 Task: Find connections with filter location Sandīla with filter topic #lockdownwith filter profile language English with filter current company SBI Card with filter school National Institute of Information Technology with filter industry Personal Care Product Manufacturing with filter service category DUI Law with filter keywords title Commercial Loan Officer
Action: Mouse moved to (579, 75)
Screenshot: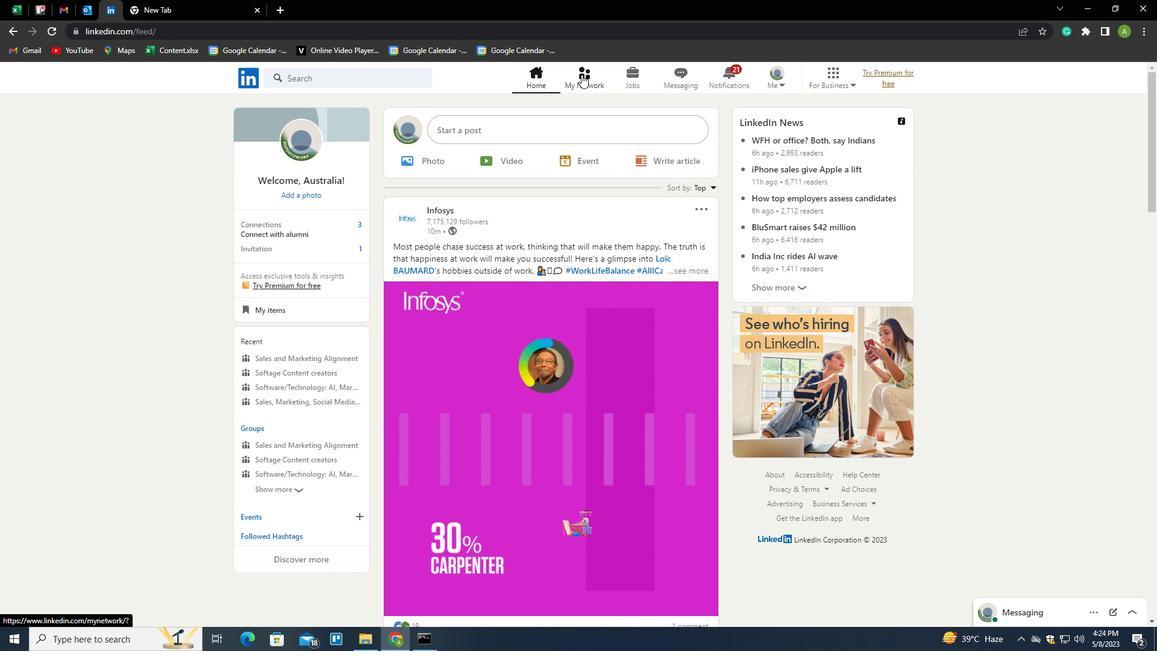 
Action: Mouse pressed left at (579, 75)
Screenshot: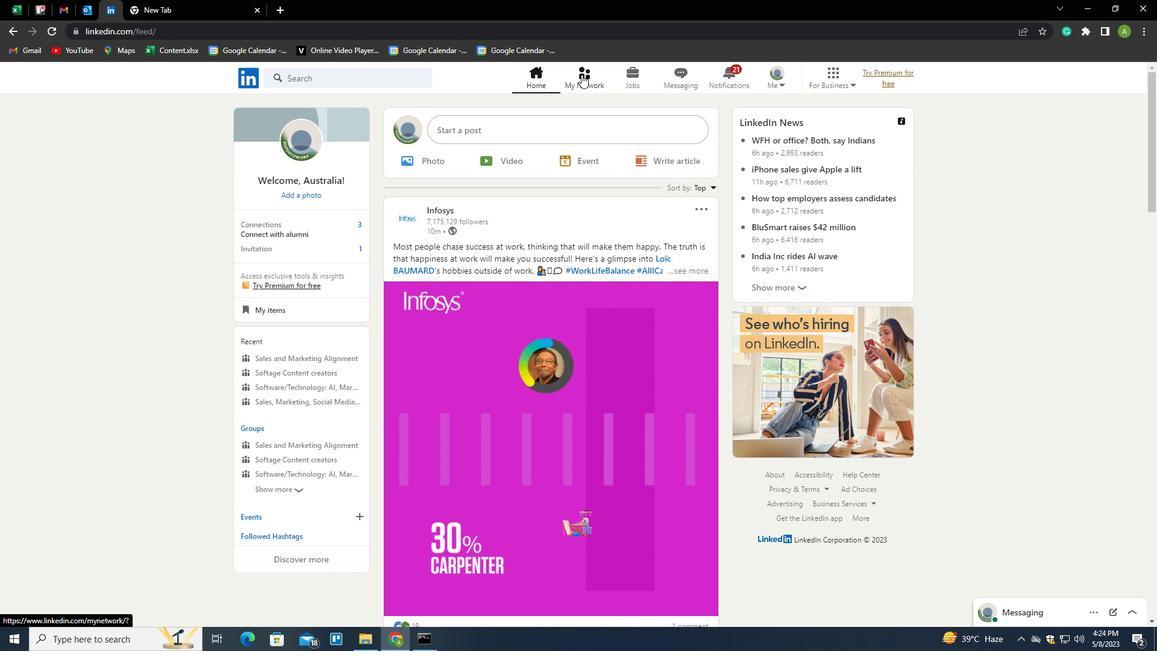 
Action: Mouse moved to (354, 145)
Screenshot: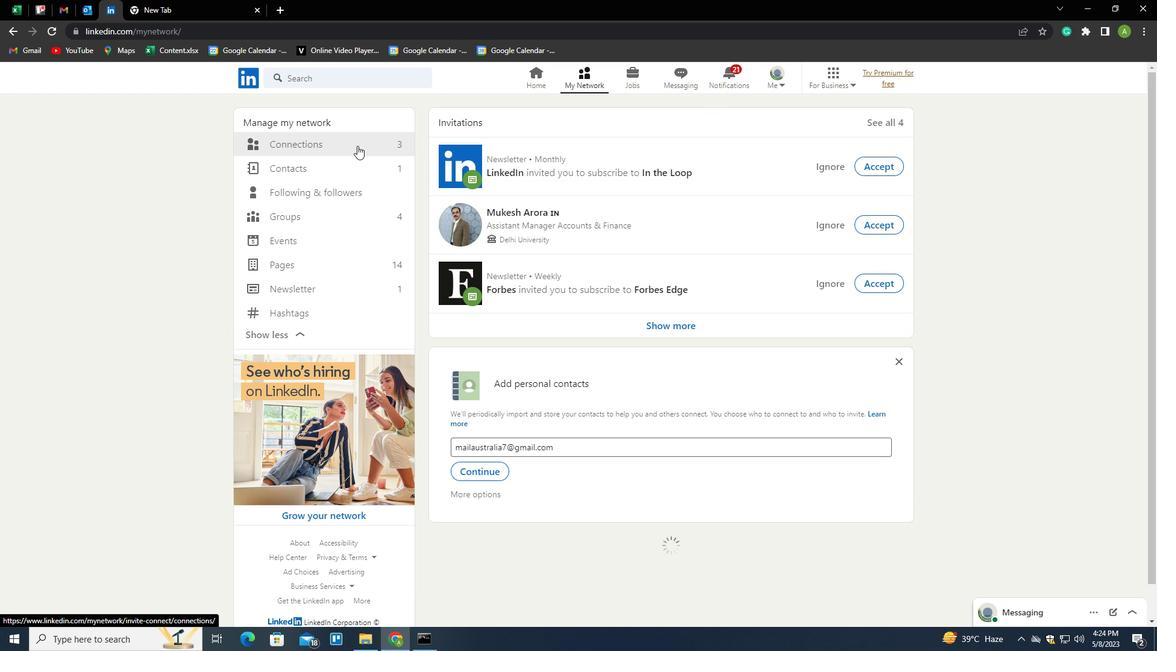 
Action: Mouse pressed left at (354, 145)
Screenshot: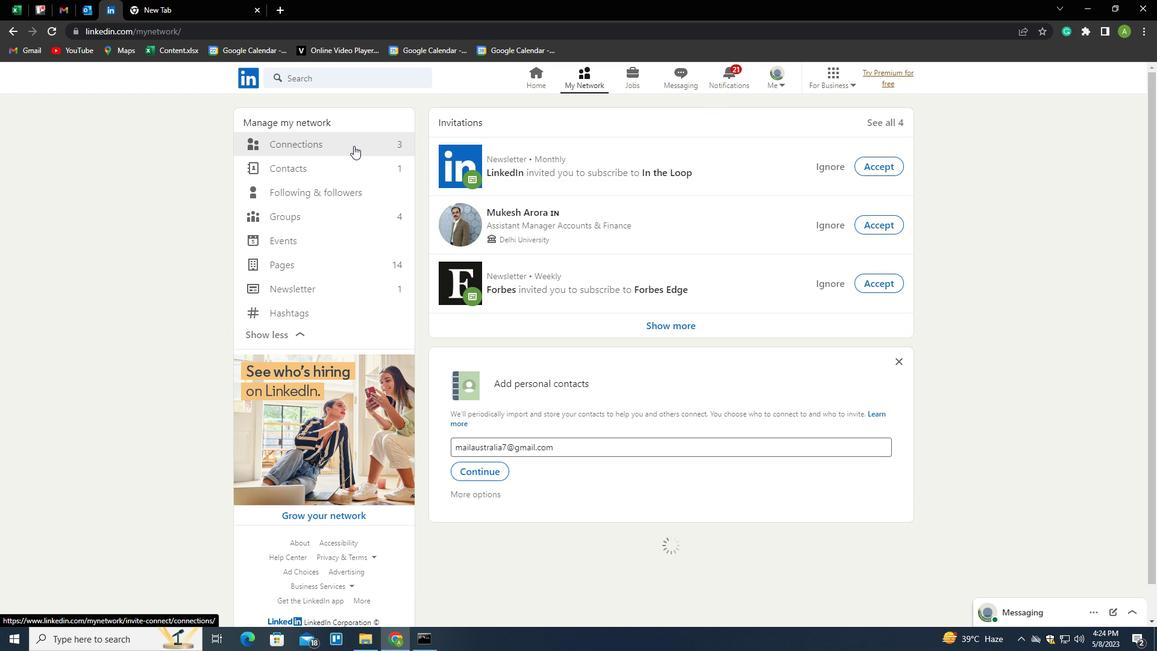 
Action: Mouse moved to (673, 145)
Screenshot: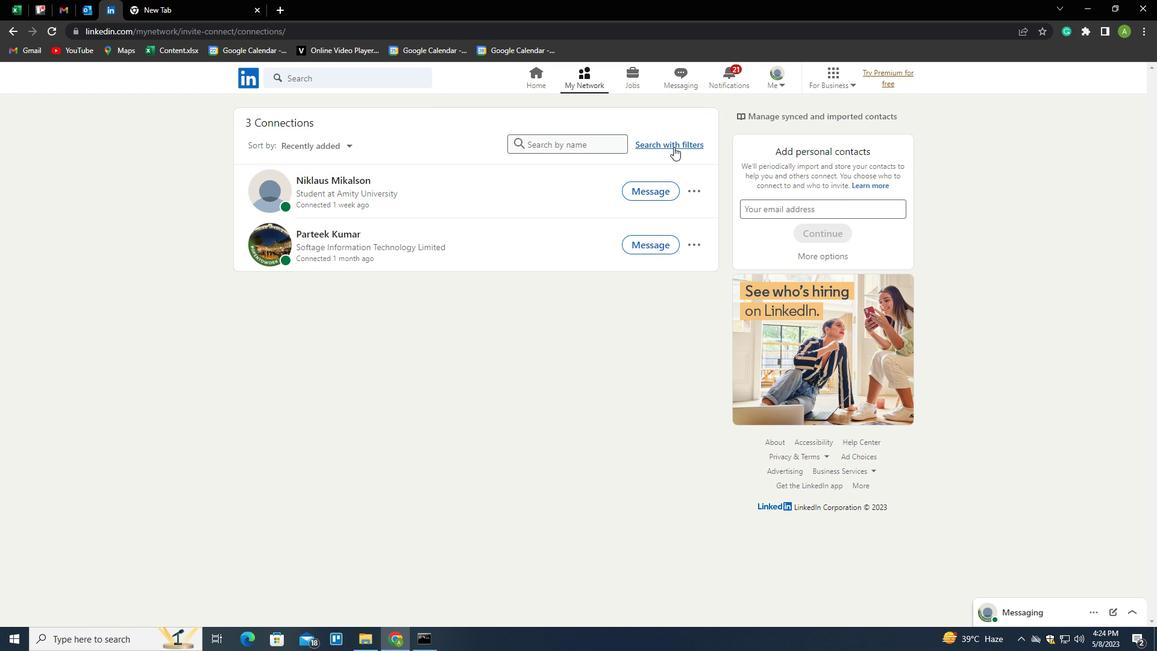 
Action: Mouse pressed left at (673, 145)
Screenshot: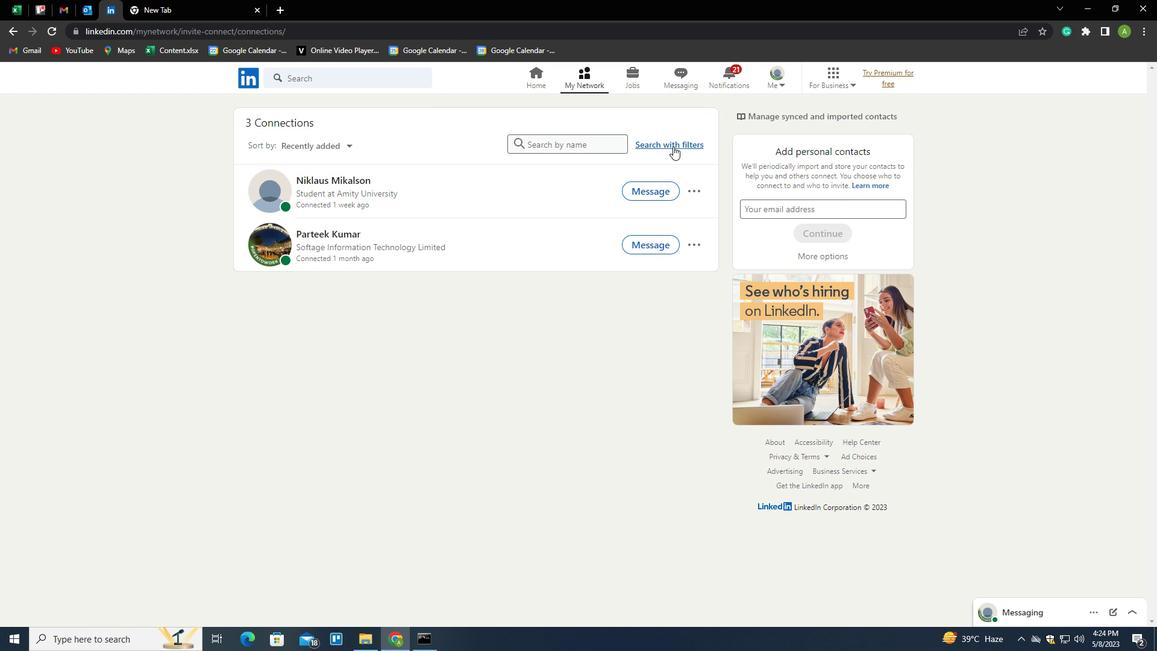 
Action: Mouse moved to (618, 113)
Screenshot: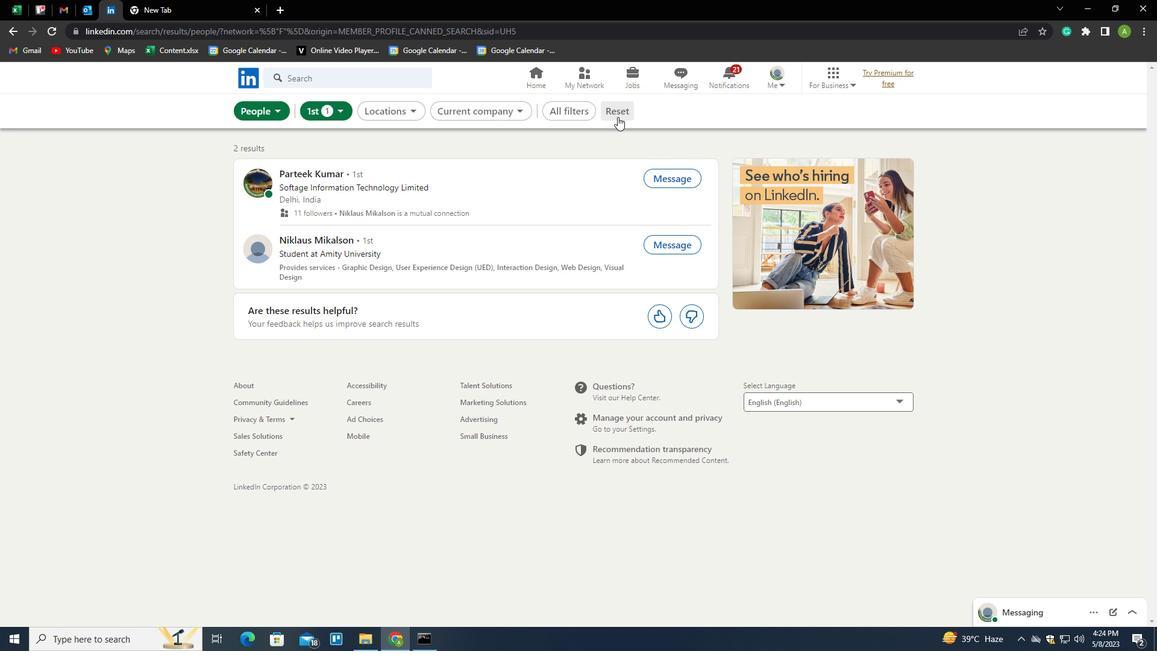 
Action: Mouse pressed left at (618, 113)
Screenshot: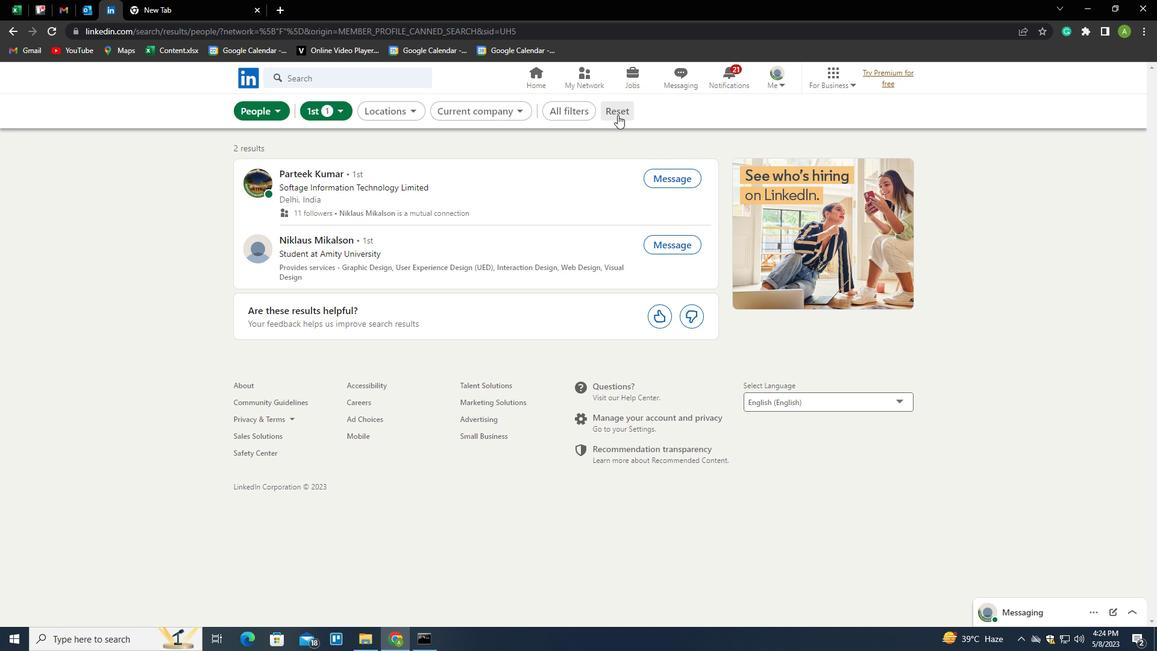 
Action: Mouse moved to (598, 114)
Screenshot: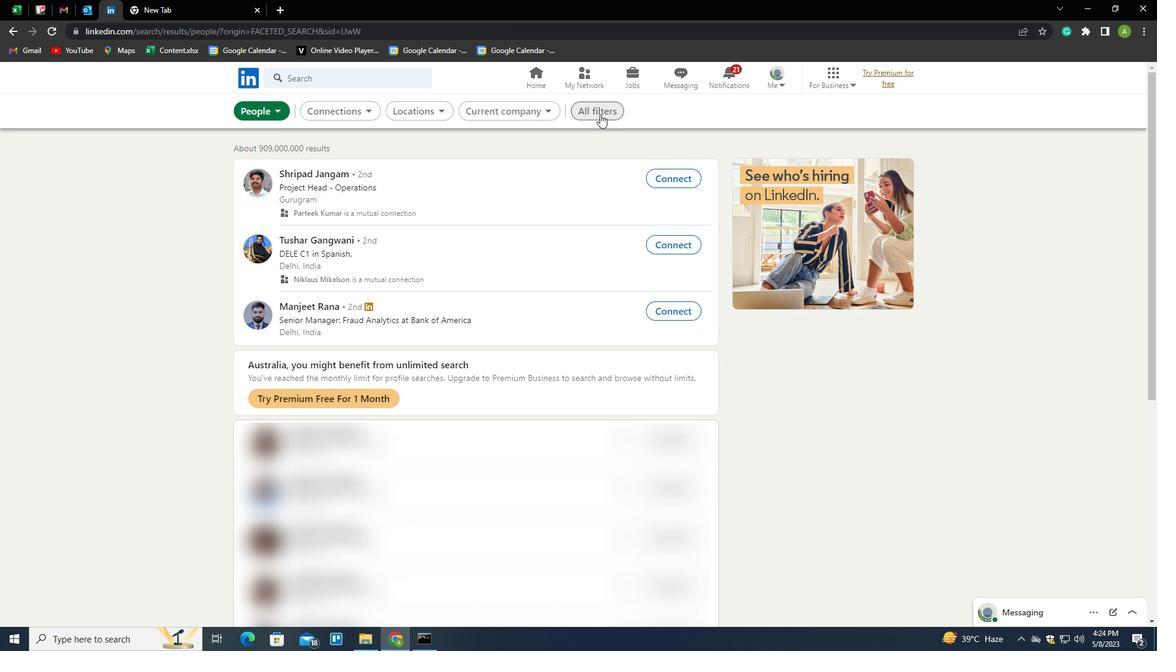 
Action: Mouse pressed left at (598, 114)
Screenshot: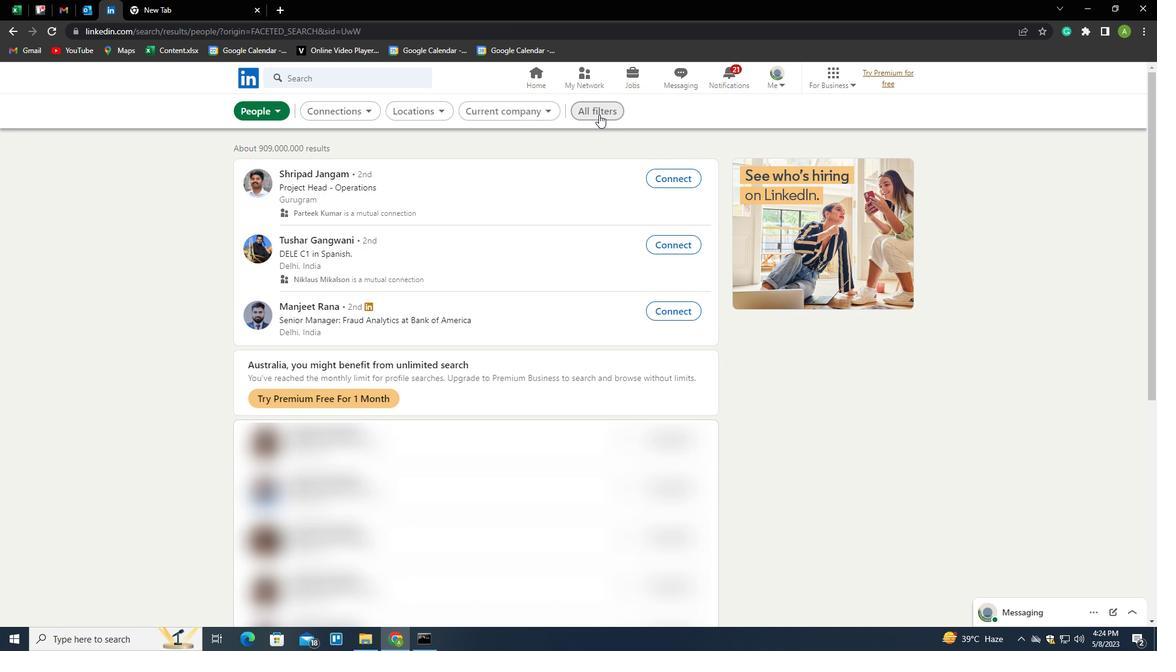 
Action: Mouse moved to (1076, 402)
Screenshot: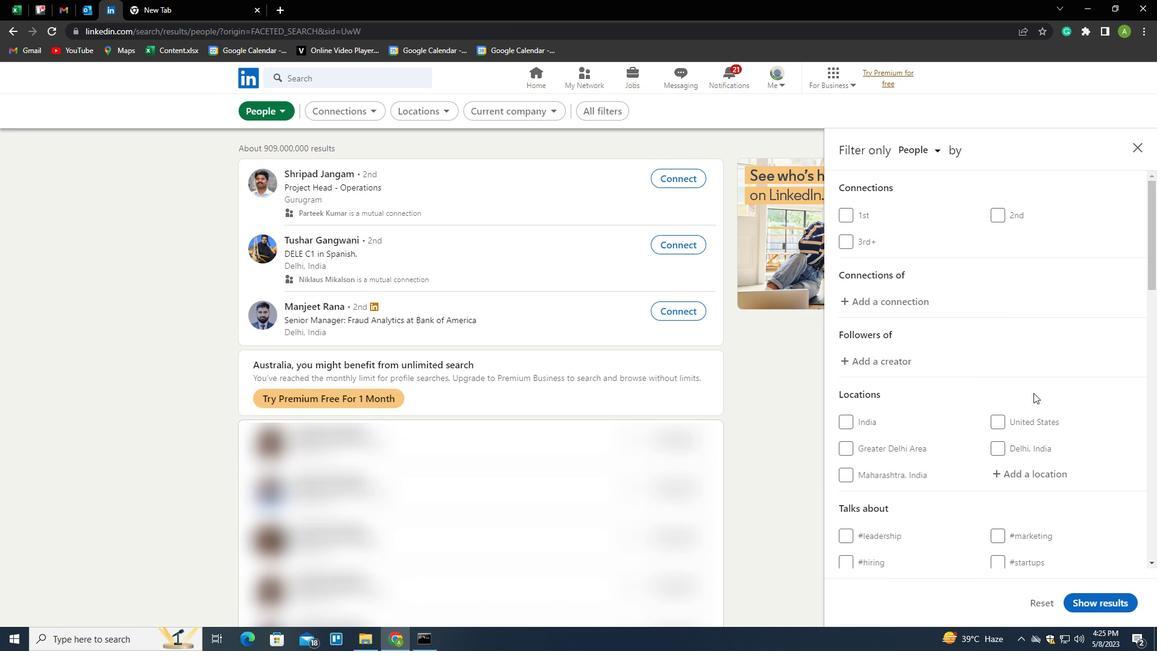 
Action: Mouse scrolled (1076, 402) with delta (0, 0)
Screenshot: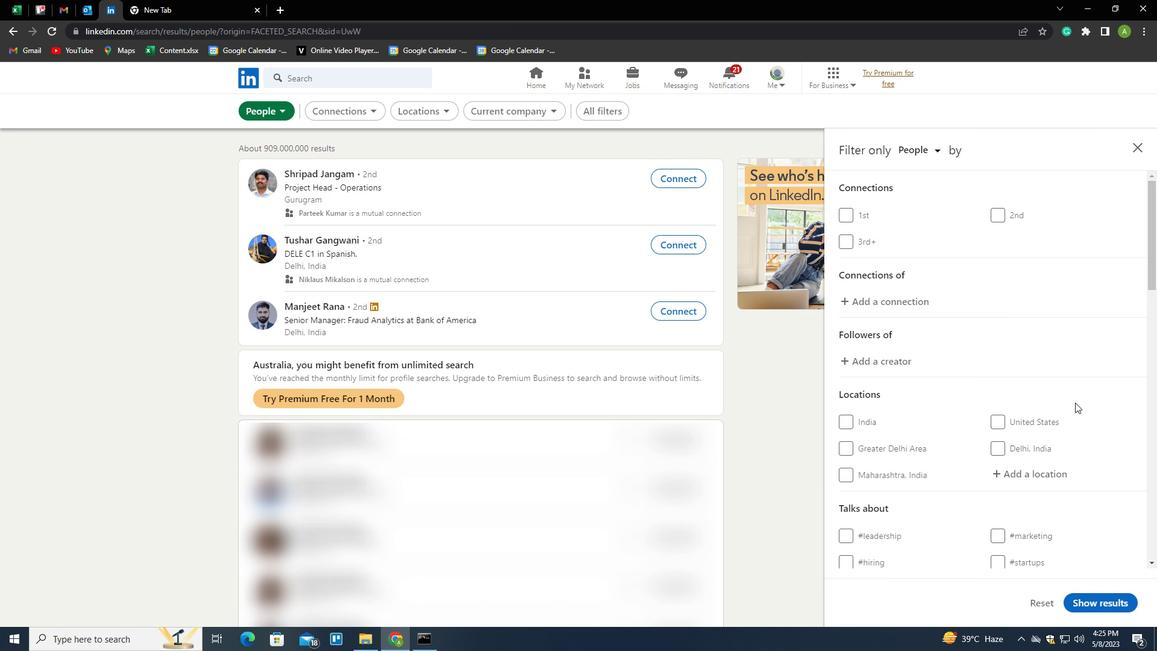 
Action: Mouse scrolled (1076, 402) with delta (0, 0)
Screenshot: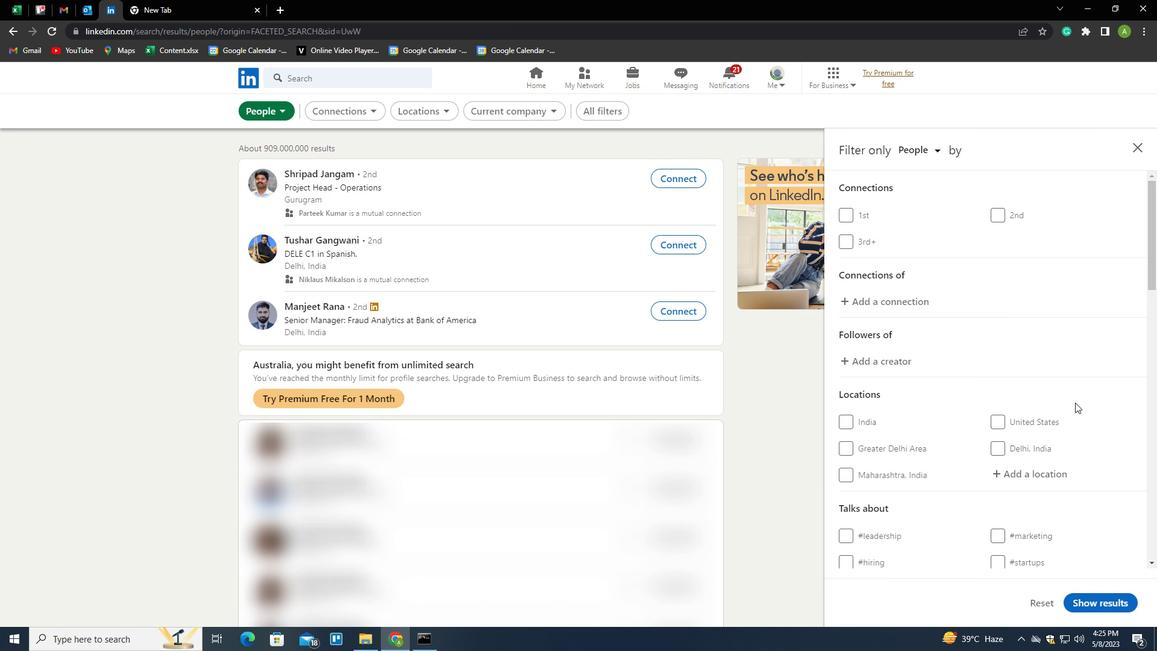 
Action: Mouse moved to (1024, 352)
Screenshot: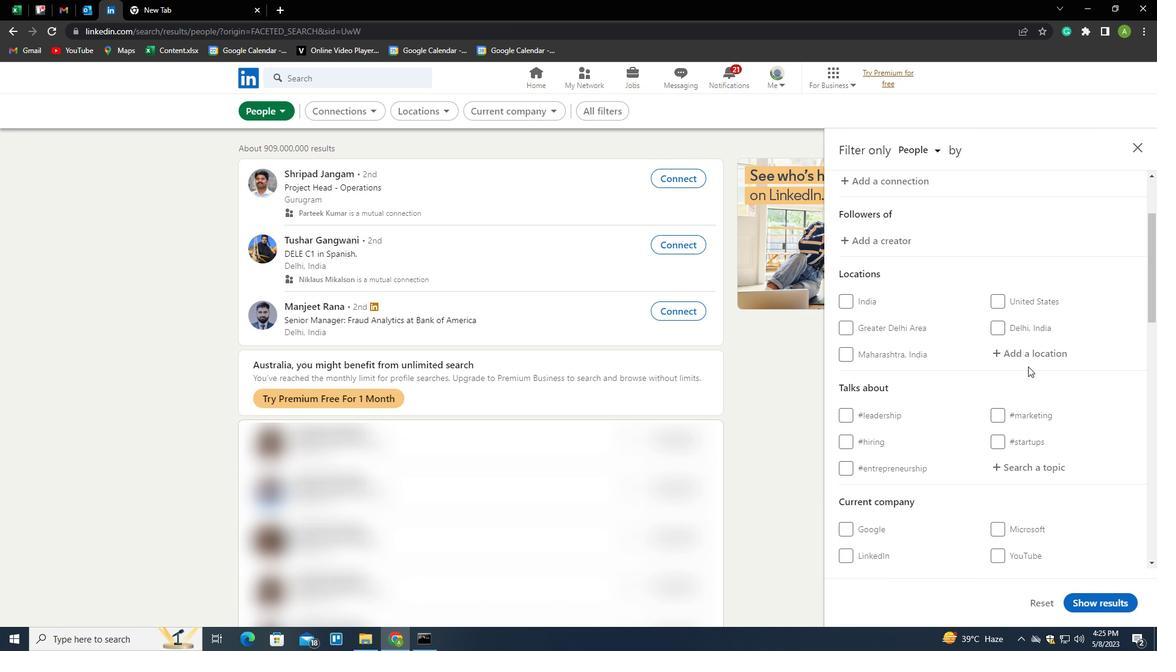 
Action: Mouse pressed left at (1024, 352)
Screenshot: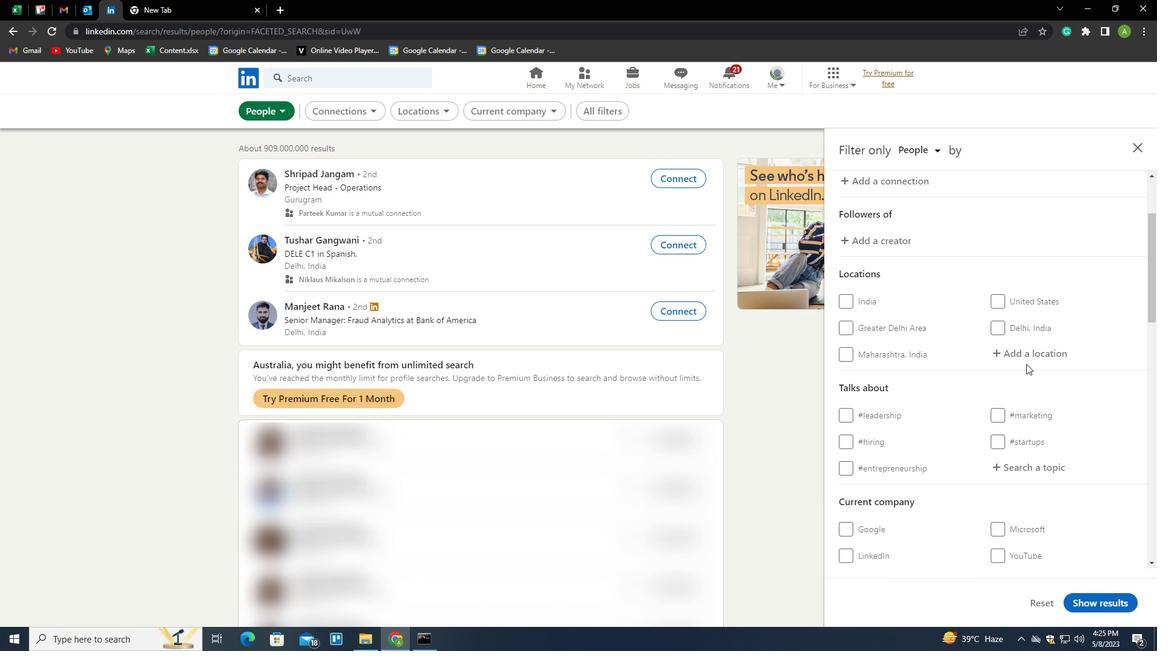 
Action: Key pressed <Key.shift>SAA<Key.backspace>NDILA<Key.down><Key.enter>
Screenshot: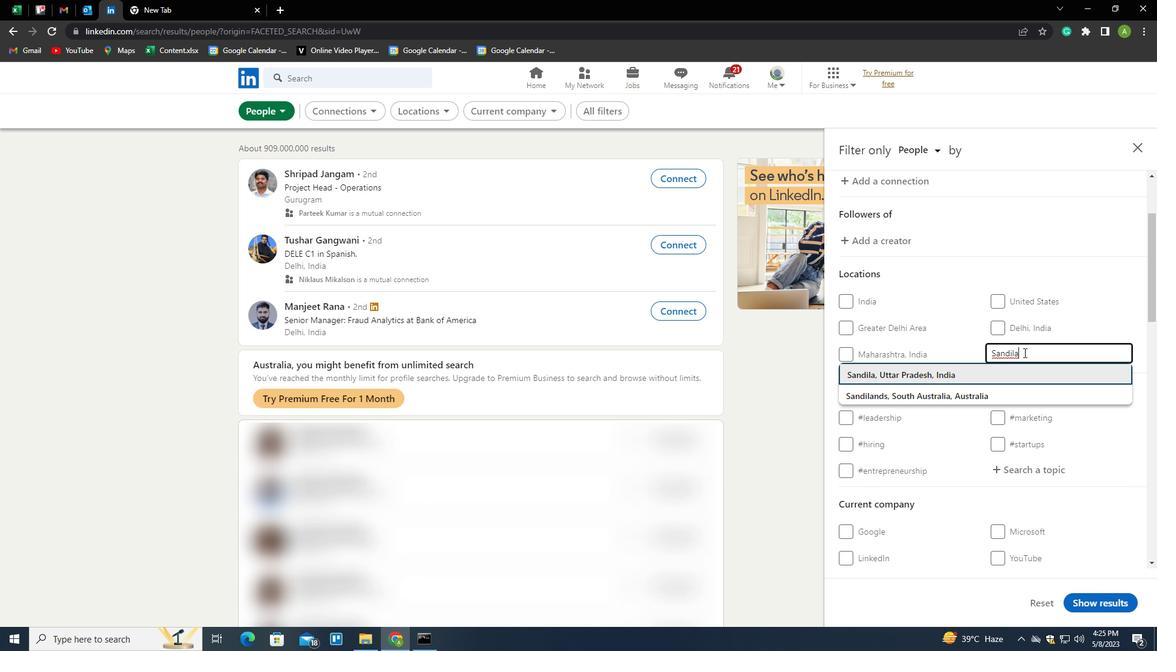 
Action: Mouse scrolled (1024, 352) with delta (0, 0)
Screenshot: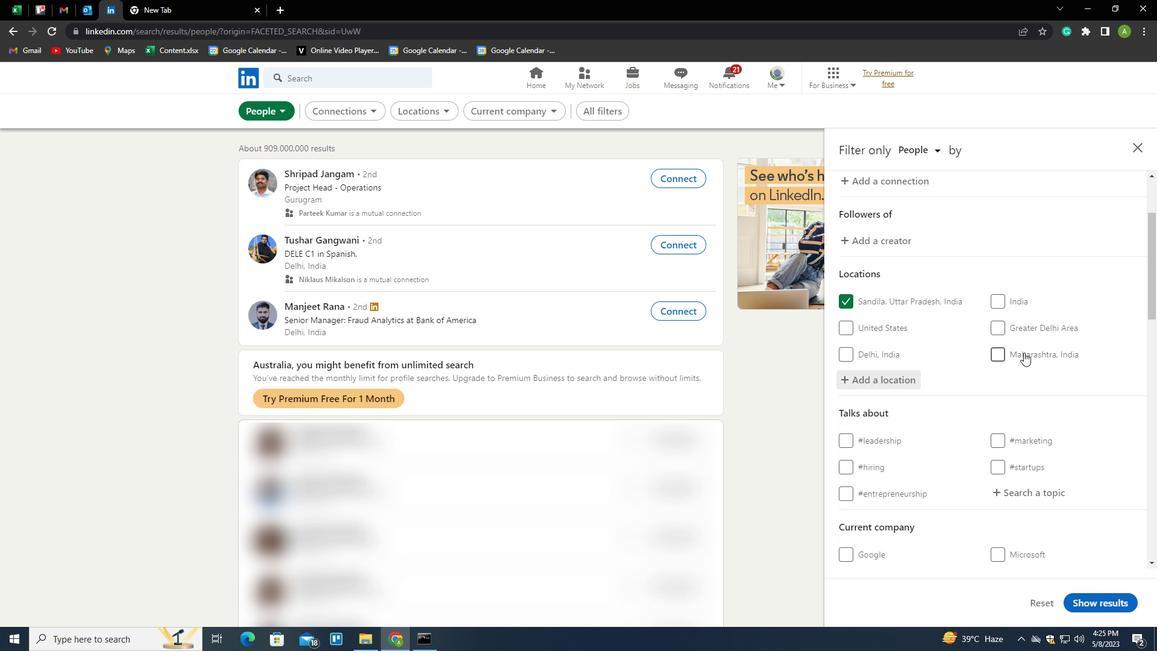 
Action: Mouse scrolled (1024, 352) with delta (0, 0)
Screenshot: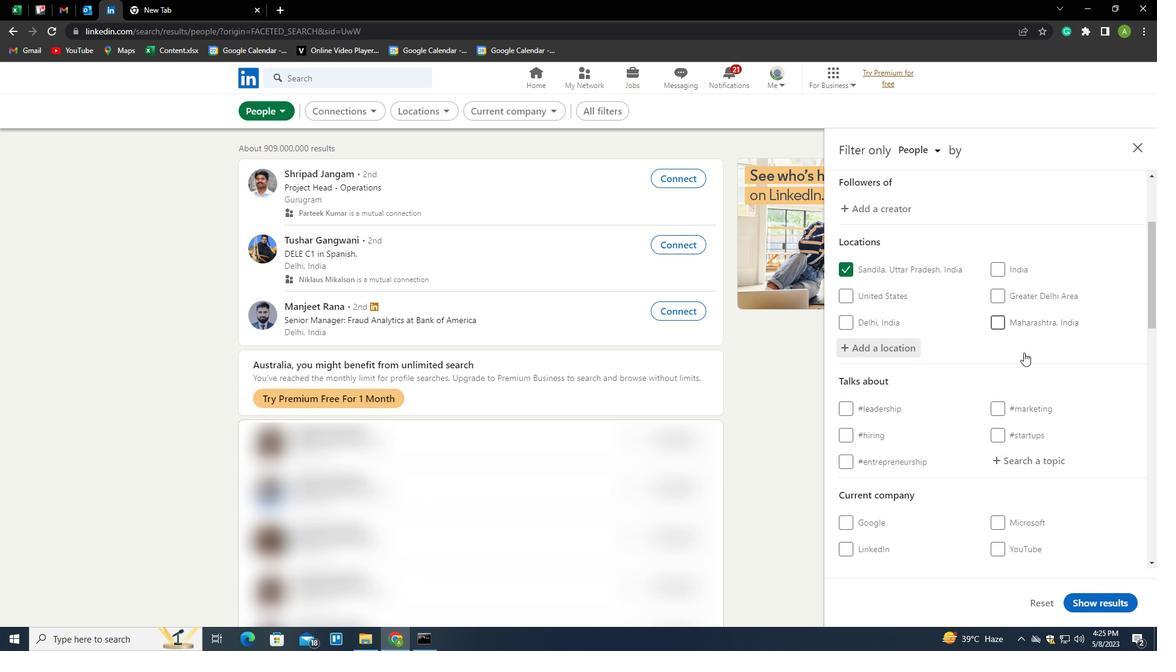 
Action: Mouse moved to (1024, 370)
Screenshot: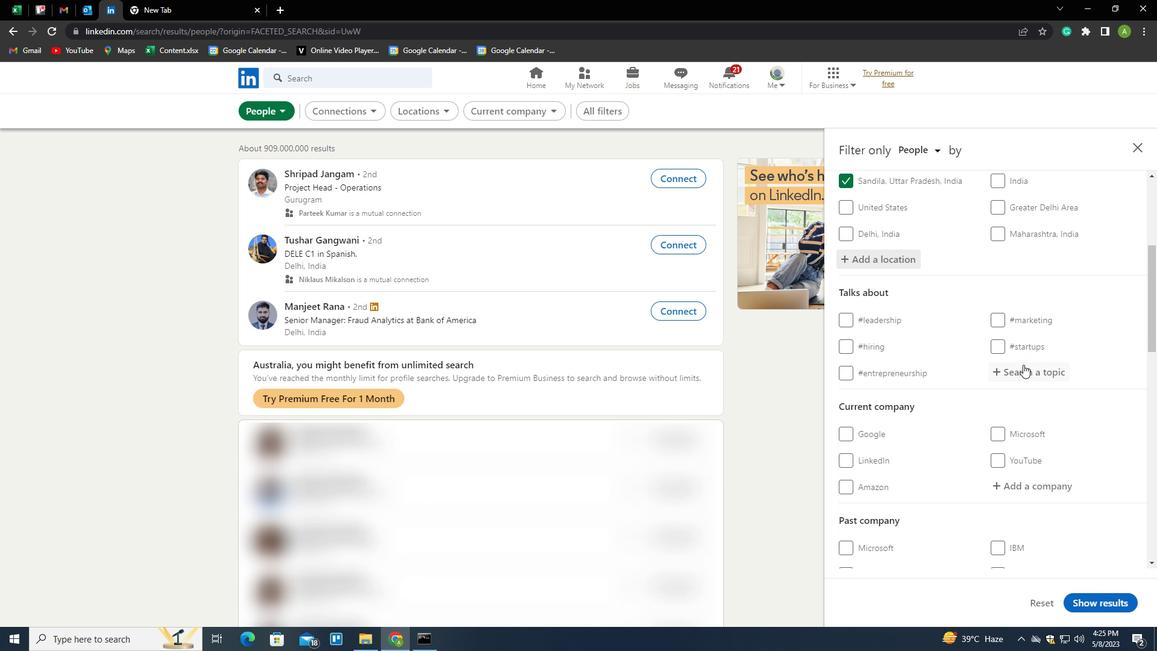 
Action: Mouse pressed left at (1024, 370)
Screenshot: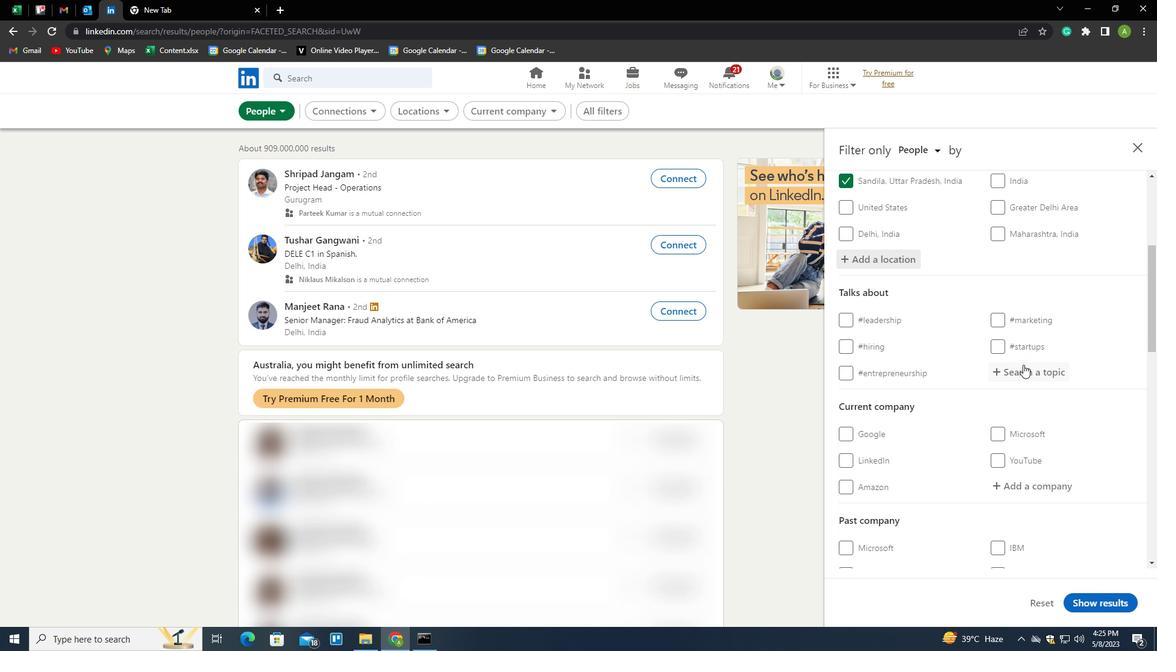 
Action: Key pressed LOCKDOWN<Key.down><Key.enter>
Screenshot: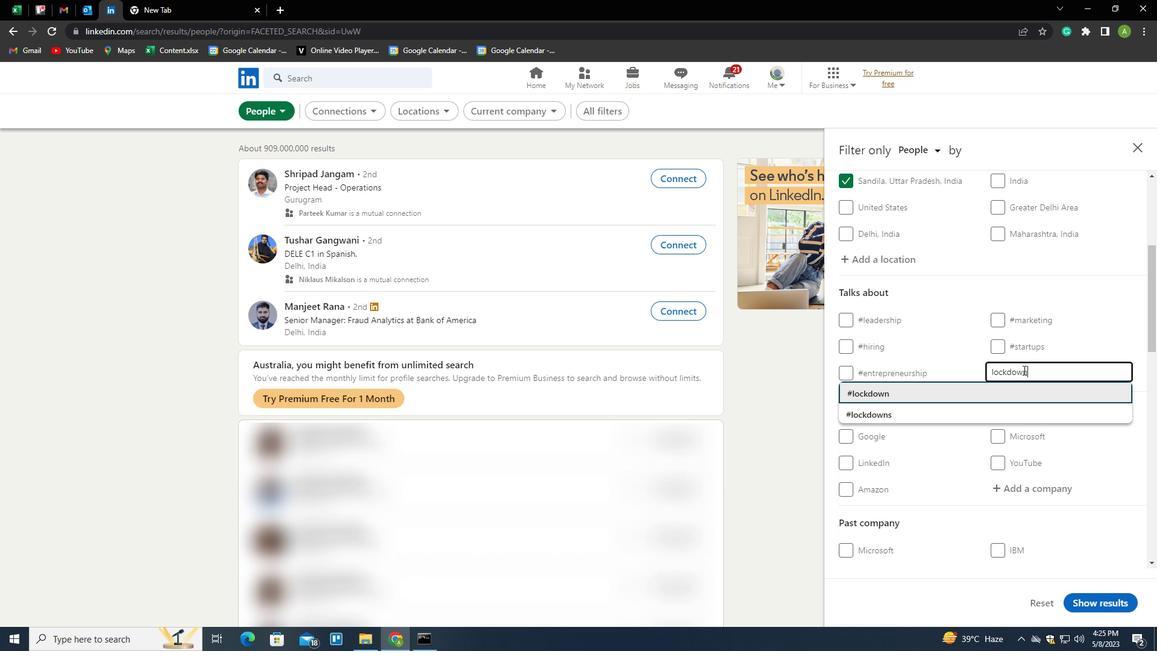 
Action: Mouse moved to (1016, 369)
Screenshot: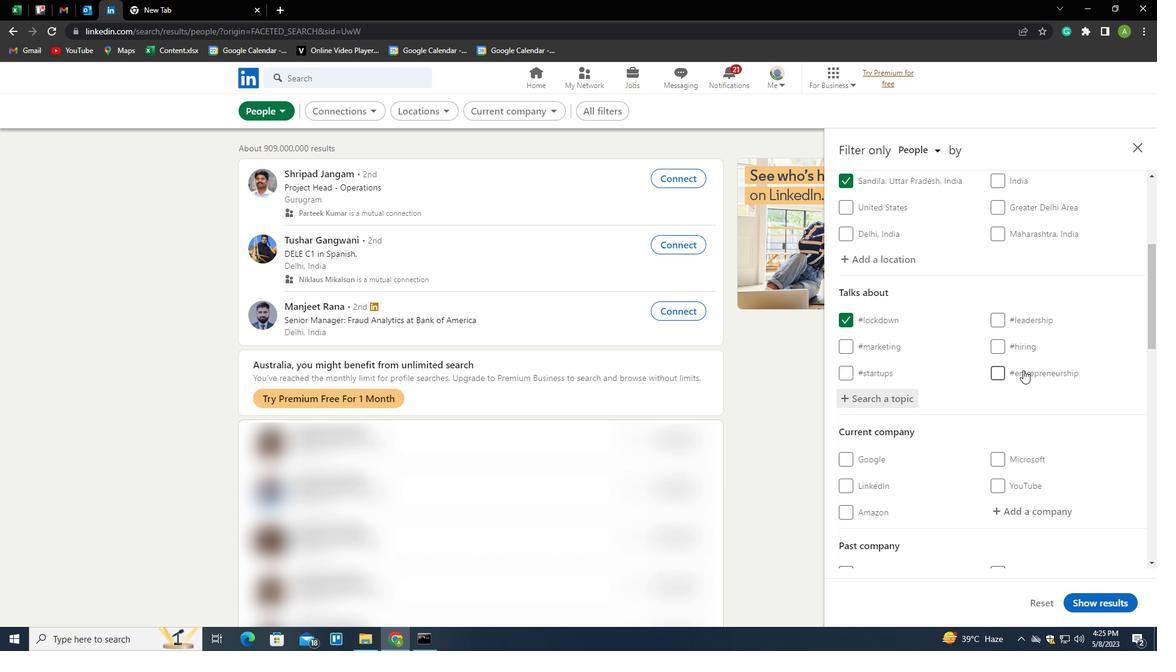 
Action: Mouse scrolled (1016, 368) with delta (0, 0)
Screenshot: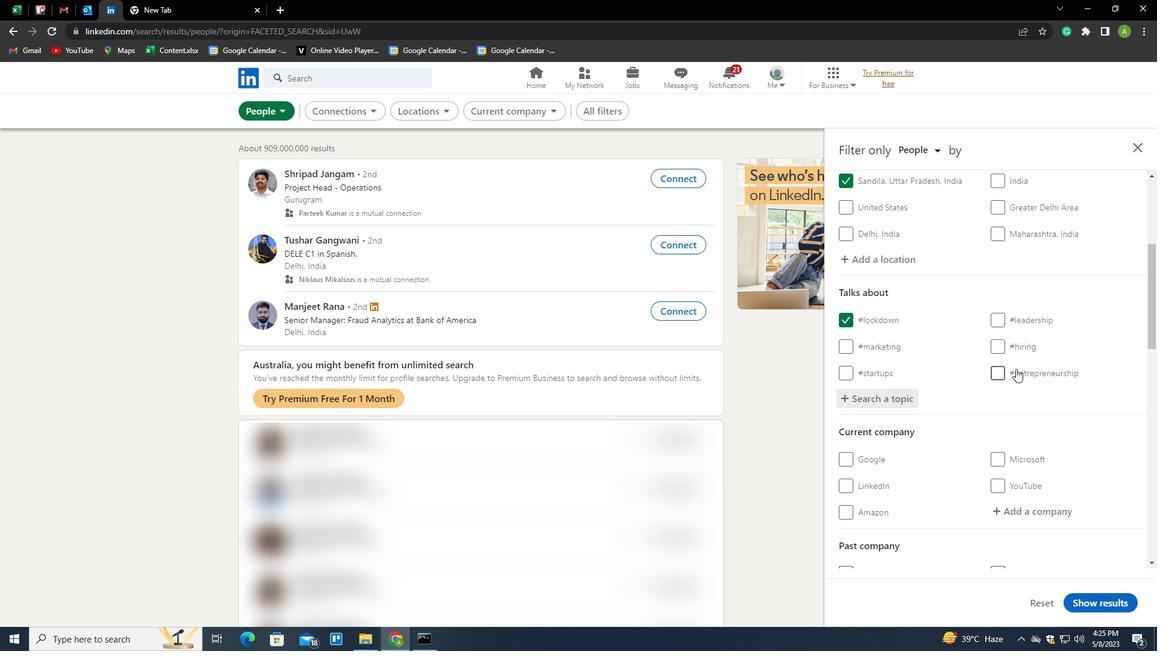 
Action: Mouse scrolled (1016, 368) with delta (0, 0)
Screenshot: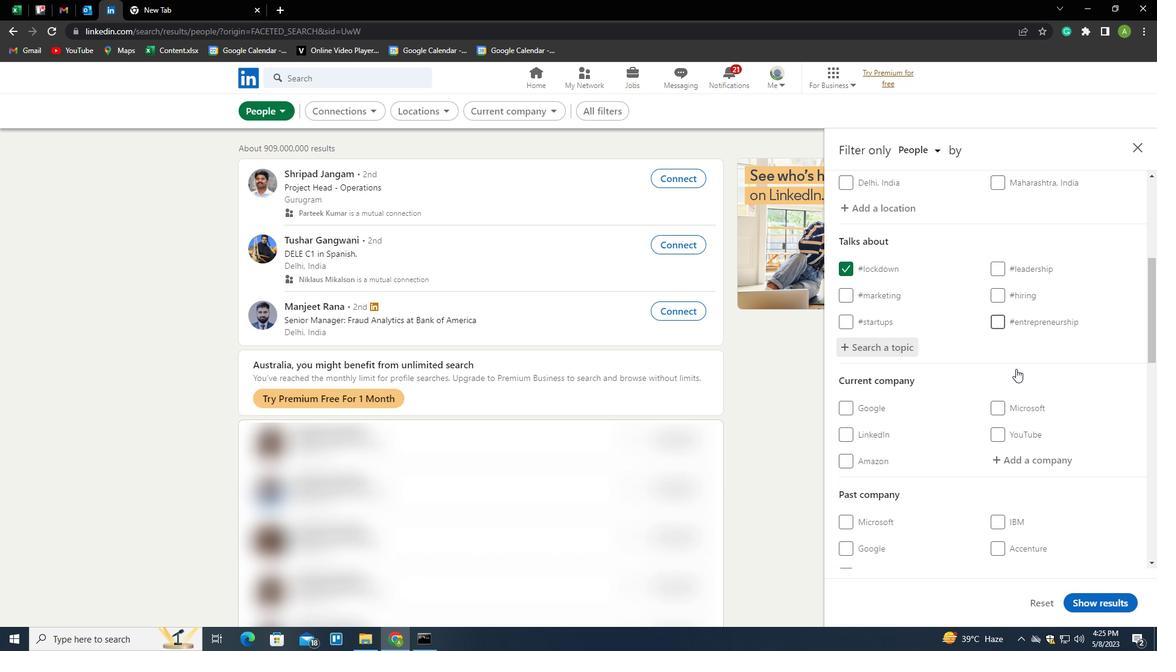 
Action: Mouse scrolled (1016, 368) with delta (0, 0)
Screenshot: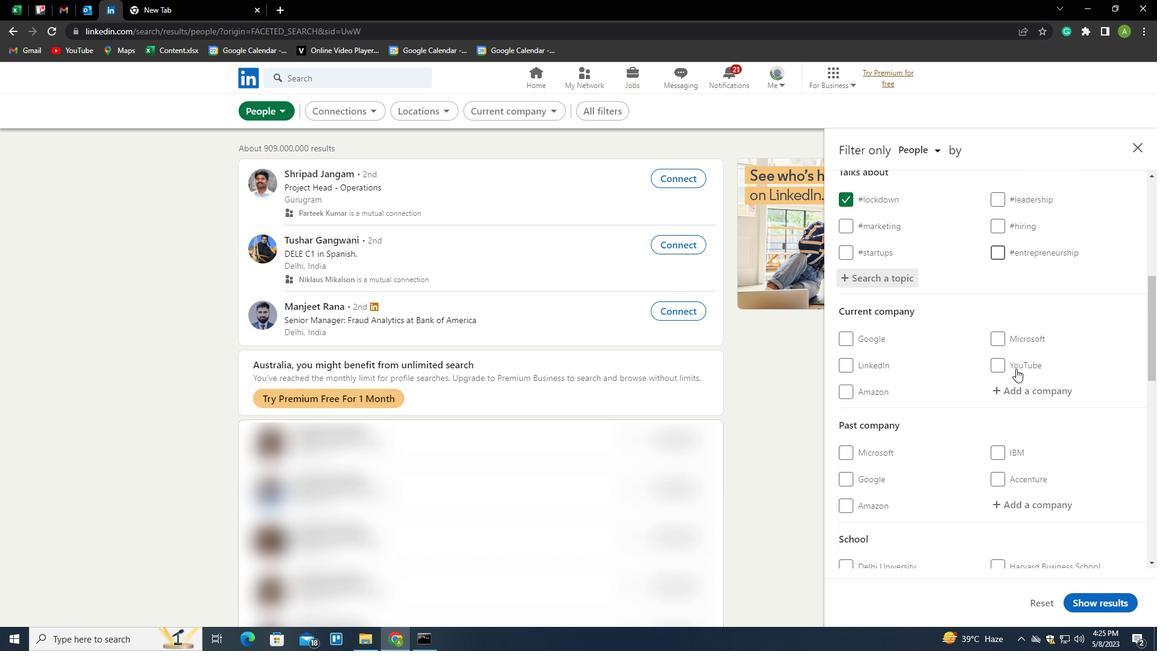 
Action: Mouse scrolled (1016, 368) with delta (0, 0)
Screenshot: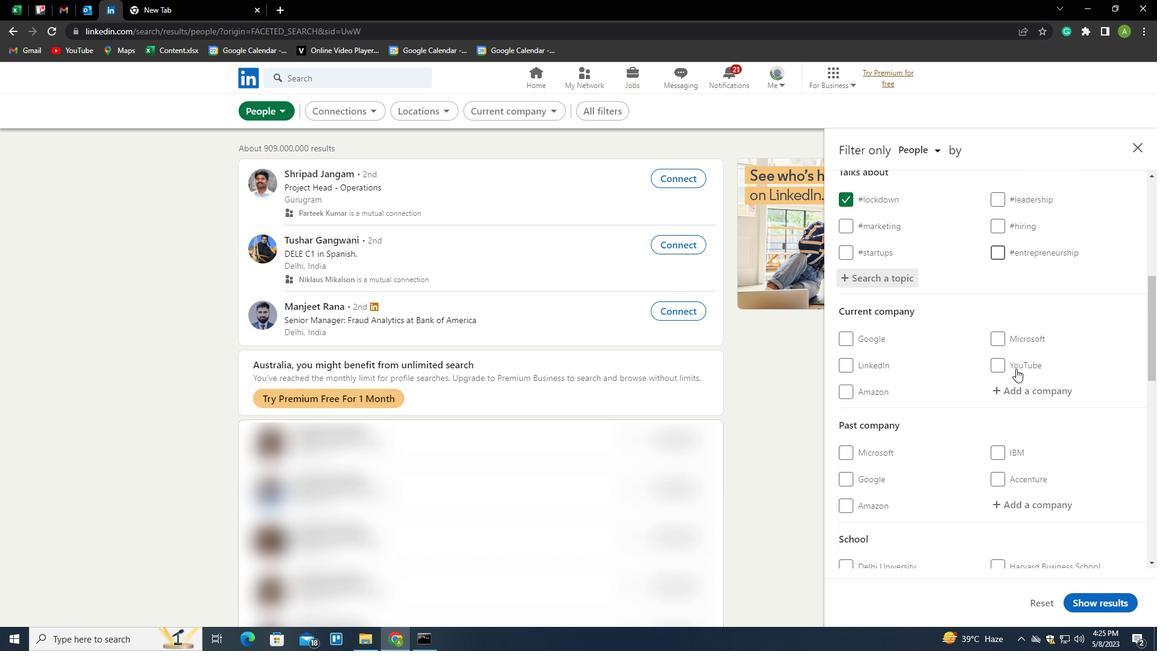 
Action: Mouse scrolled (1016, 368) with delta (0, 0)
Screenshot: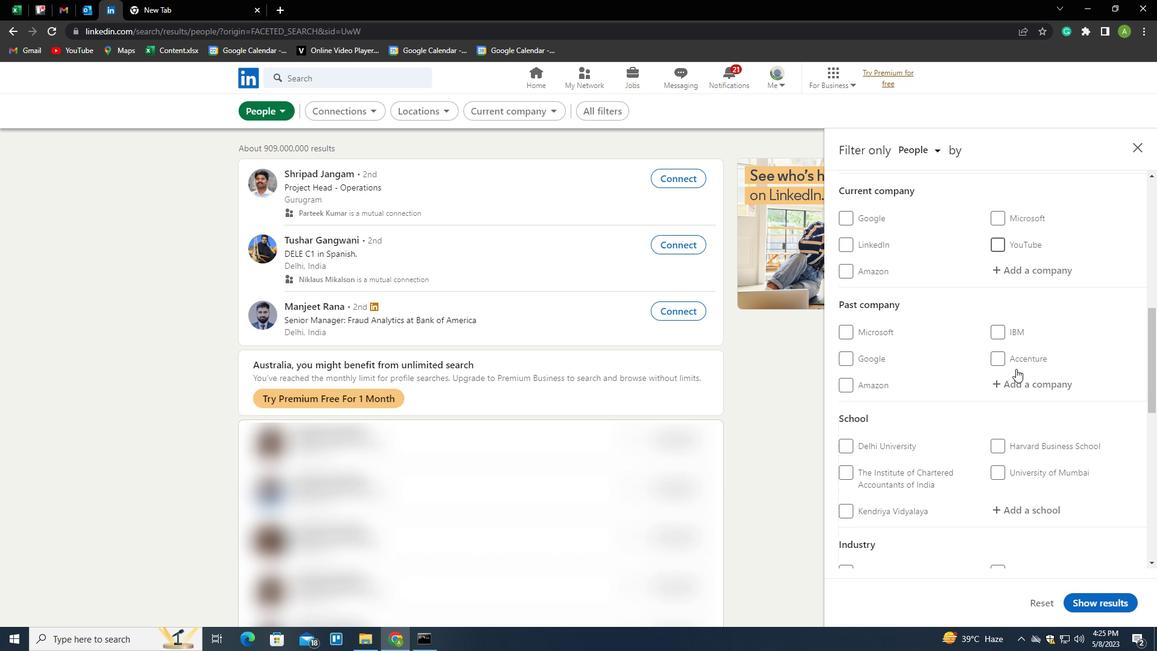 
Action: Mouse scrolled (1016, 368) with delta (0, 0)
Screenshot: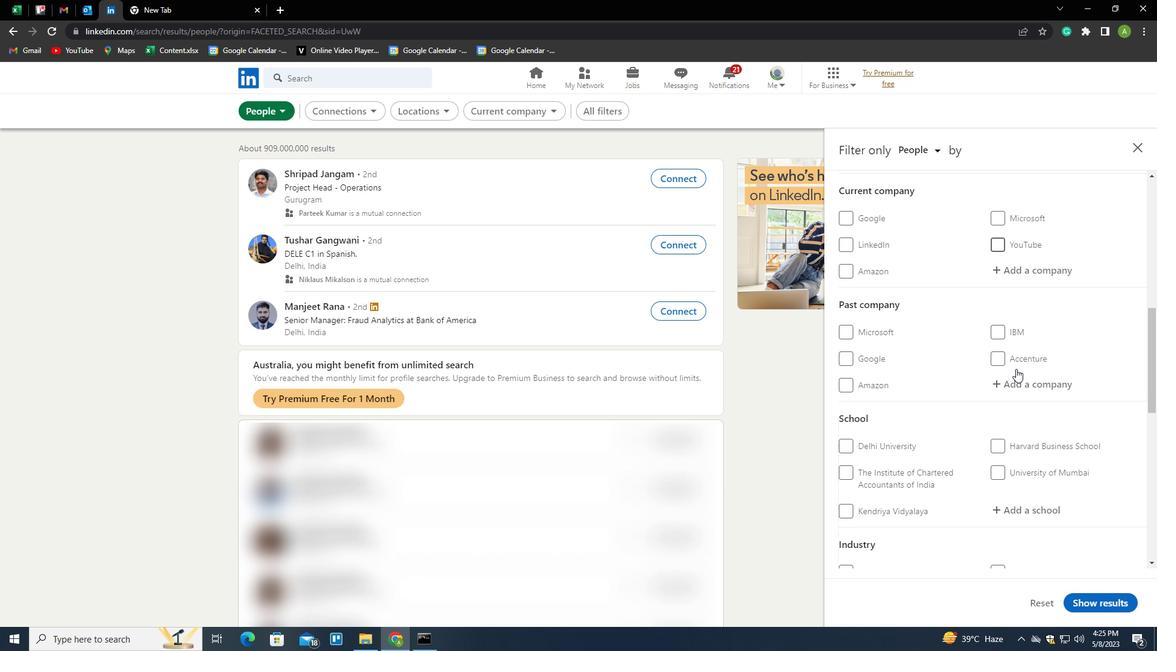 
Action: Mouse scrolled (1016, 368) with delta (0, 0)
Screenshot: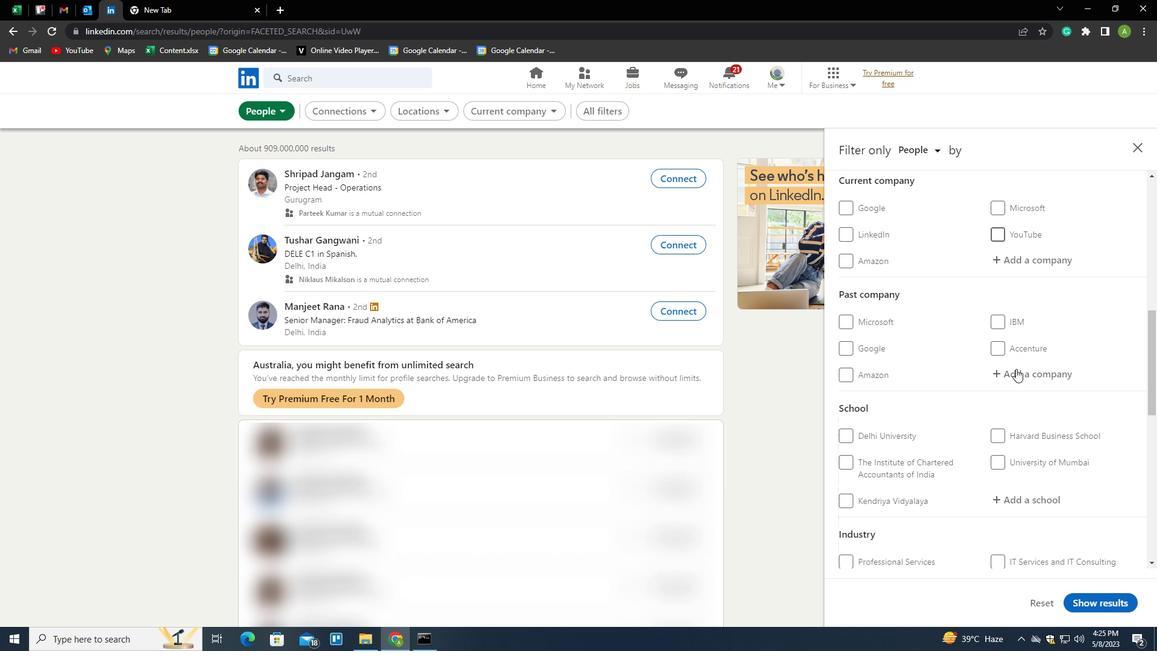 
Action: Mouse scrolled (1016, 368) with delta (0, 0)
Screenshot: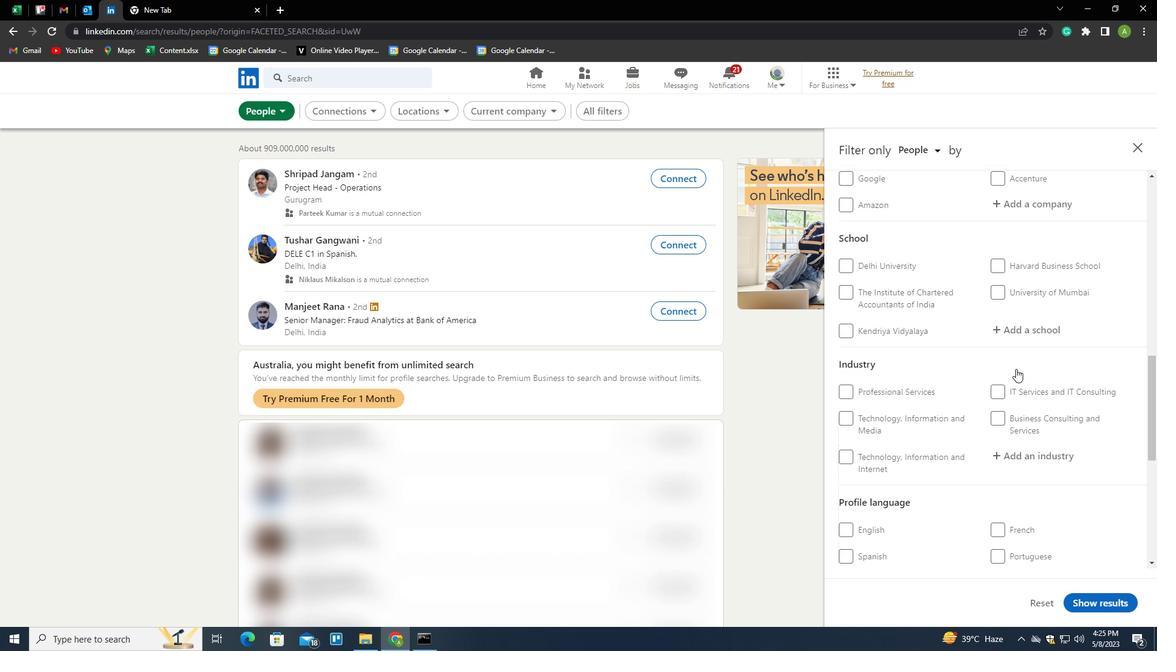 
Action: Mouse scrolled (1016, 368) with delta (0, 0)
Screenshot: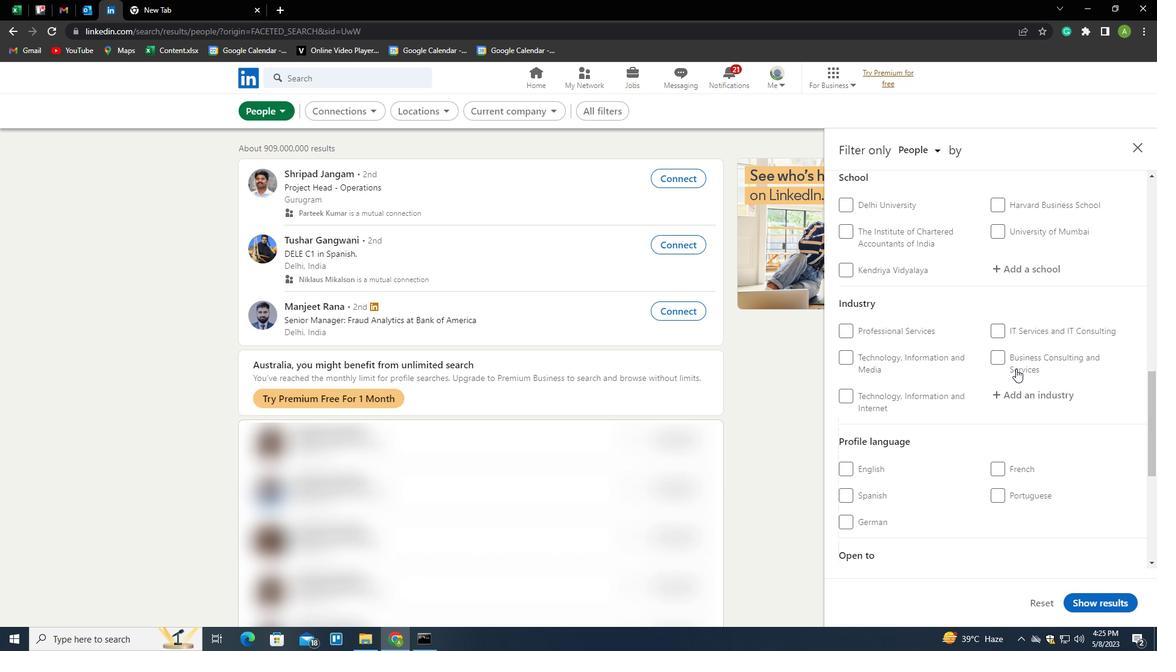 
Action: Mouse scrolled (1016, 368) with delta (0, 0)
Screenshot: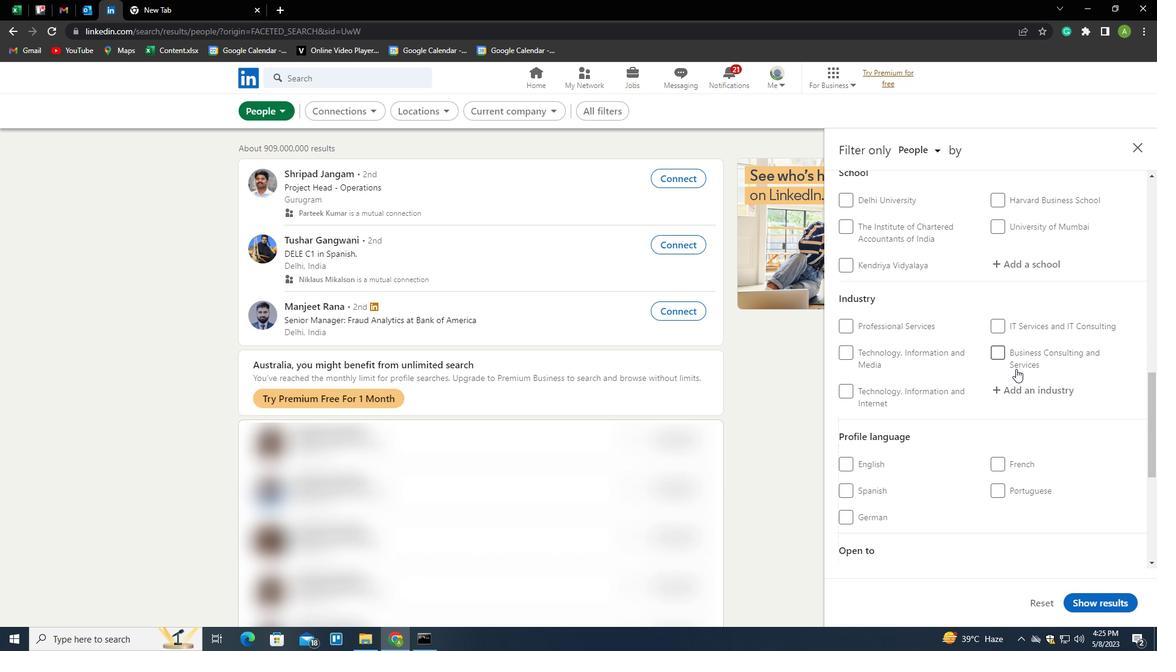 
Action: Mouse scrolled (1016, 368) with delta (0, 0)
Screenshot: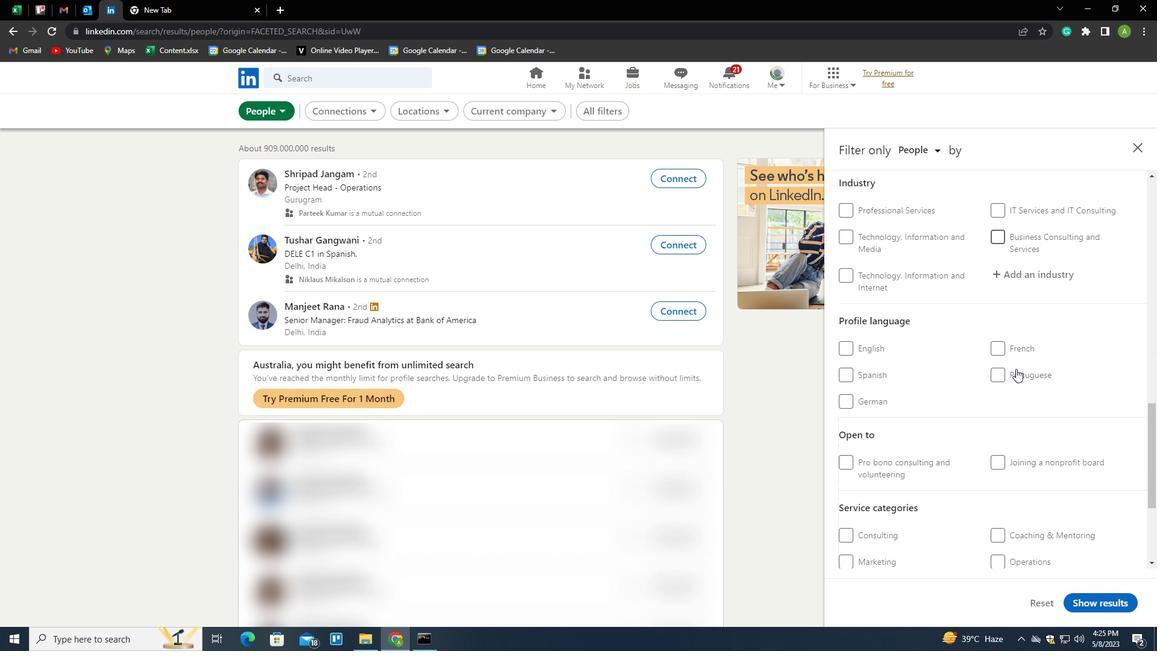 
Action: Mouse scrolled (1016, 368) with delta (0, 0)
Screenshot: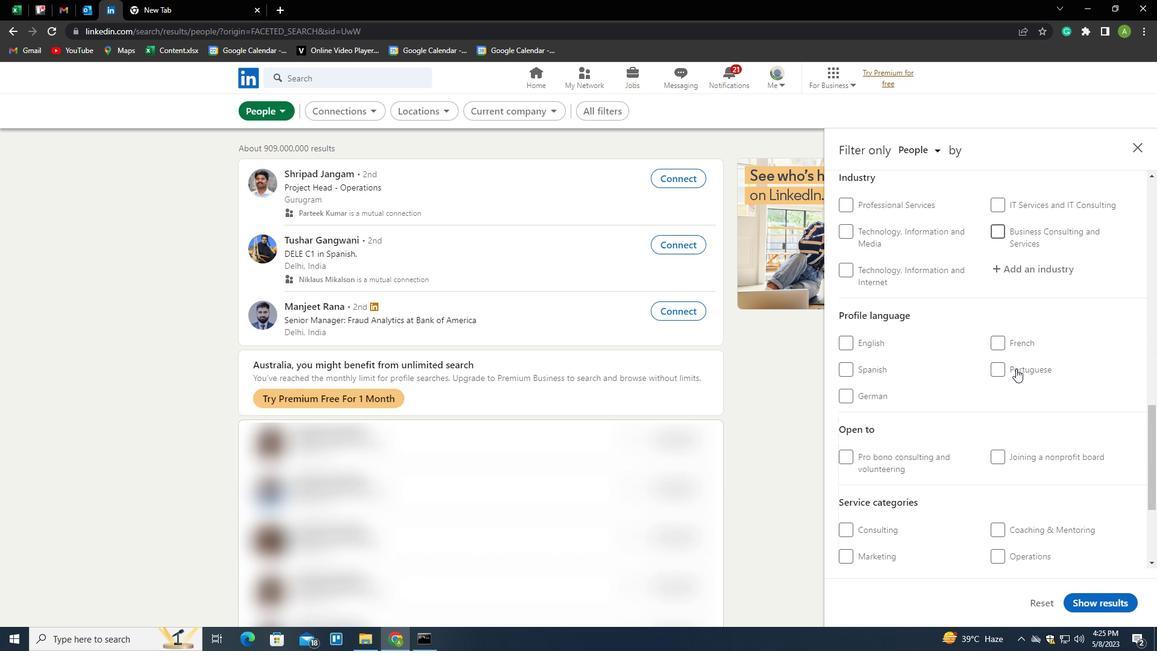 
Action: Mouse scrolled (1016, 368) with delta (0, 0)
Screenshot: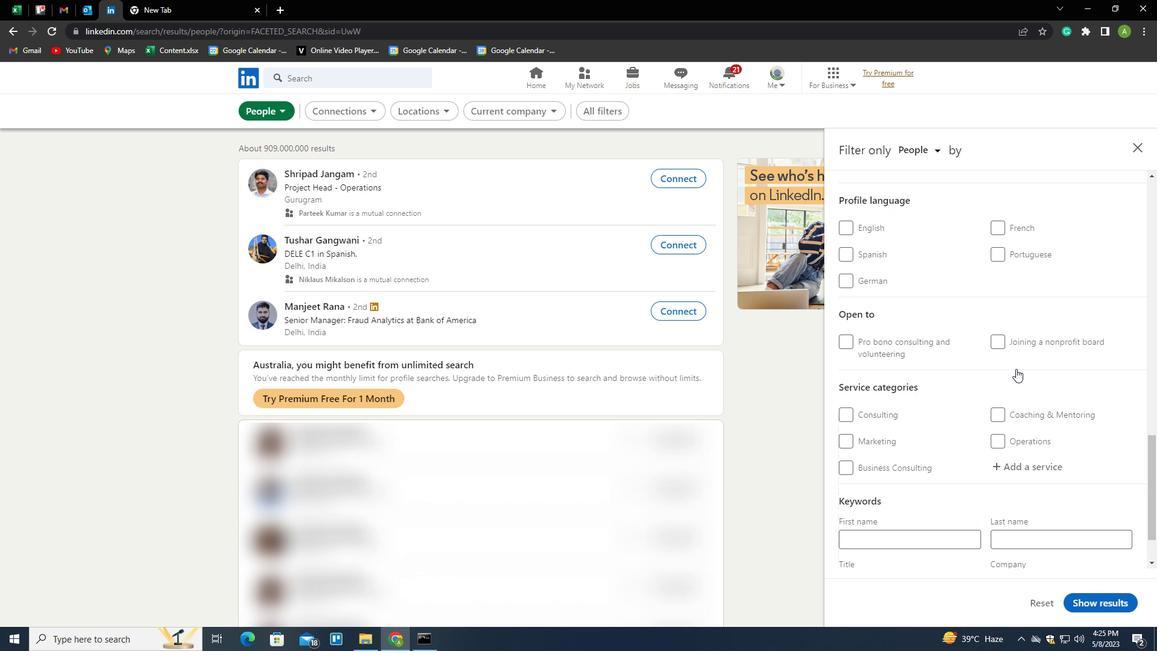 
Action: Mouse scrolled (1016, 369) with delta (0, 0)
Screenshot: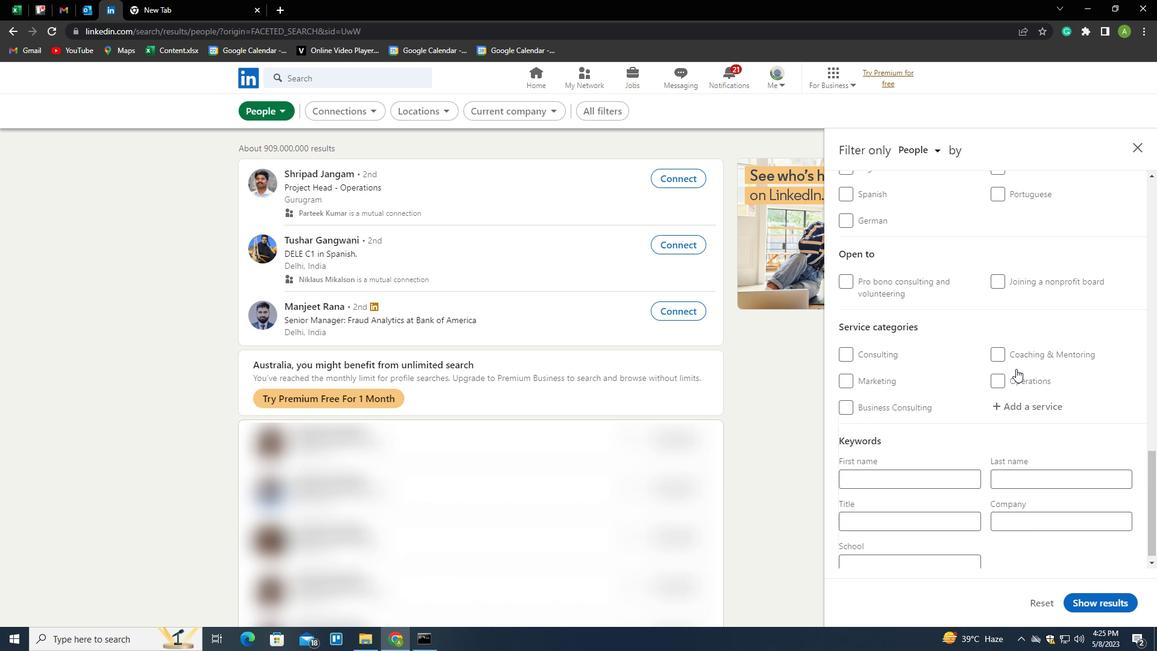 
Action: Mouse moved to (855, 226)
Screenshot: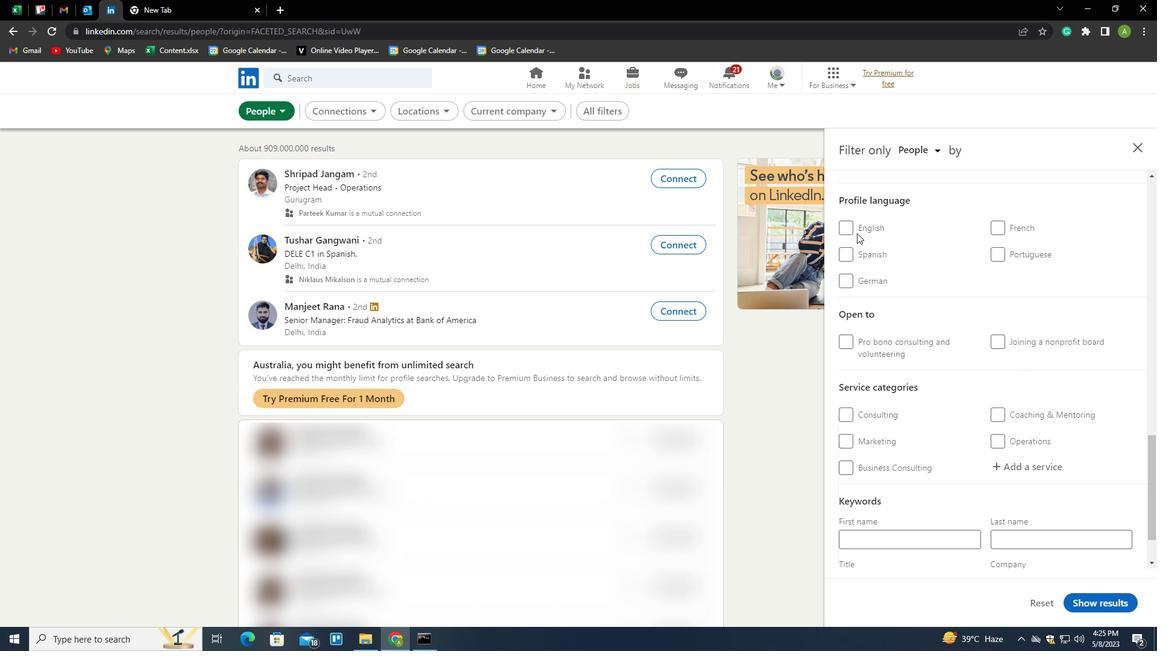 
Action: Mouse pressed left at (855, 226)
Screenshot: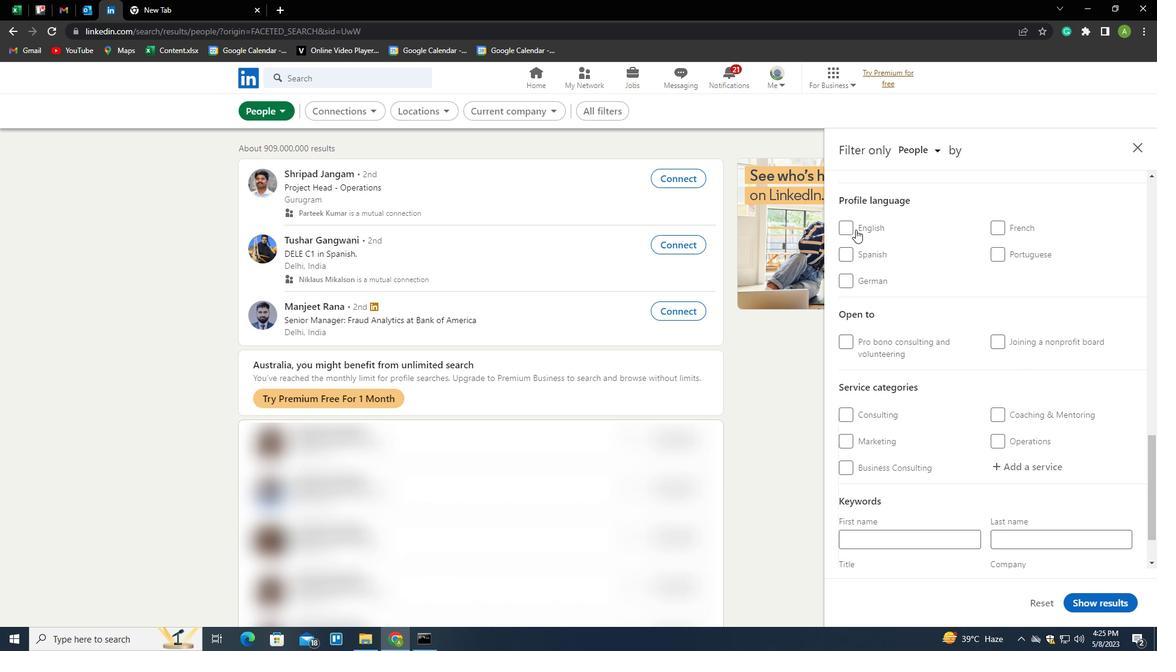 
Action: Mouse moved to (1032, 349)
Screenshot: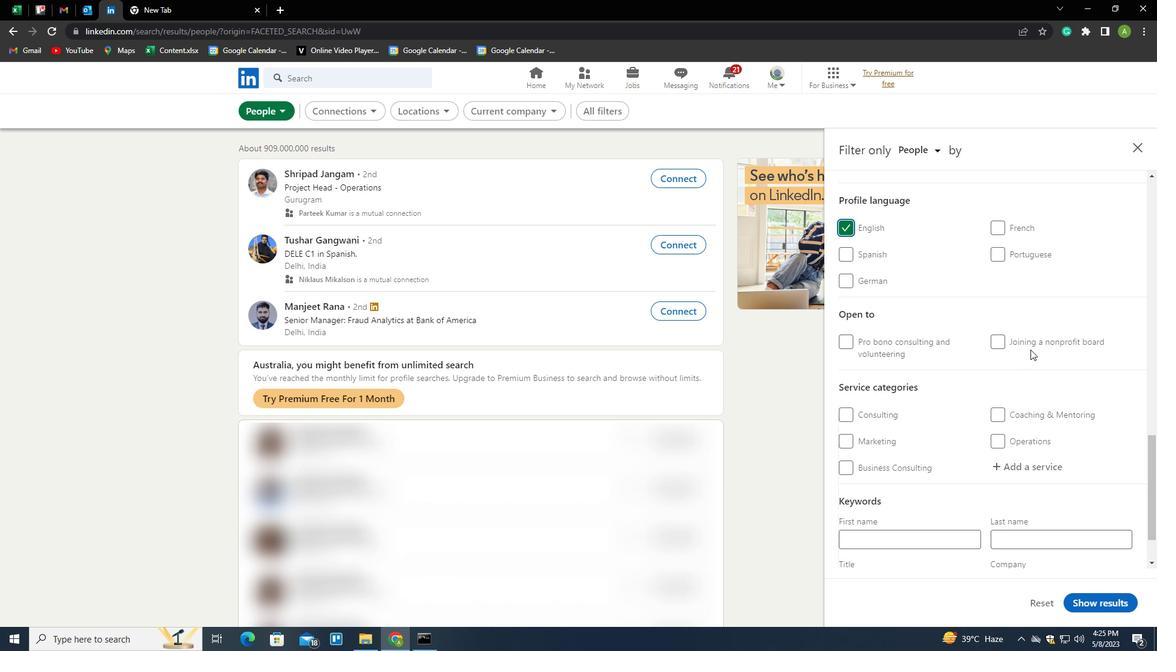 
Action: Mouse scrolled (1032, 350) with delta (0, 0)
Screenshot: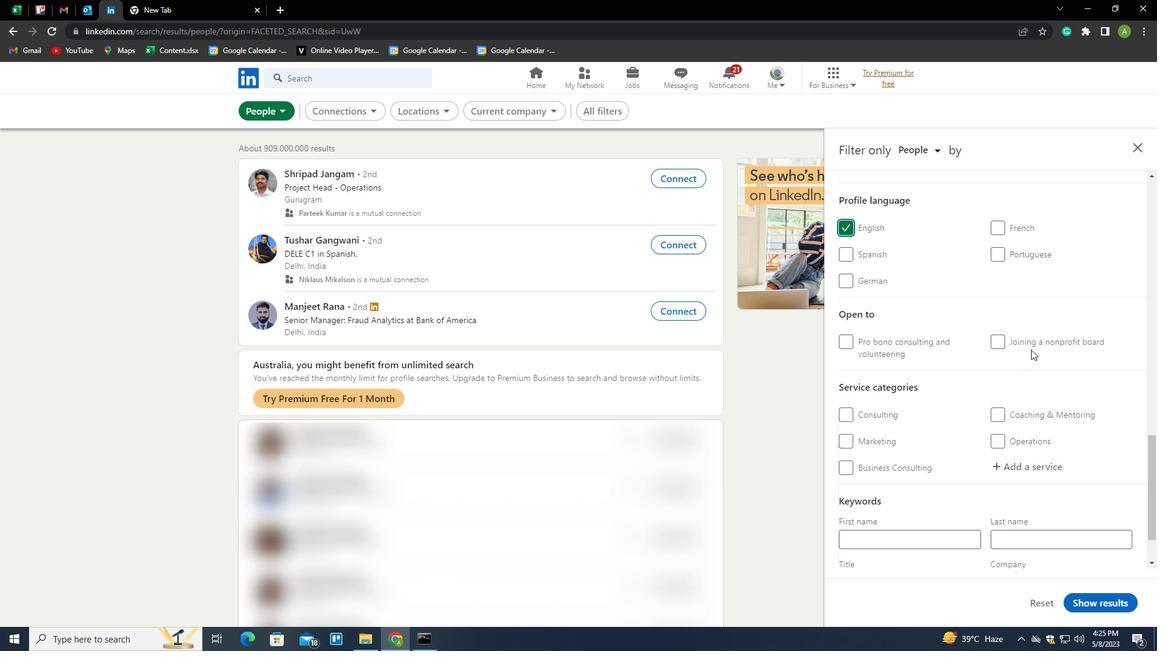 
Action: Mouse scrolled (1032, 350) with delta (0, 0)
Screenshot: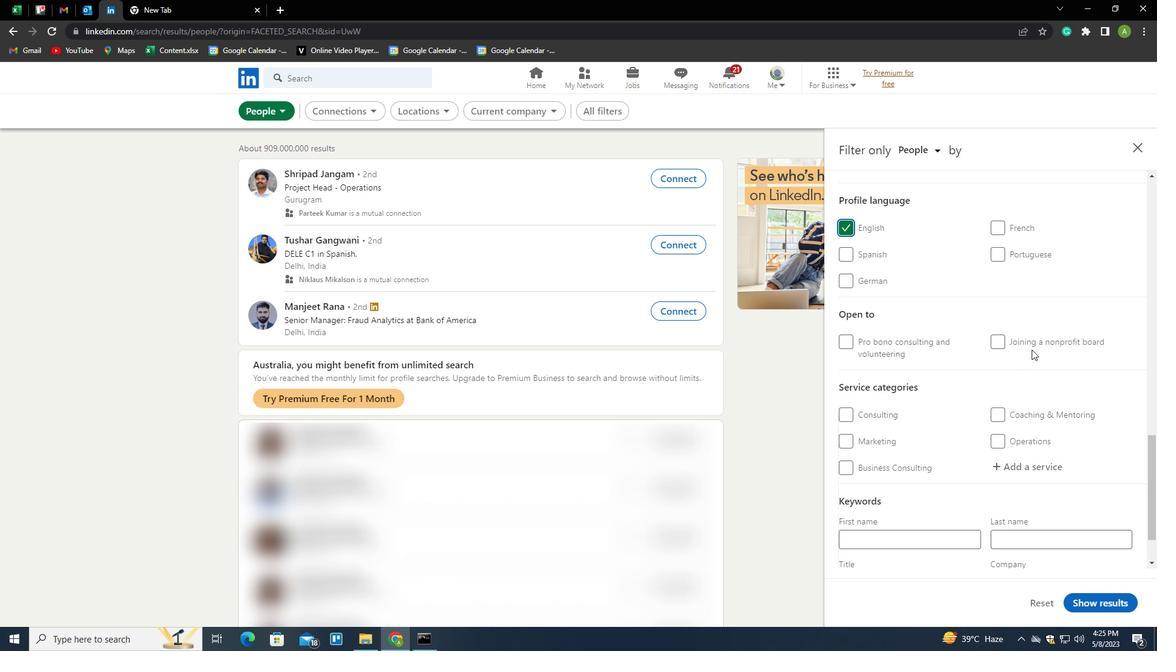 
Action: Mouse moved to (1032, 349)
Screenshot: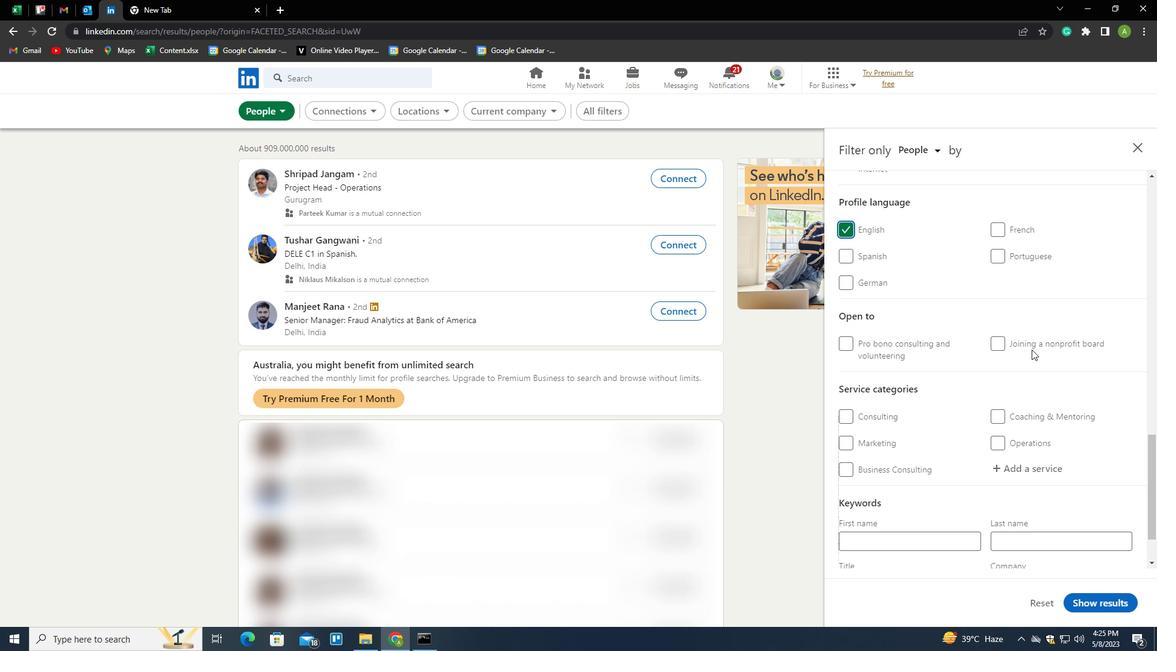 
Action: Mouse scrolled (1032, 350) with delta (0, 0)
Screenshot: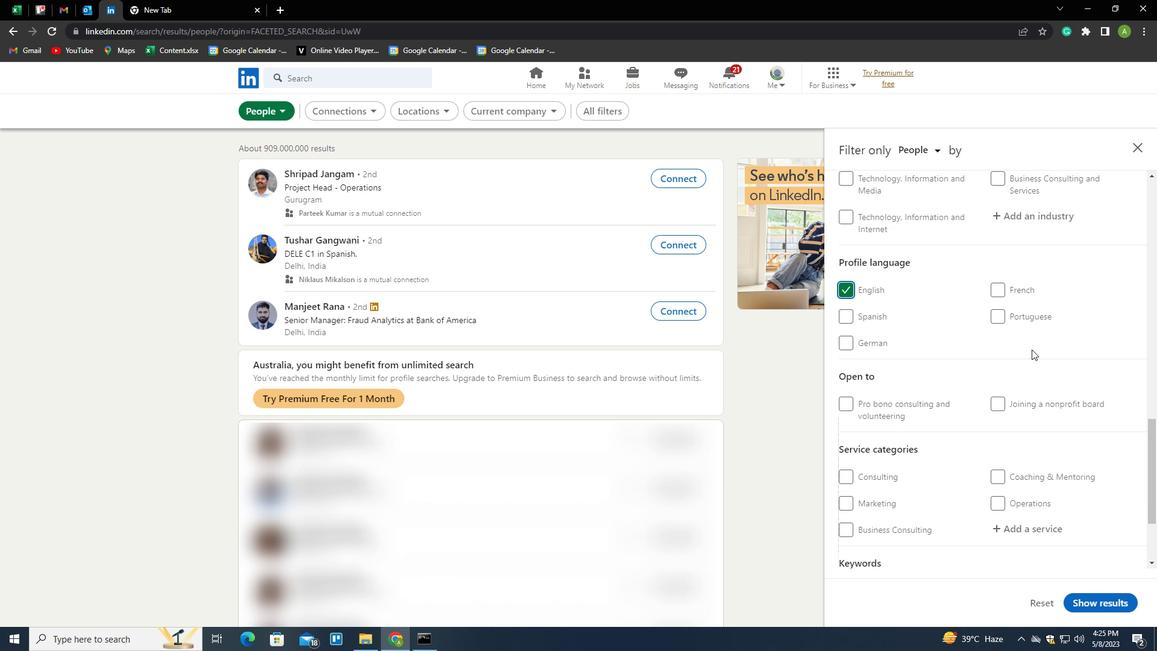 
Action: Mouse scrolled (1032, 350) with delta (0, 0)
Screenshot: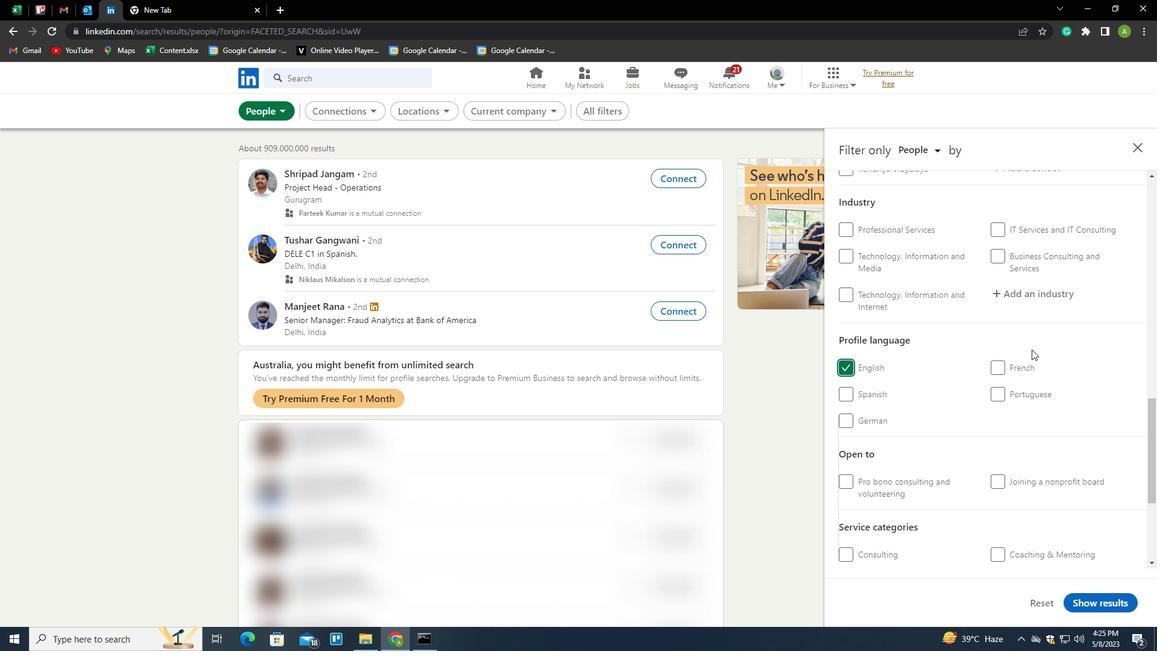 
Action: Mouse scrolled (1032, 350) with delta (0, 0)
Screenshot: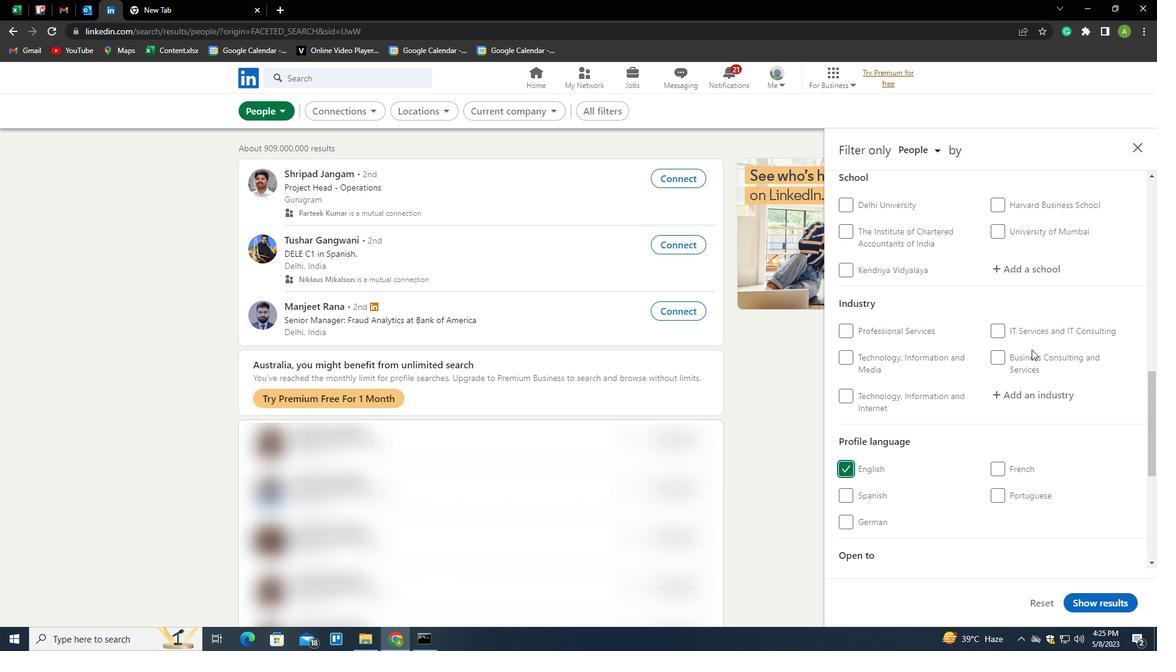
Action: Mouse scrolled (1032, 350) with delta (0, 0)
Screenshot: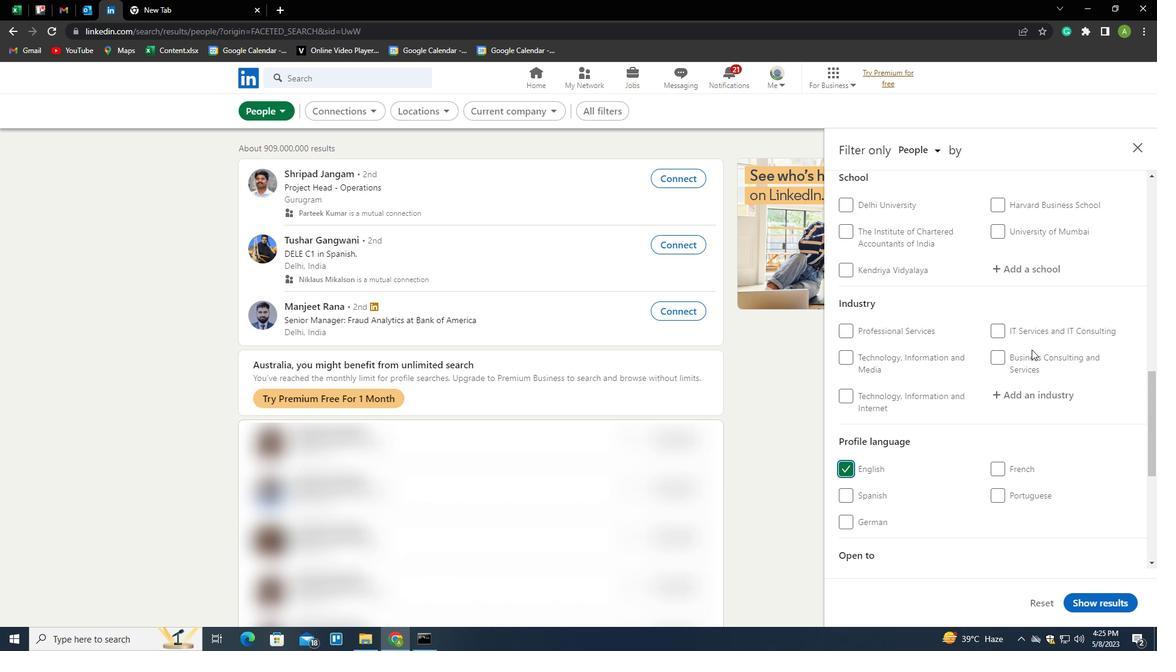 
Action: Mouse scrolled (1032, 350) with delta (0, 0)
Screenshot: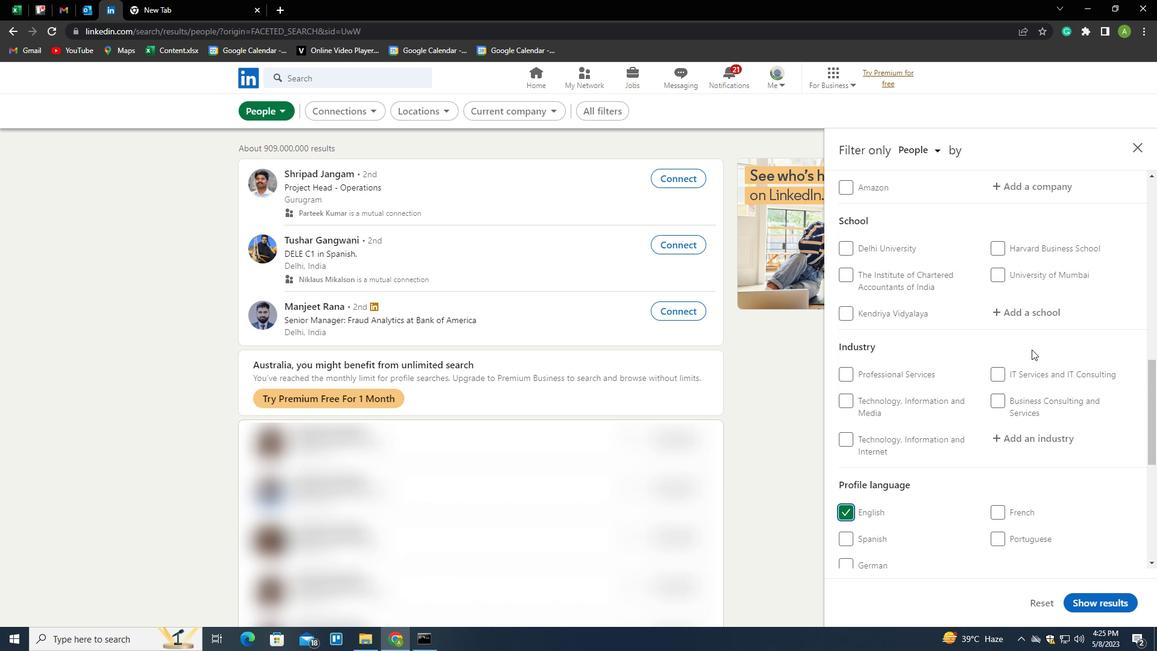 
Action: Mouse scrolled (1032, 350) with delta (0, 0)
Screenshot: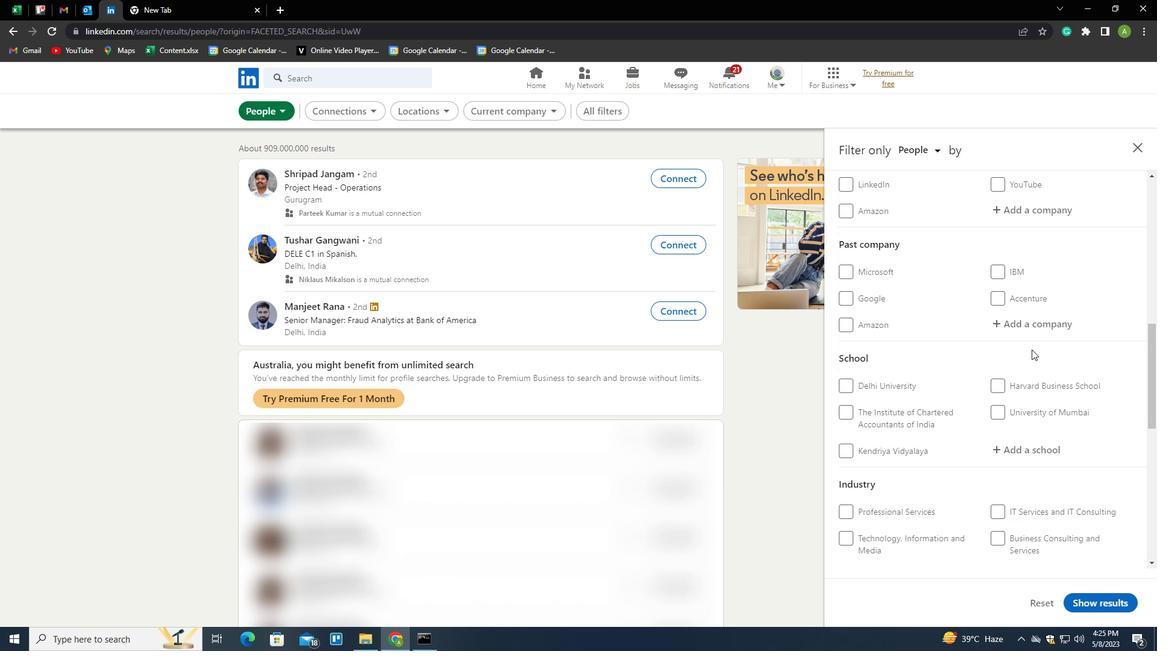 
Action: Mouse moved to (1023, 273)
Screenshot: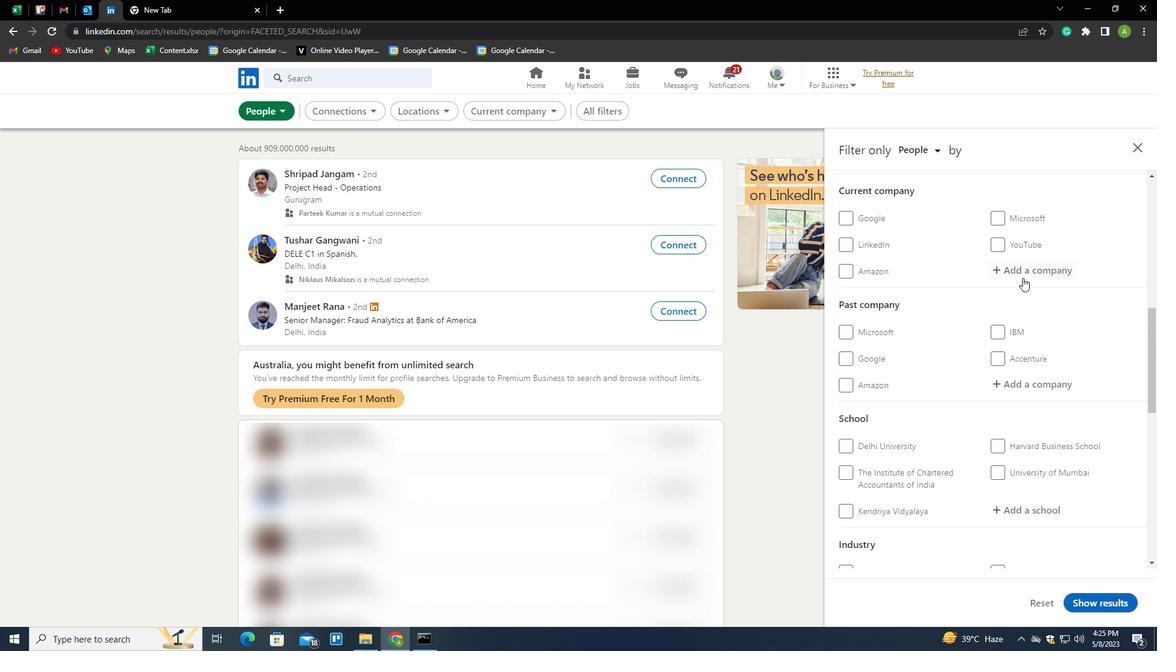 
Action: Mouse pressed left at (1023, 273)
Screenshot: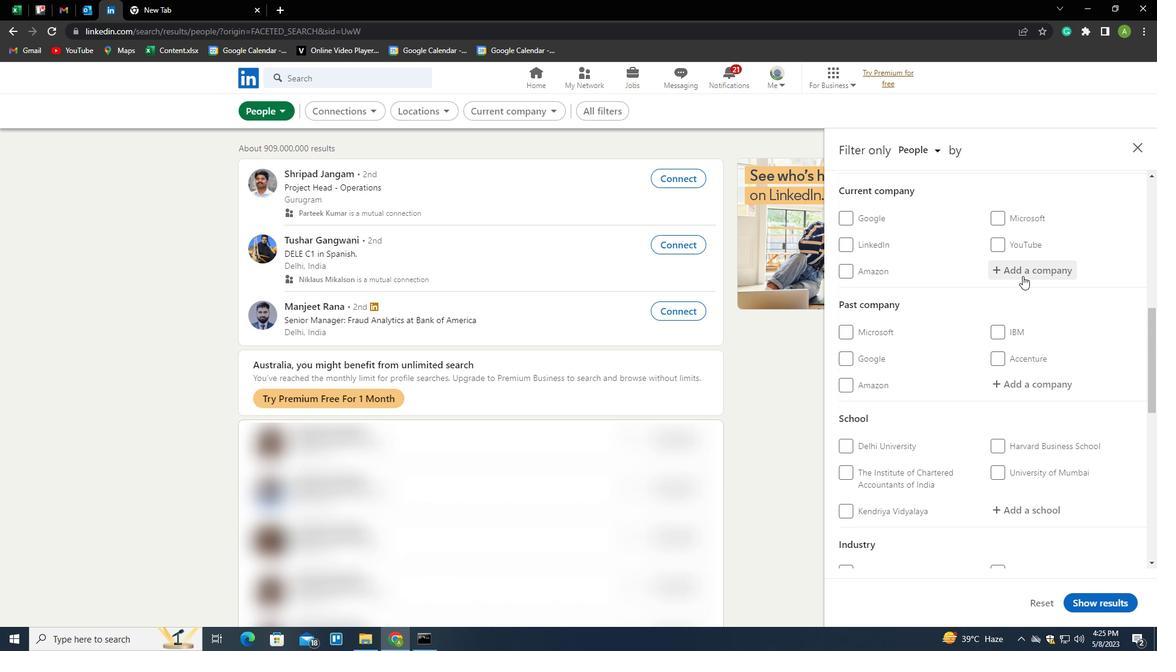 
Action: Key pressed <Key.shift>
Screenshot: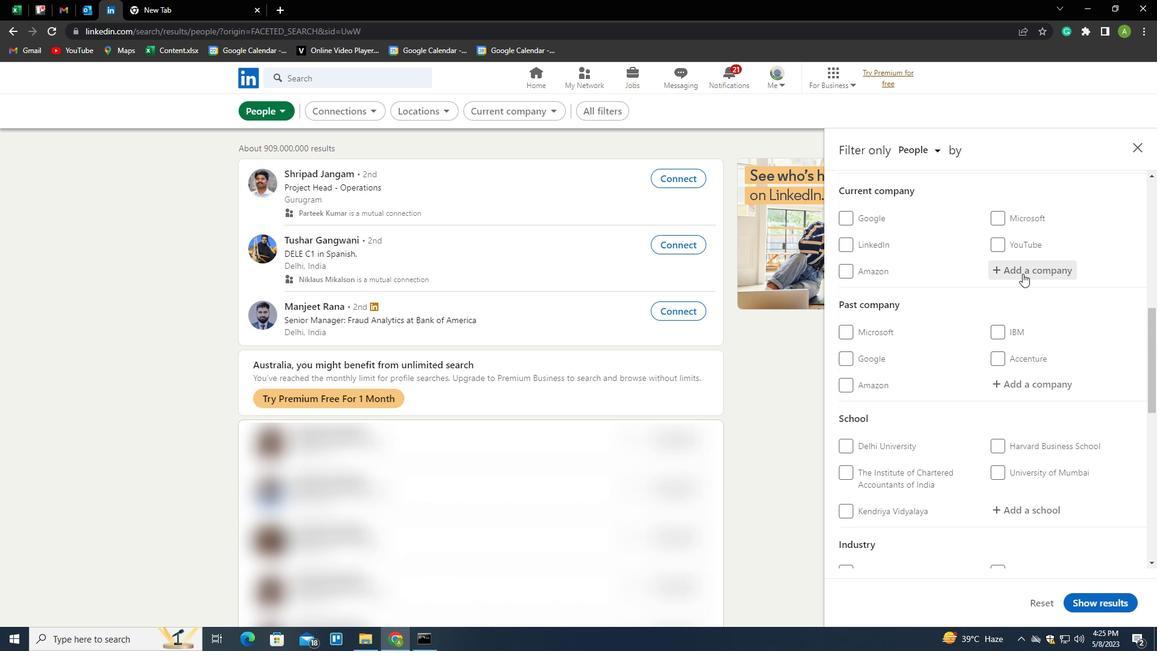 
Action: Mouse moved to (1022, 273)
Screenshot: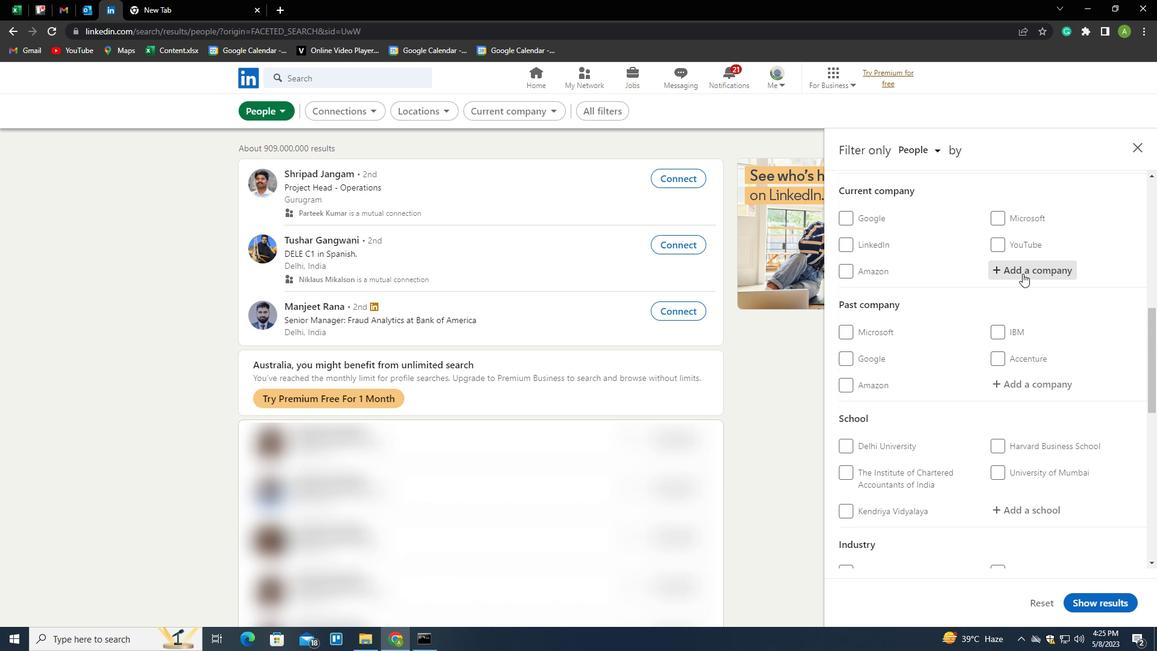
Action: Key pressed SBI<Key.space>CARD<Key.down><Key.enter>
Screenshot: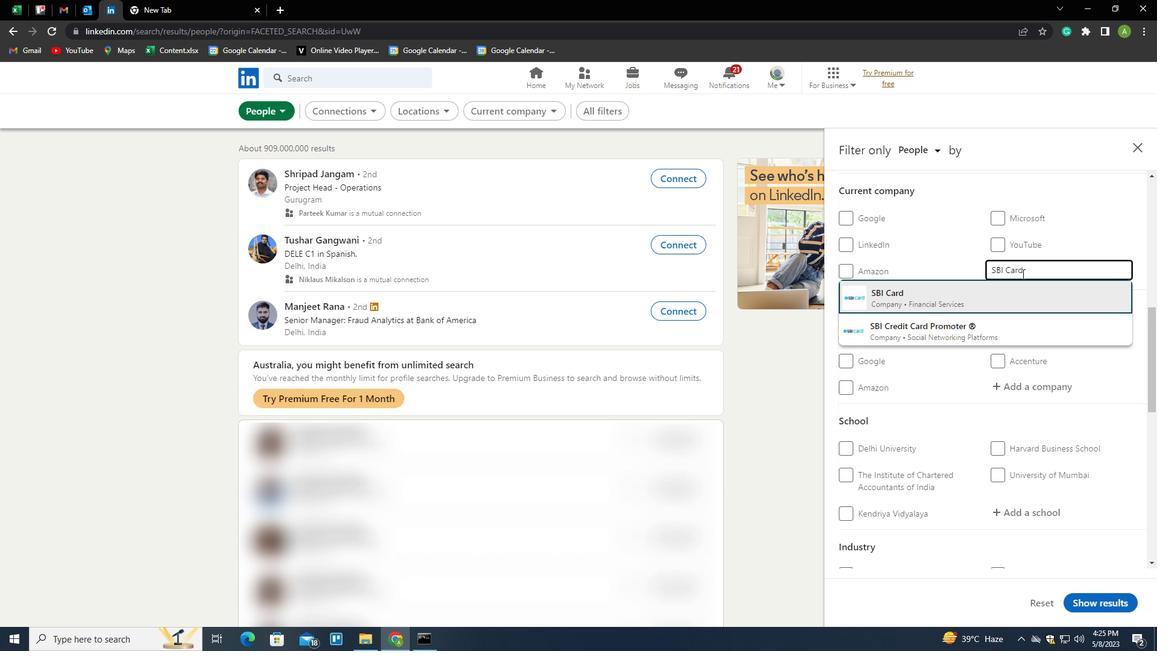 
Action: Mouse moved to (1026, 271)
Screenshot: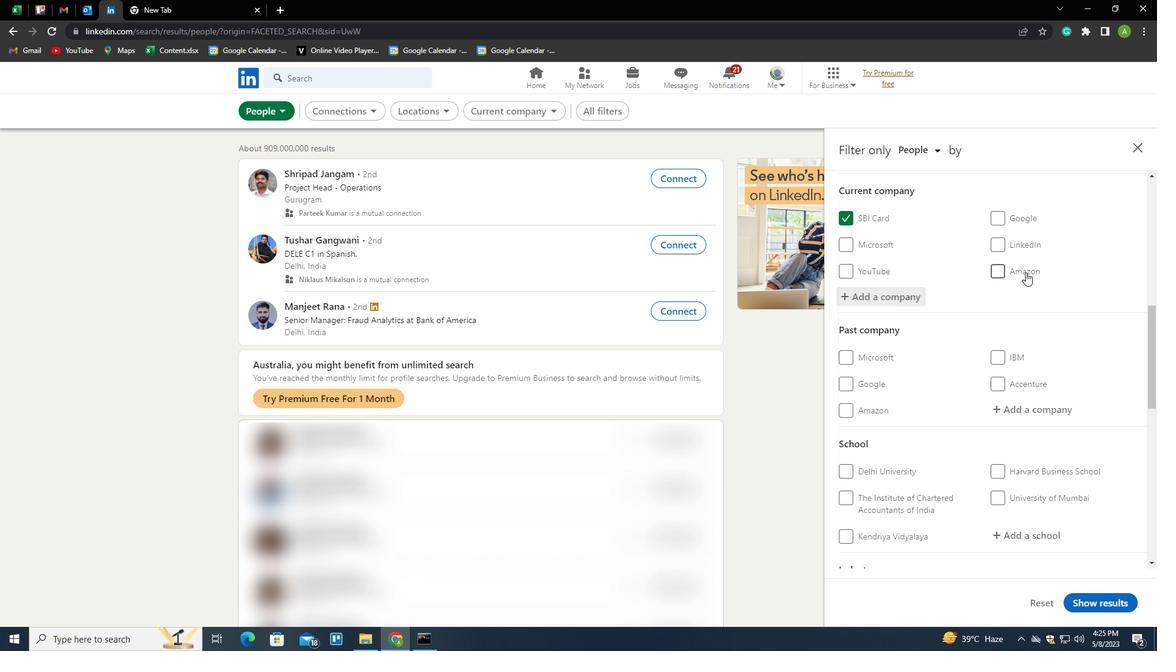 
Action: Mouse scrolled (1026, 271) with delta (0, 0)
Screenshot: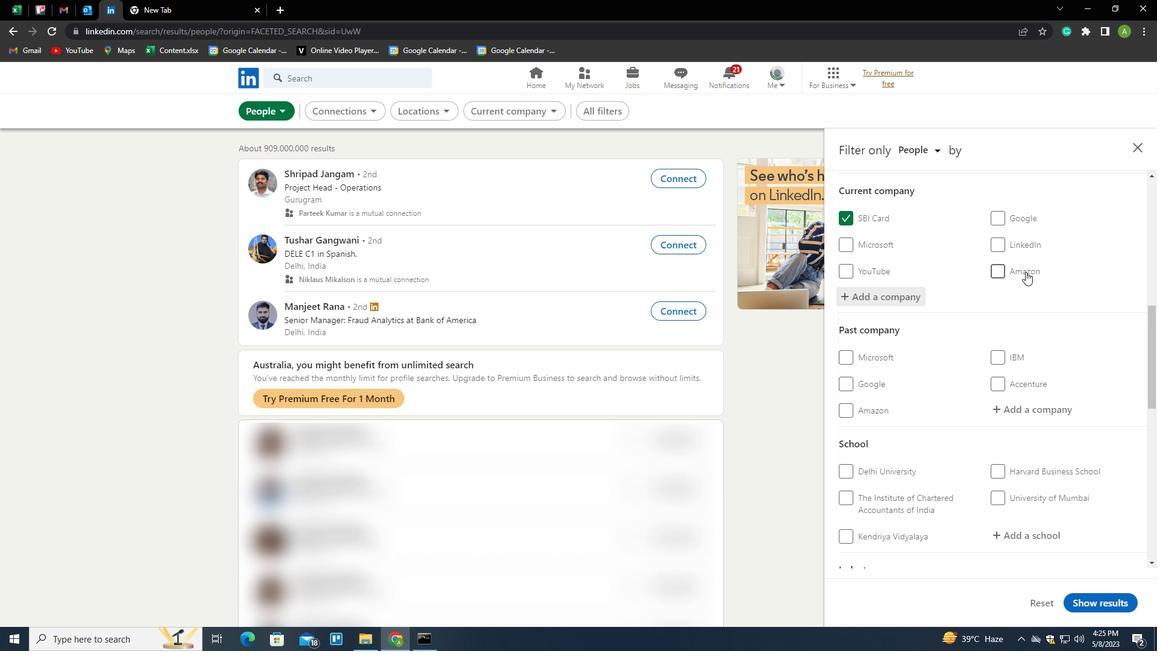 
Action: Mouse moved to (1021, 276)
Screenshot: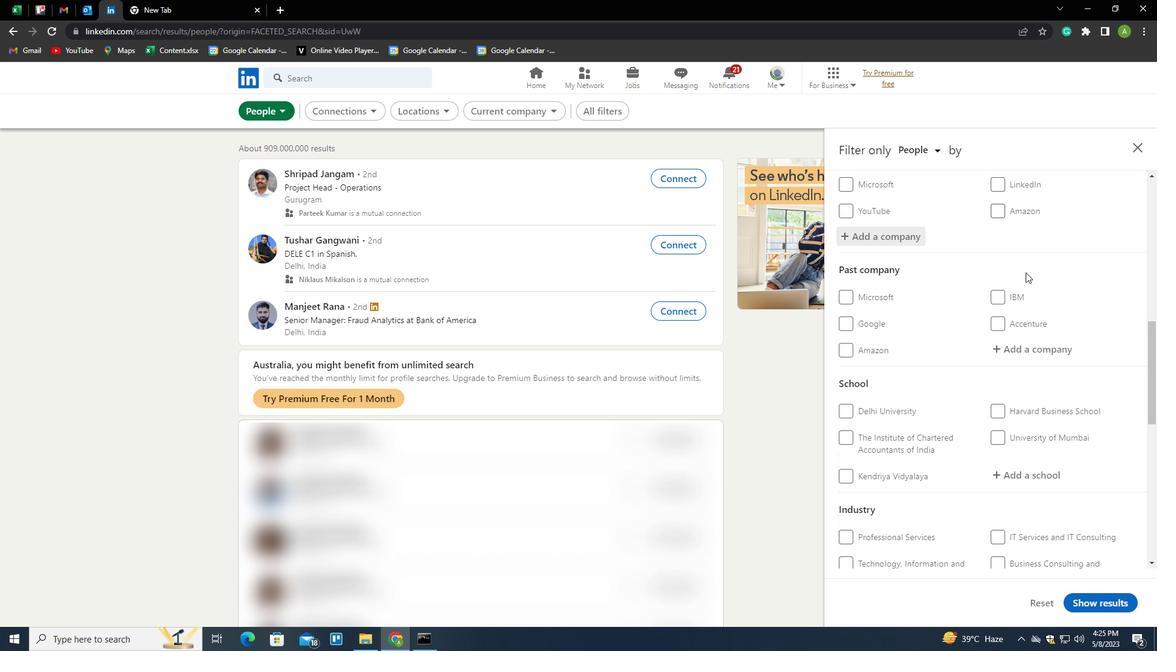 
Action: Mouse scrolled (1021, 275) with delta (0, 0)
Screenshot: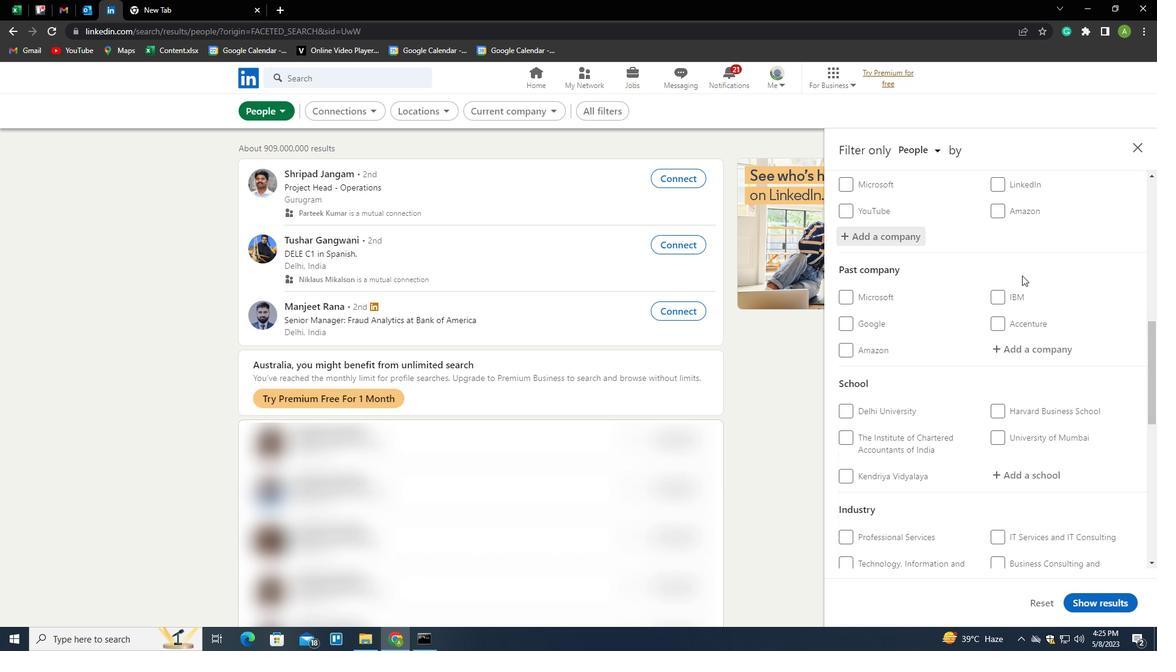 
Action: Mouse scrolled (1021, 275) with delta (0, 0)
Screenshot: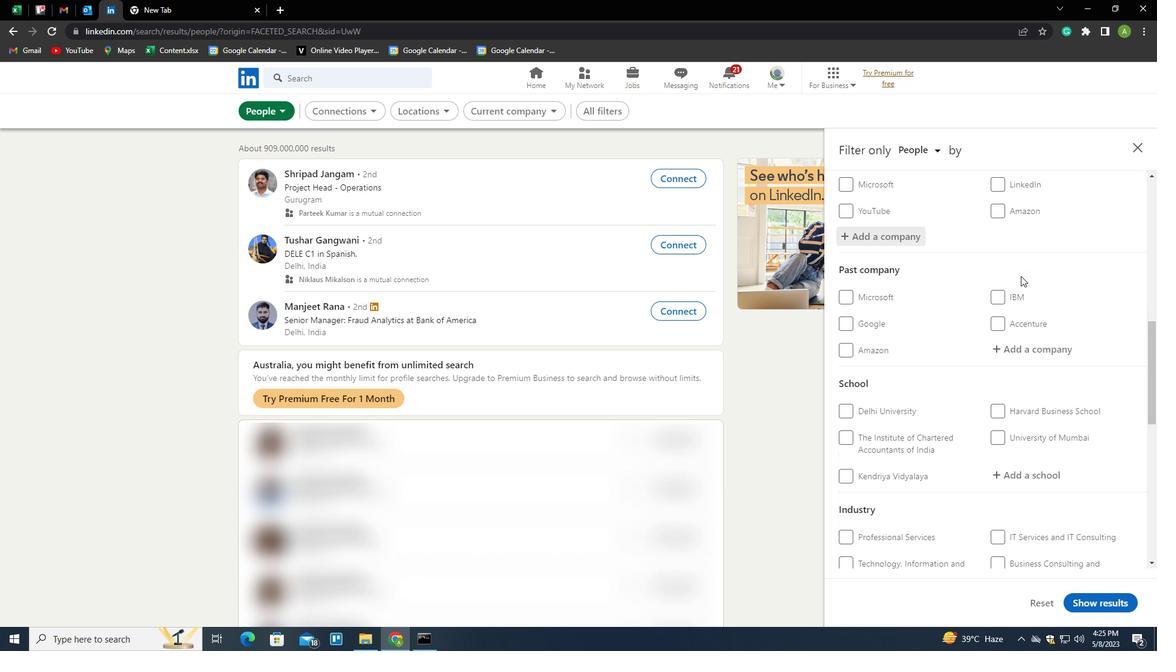 
Action: Mouse moved to (1020, 277)
Screenshot: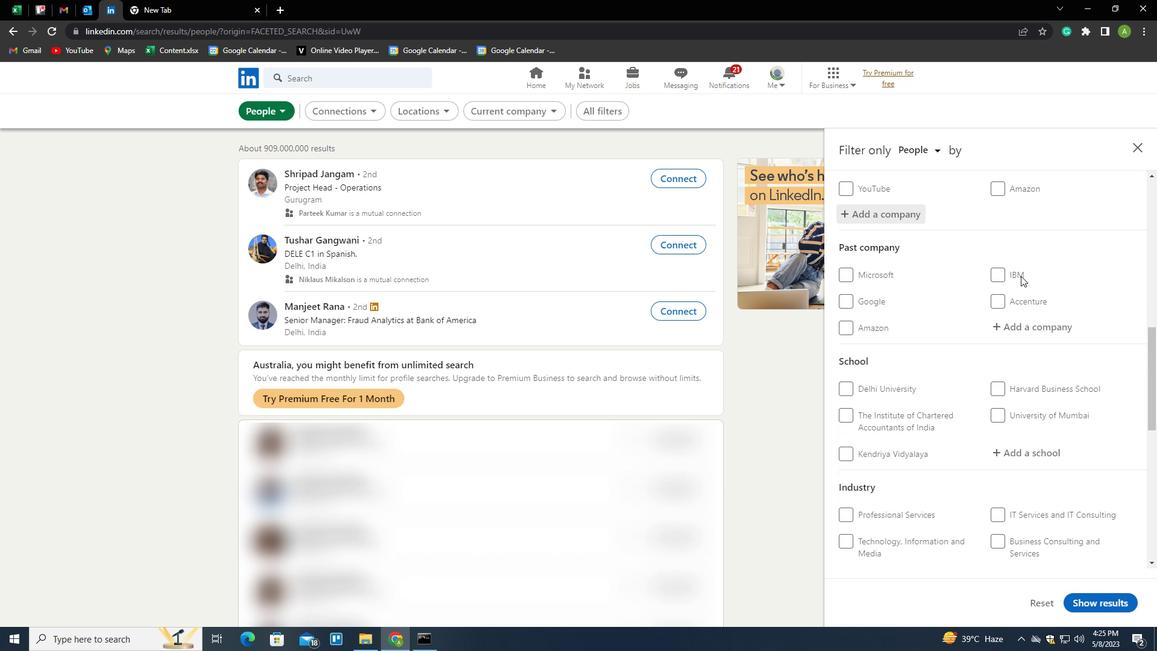 
Action: Mouse scrolled (1020, 278) with delta (0, 0)
Screenshot: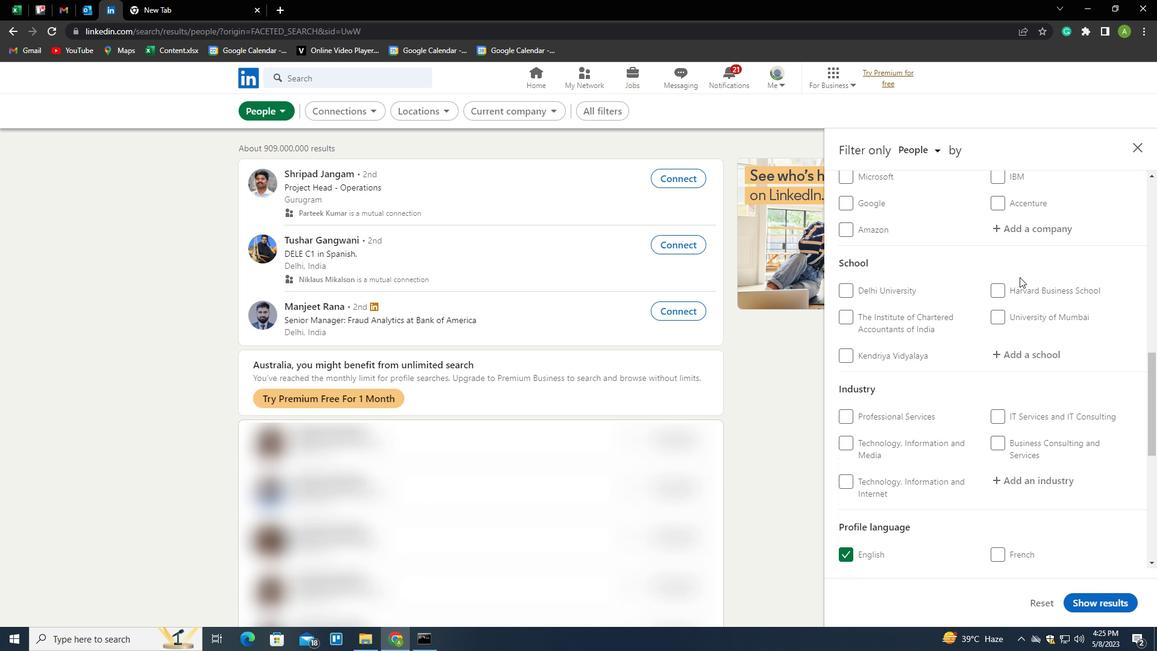 
Action: Mouse scrolled (1020, 278) with delta (0, 0)
Screenshot: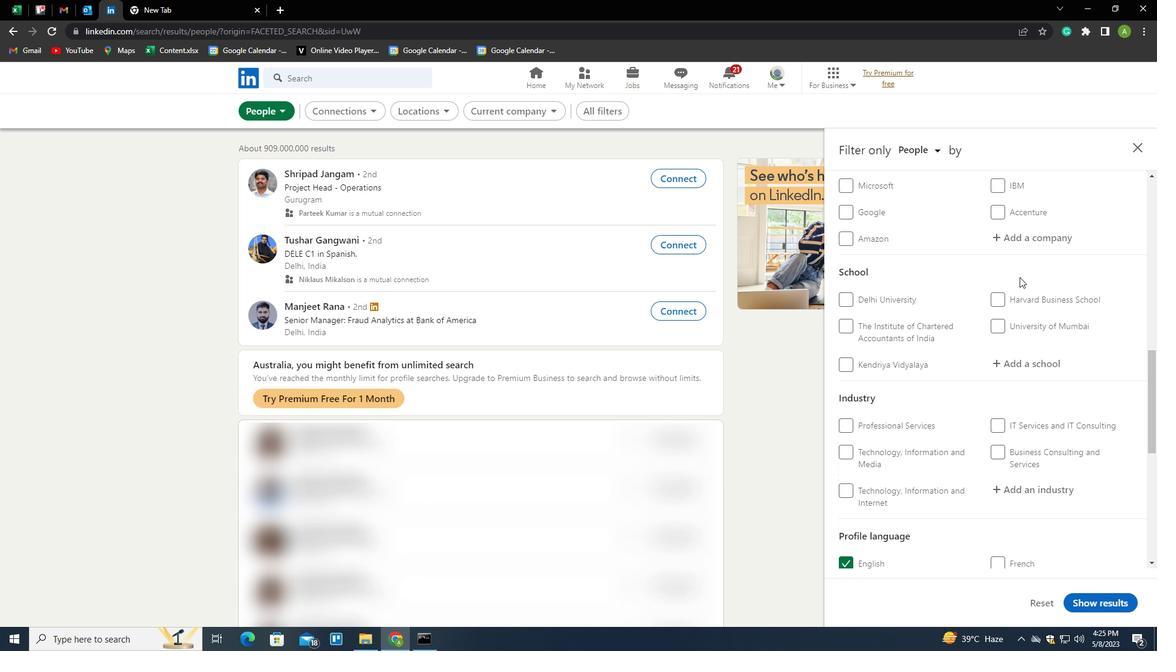 
Action: Mouse scrolled (1020, 276) with delta (0, 0)
Screenshot: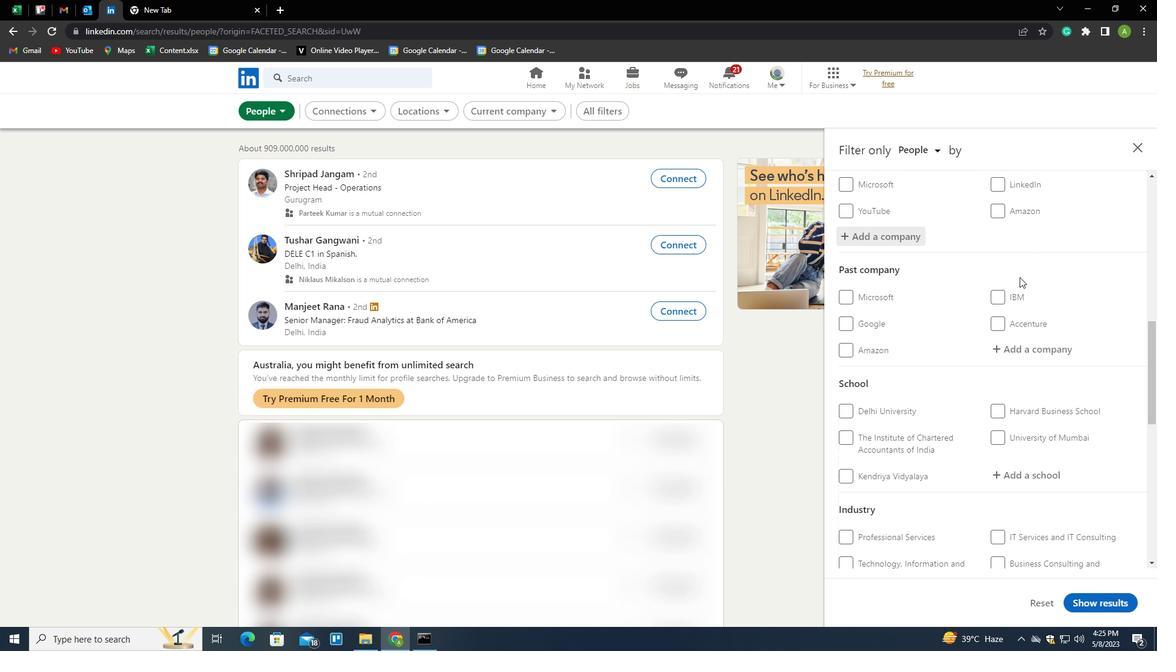 
Action: Mouse moved to (1020, 277)
Screenshot: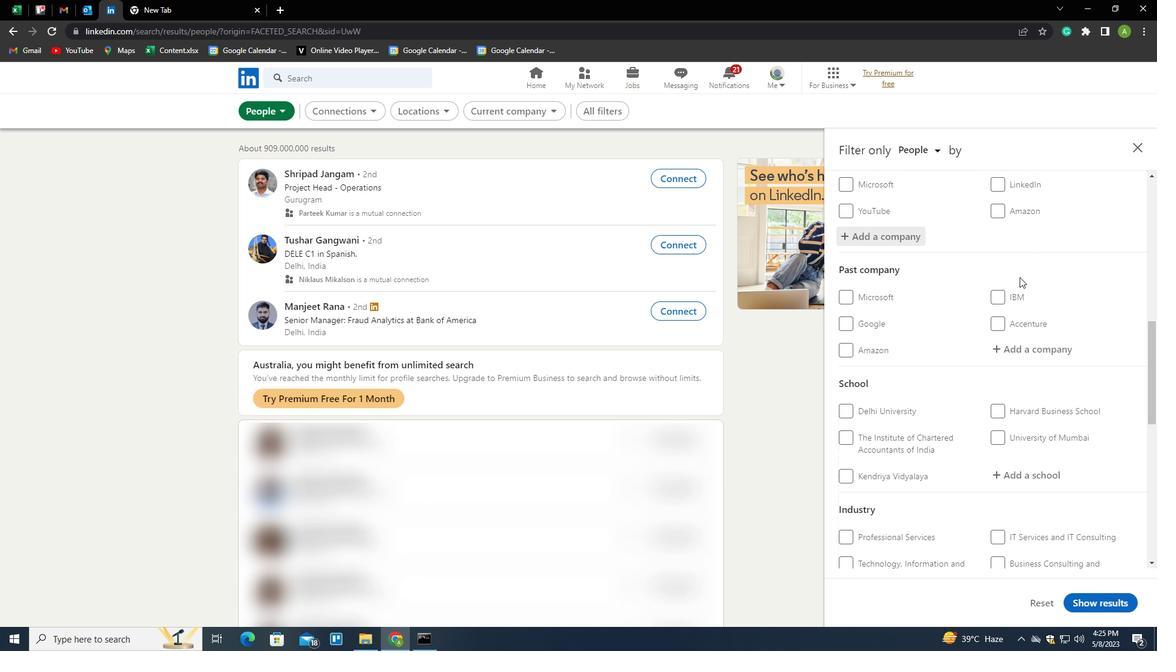 
Action: Mouse scrolled (1020, 276) with delta (0, 0)
Screenshot: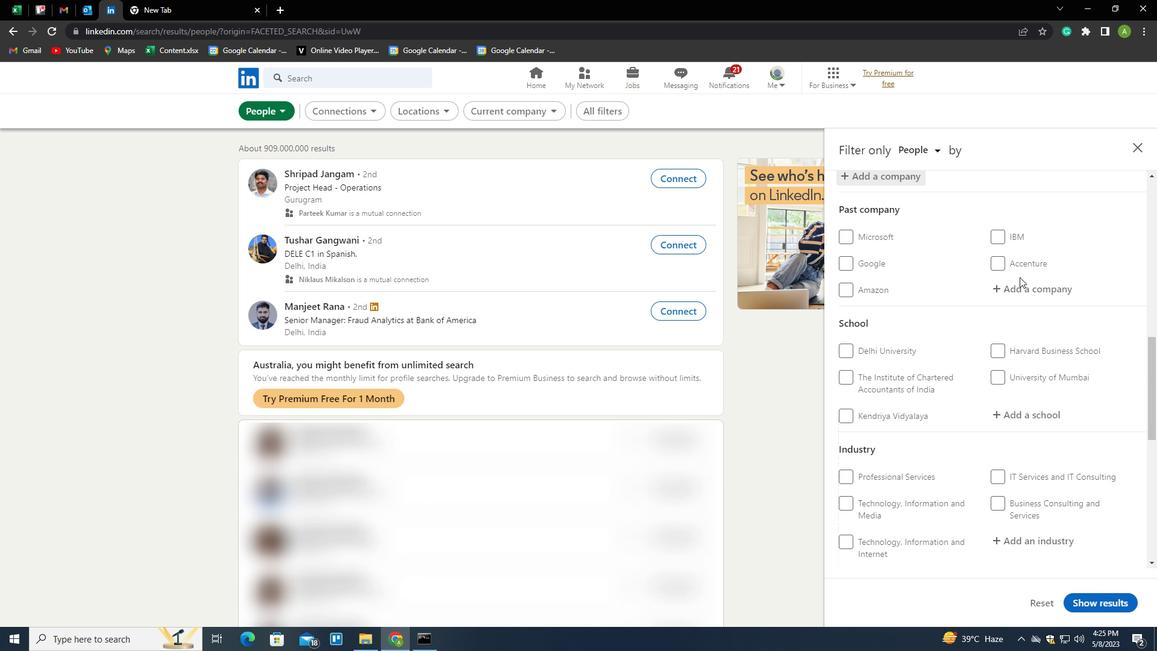 
Action: Mouse moved to (1005, 358)
Screenshot: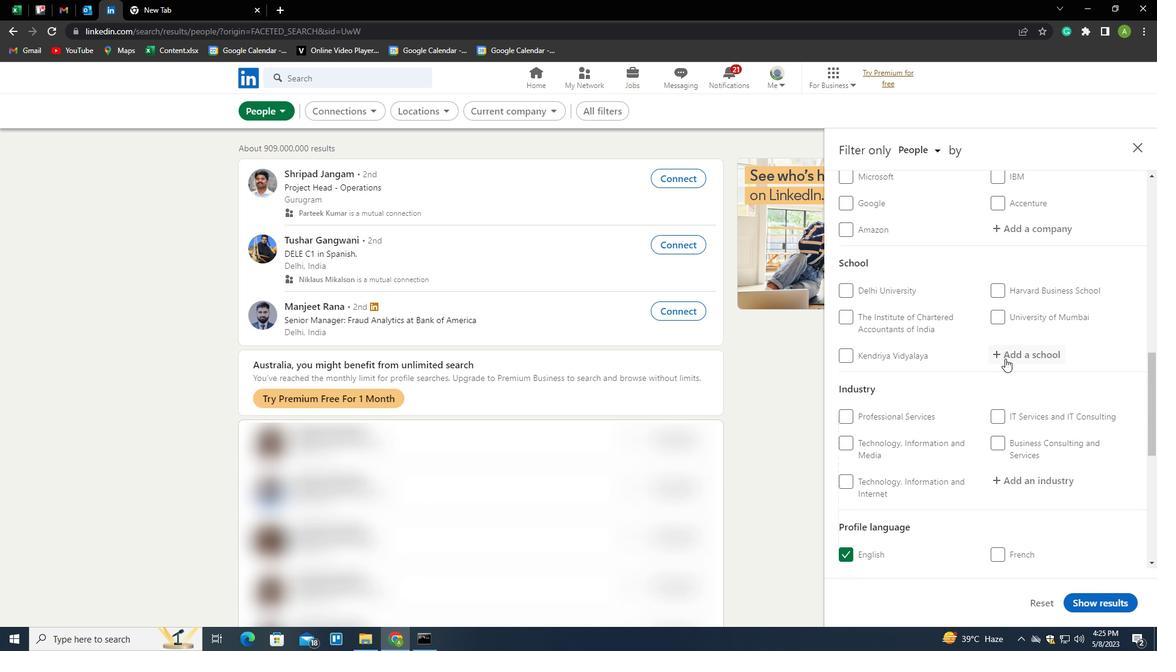 
Action: Mouse pressed left at (1005, 358)
Screenshot: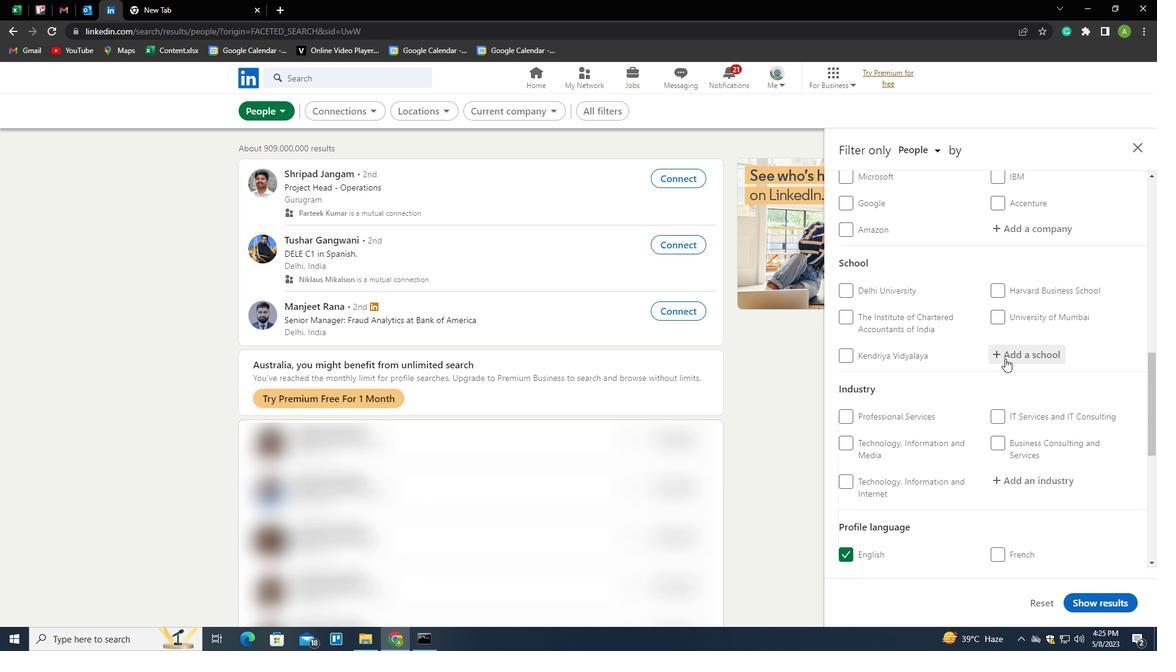 
Action: Mouse moved to (1005, 358)
Screenshot: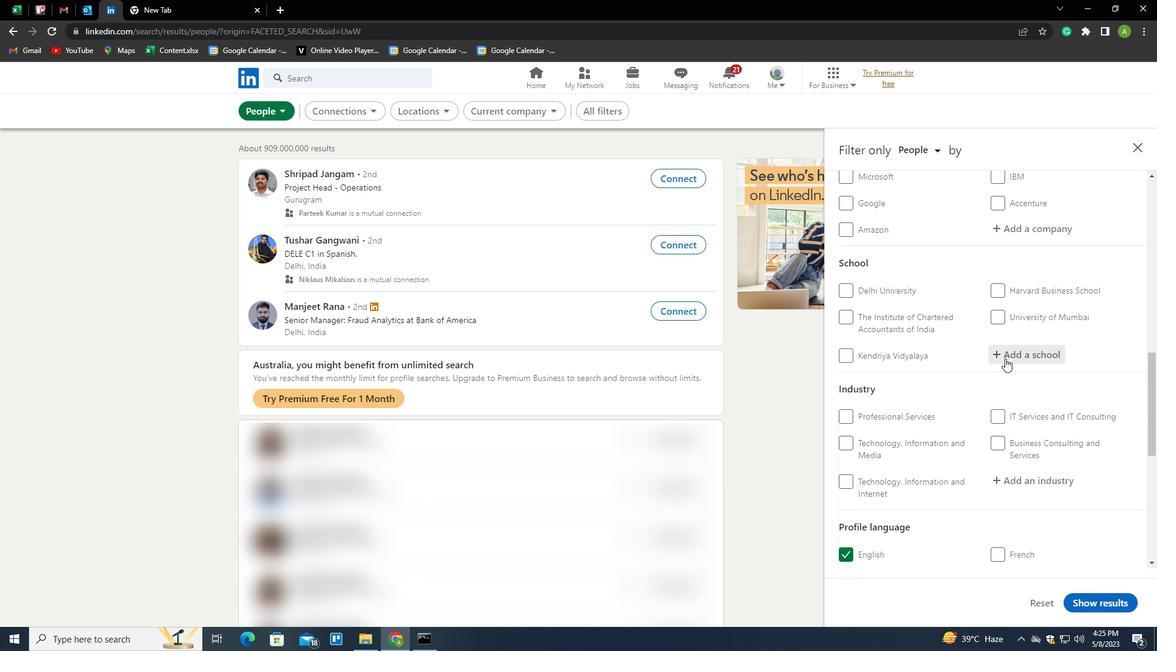 
Action: Key pressed <Key.shift>NATIONAL<Key.space><Key.shift>INSTITUTE<Key.space>OF<Key.space><Key.shift>INFORMATION<Key.space><Key.shift>TECHNOLOGY<Key.down><Key.down><Key.enter>
Screenshot: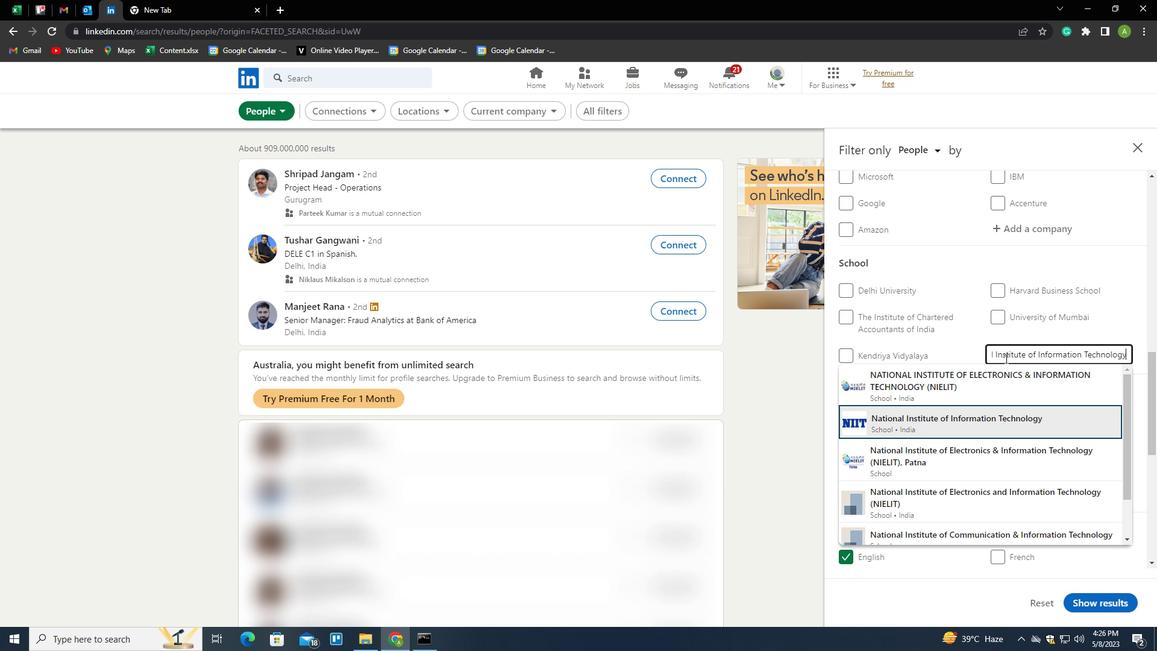 
Action: Mouse moved to (999, 362)
Screenshot: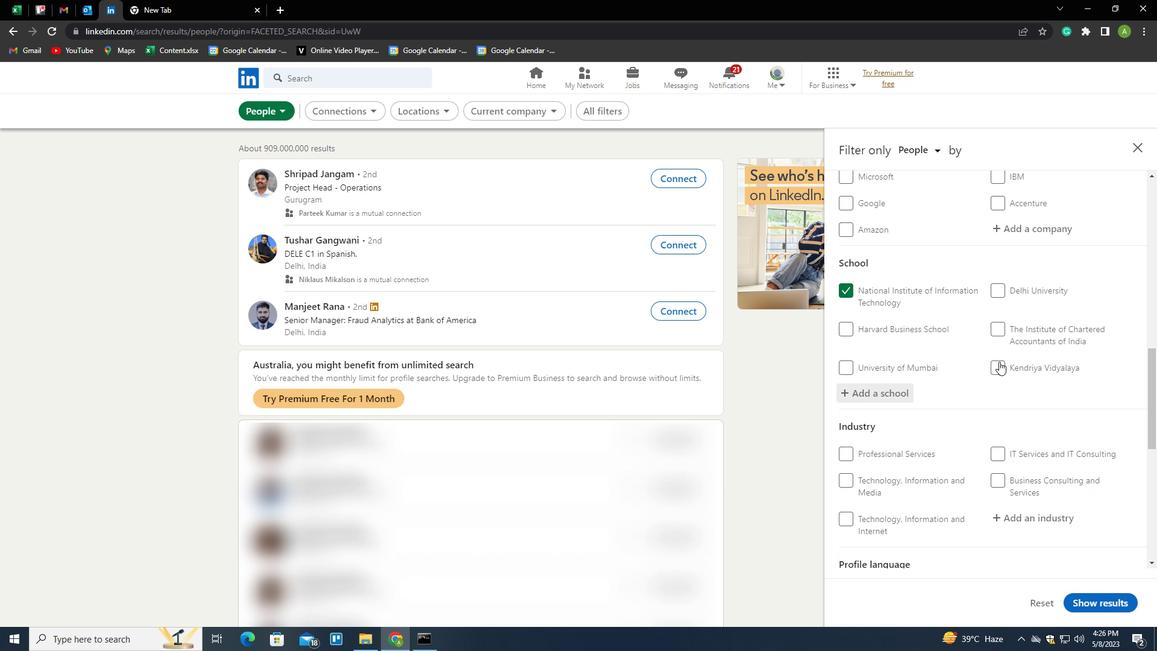 
Action: Mouse scrolled (999, 361) with delta (0, 0)
Screenshot: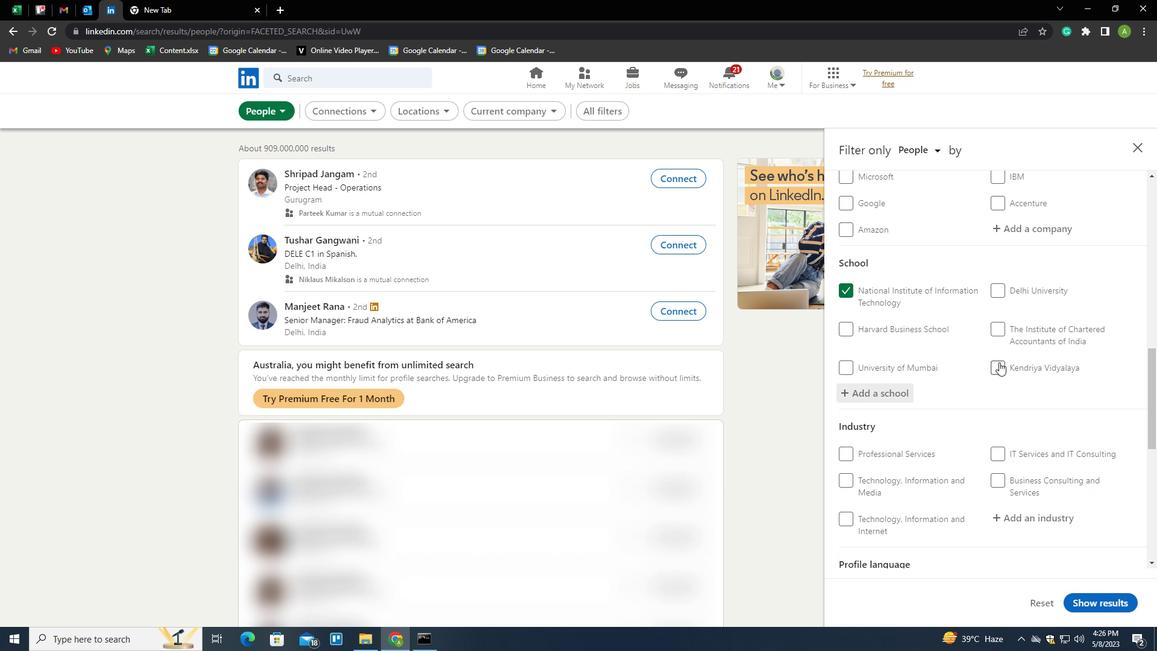 
Action: Mouse scrolled (999, 361) with delta (0, 0)
Screenshot: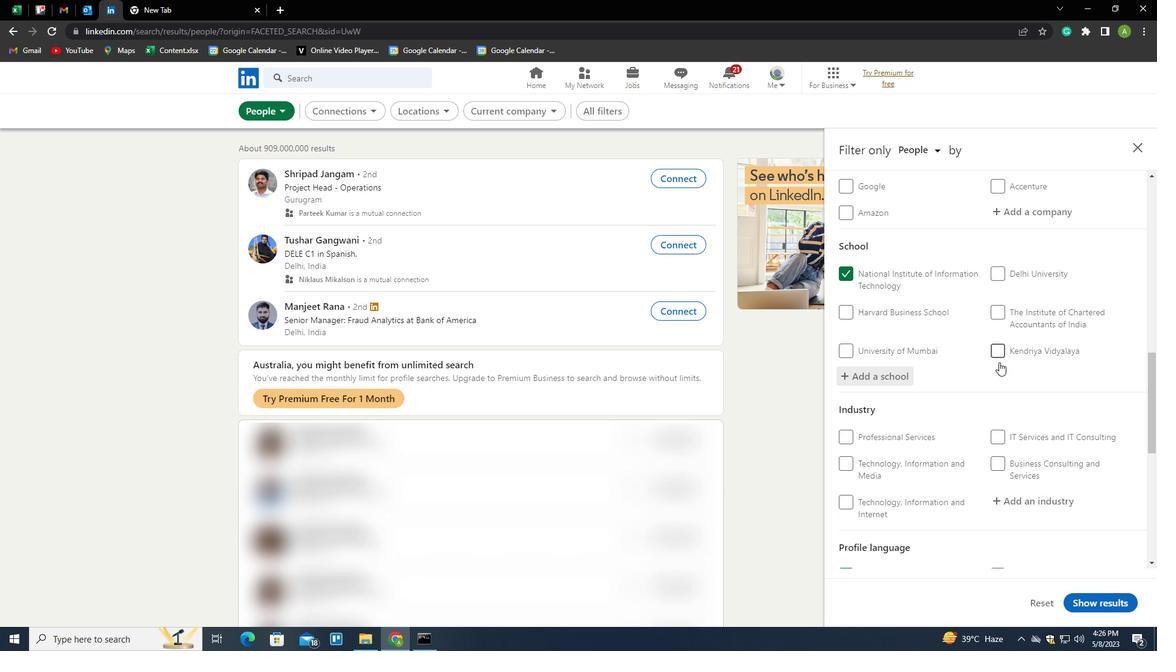 
Action: Mouse moved to (1019, 402)
Screenshot: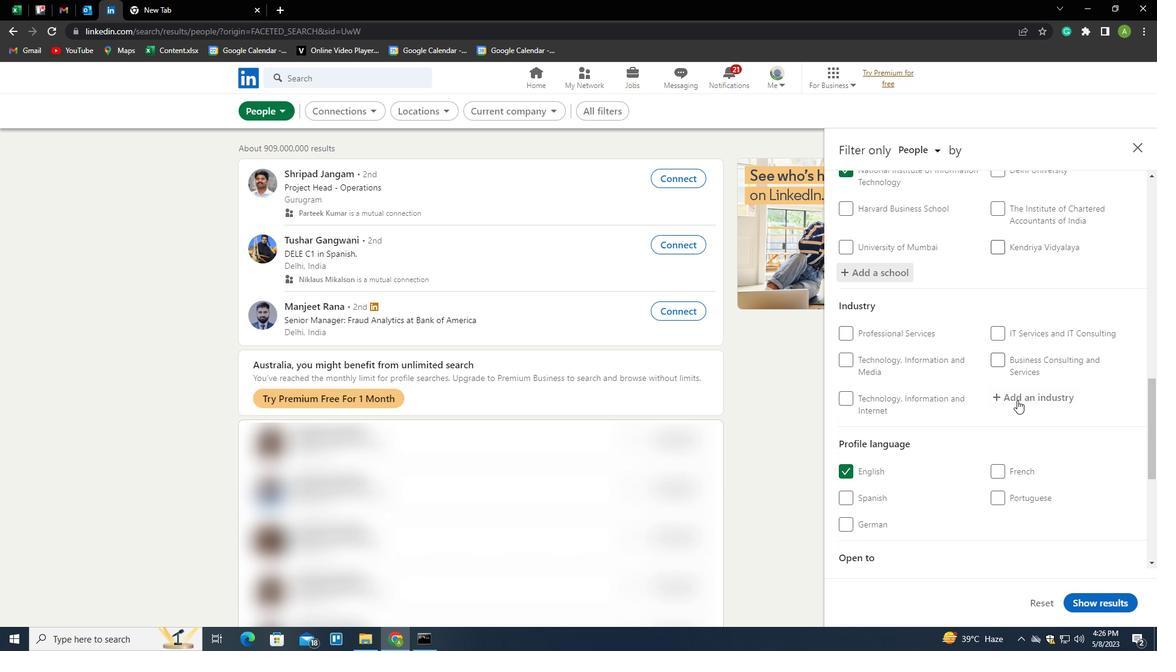 
Action: Mouse pressed left at (1019, 402)
Screenshot: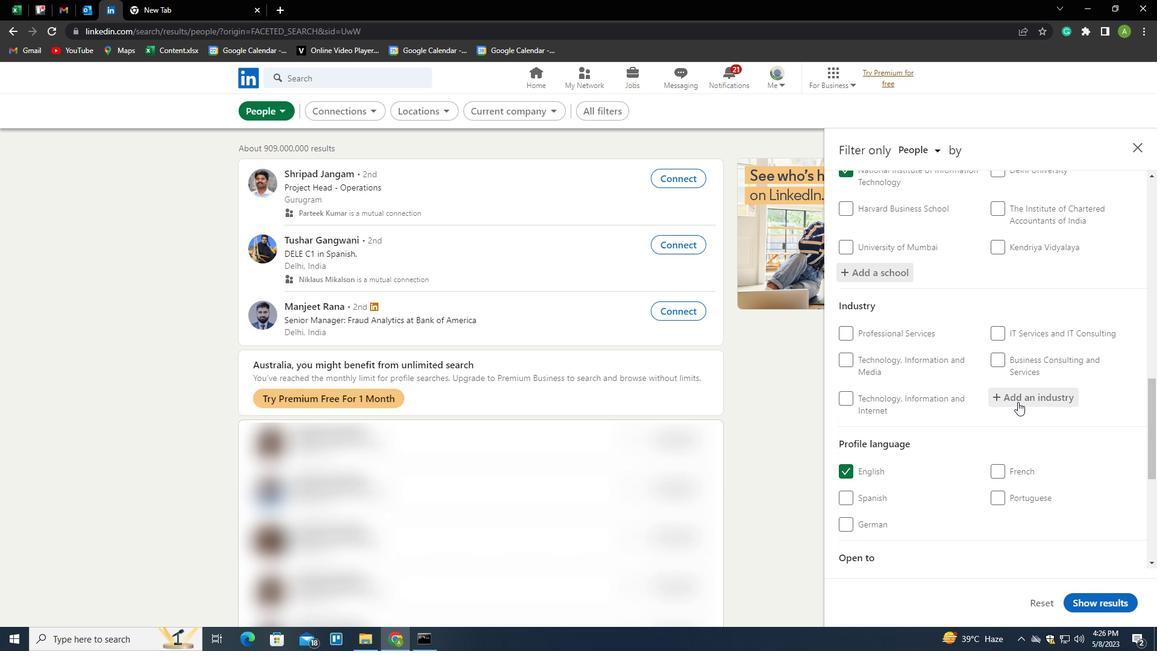 
Action: Key pressed <Key.shift><Key.shift><Key.shift><Key.shift><Key.shift><Key.shift><Key.shift><Key.shift><Key.shift><Key.shift><Key.shift><Key.shift><Key.shift><Key.shift><Key.shift><Key.shift><Key.shift>PERSONAL<Key.space><Key.shift>CARE<Key.space><Key.shift>MANUFACTURING<Key.down><Key.enter>
Screenshot: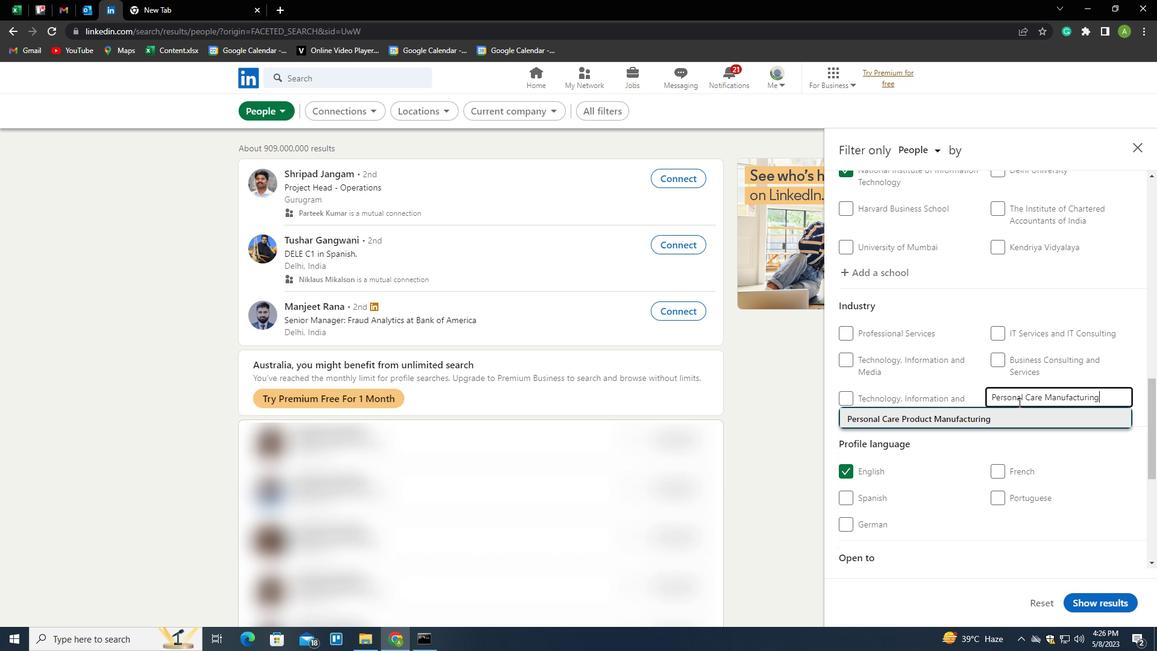 
Action: Mouse scrolled (1019, 402) with delta (0, 0)
Screenshot: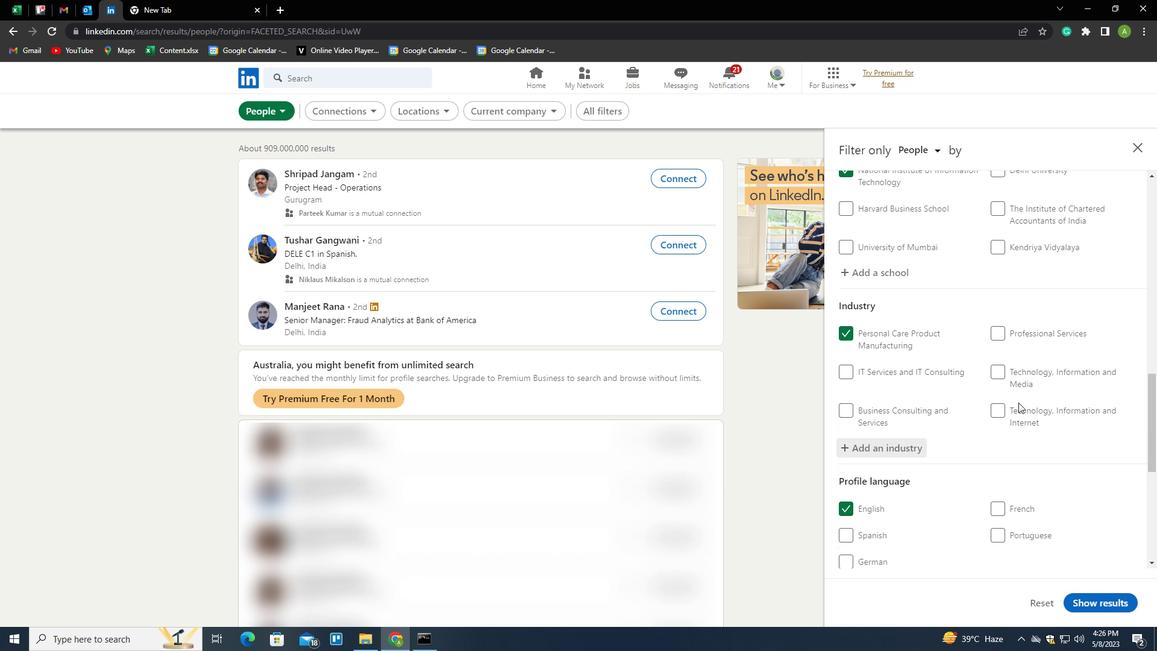 
Action: Mouse scrolled (1019, 402) with delta (0, 0)
Screenshot: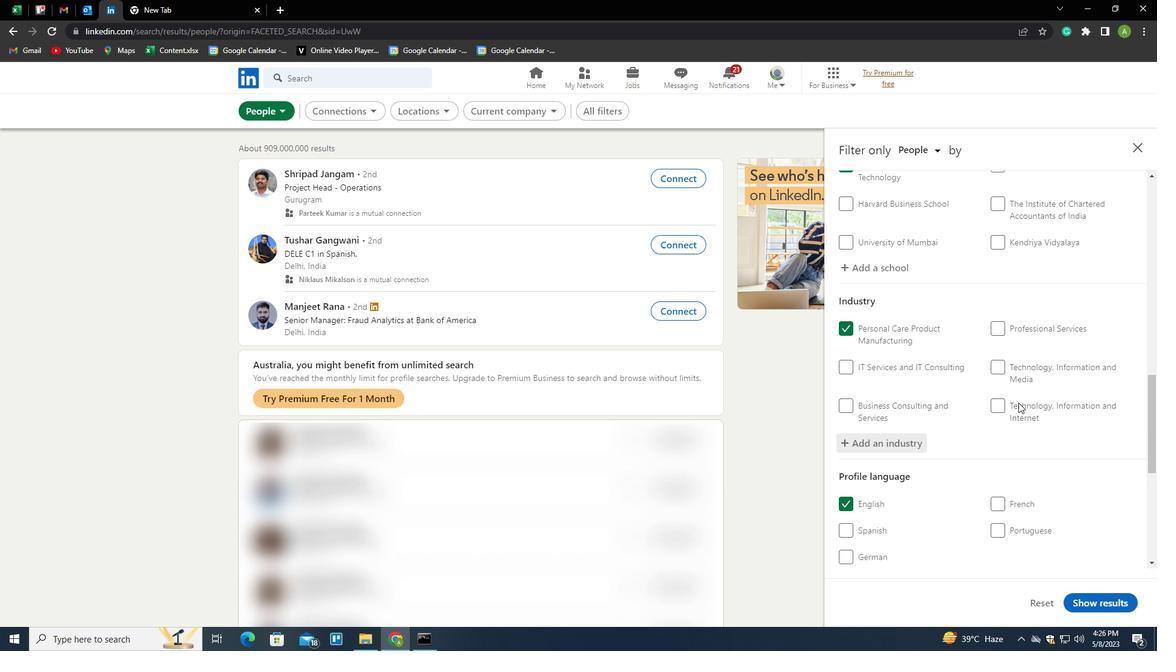 
Action: Mouse scrolled (1019, 402) with delta (0, 0)
Screenshot: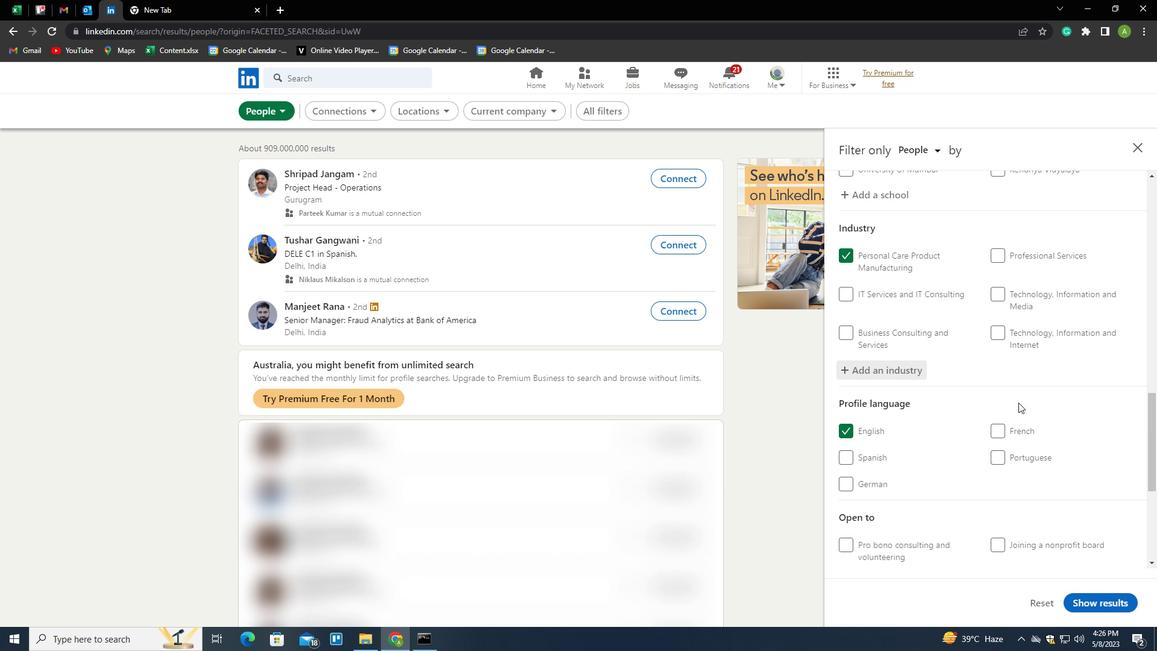 
Action: Mouse scrolled (1019, 402) with delta (0, 0)
Screenshot: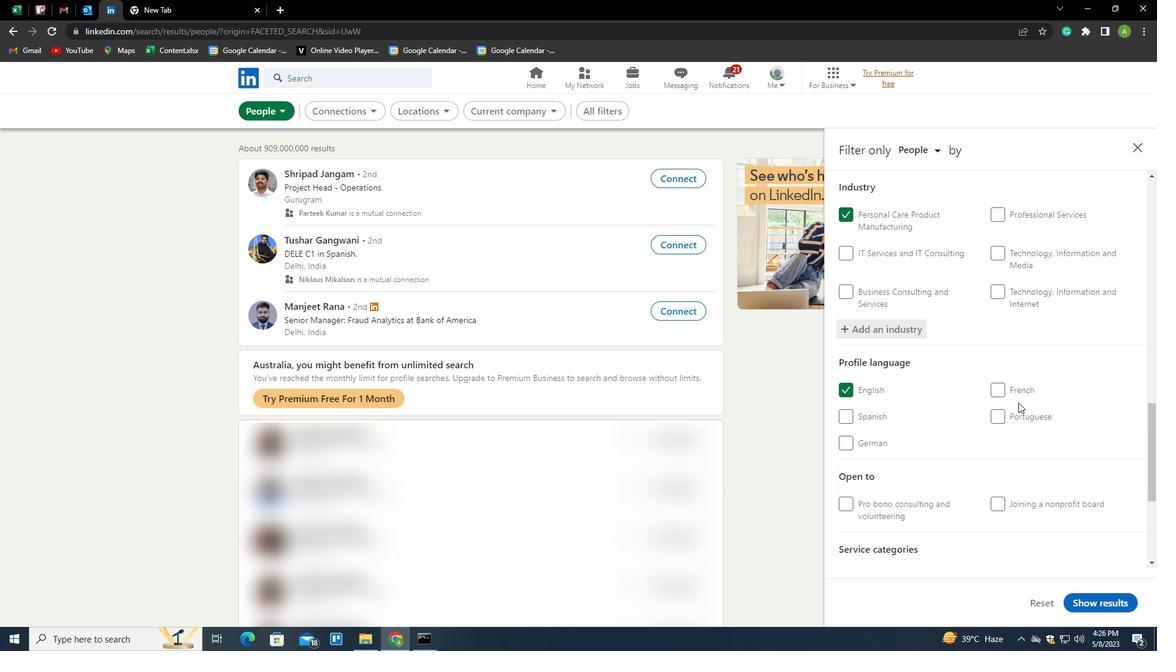 
Action: Mouse scrolled (1019, 402) with delta (0, 0)
Screenshot: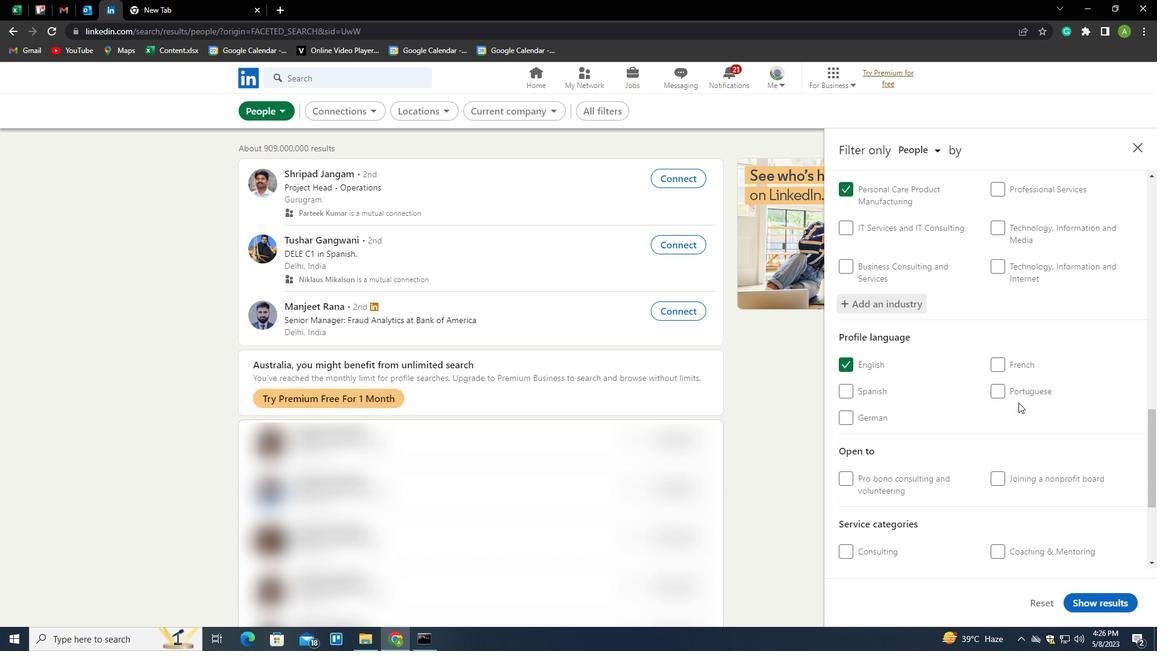 
Action: Mouse scrolled (1019, 402) with delta (0, 0)
Screenshot: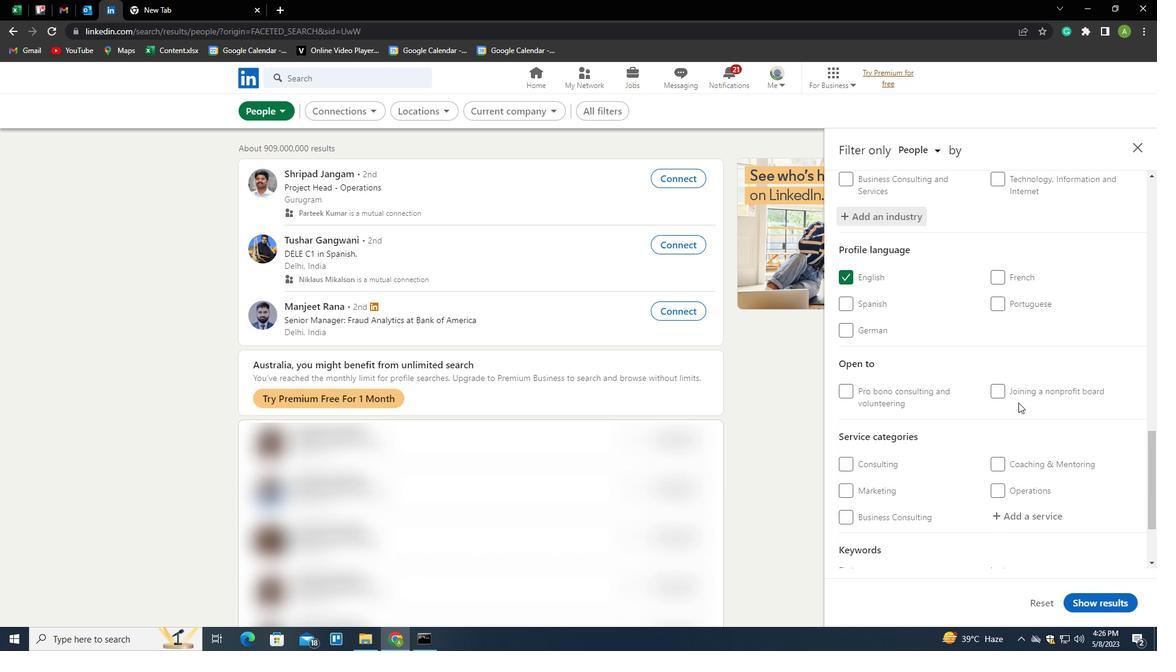 
Action: Mouse scrolled (1019, 402) with delta (0, 0)
Screenshot: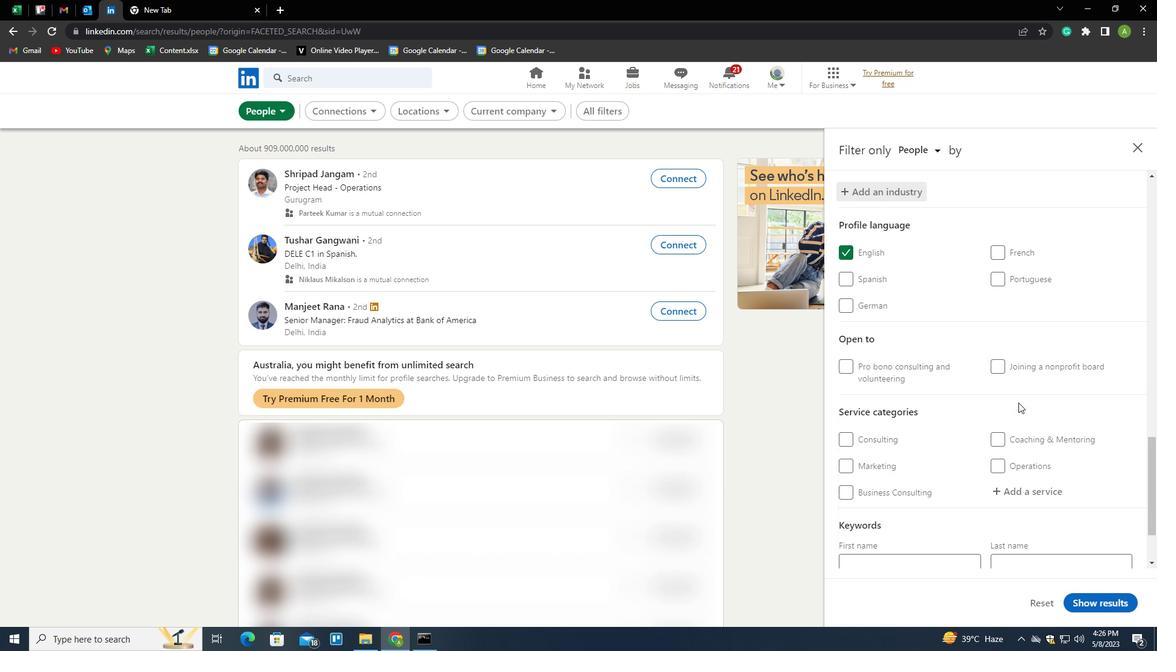 
Action: Mouse moved to (1020, 402)
Screenshot: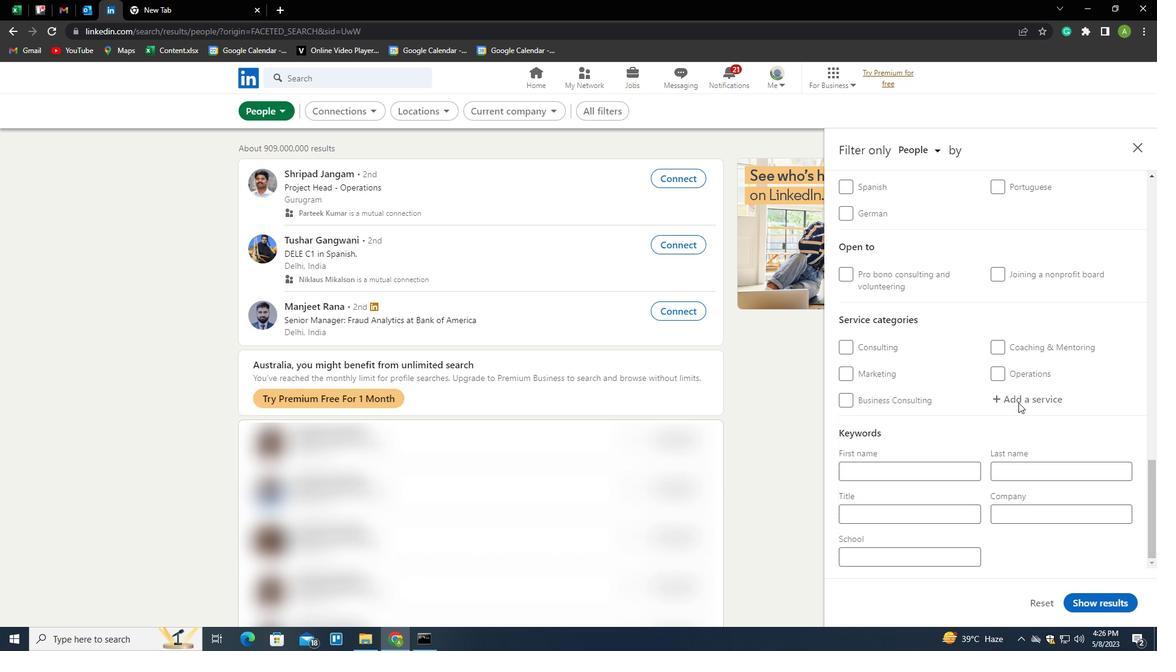 
Action: Mouse pressed left at (1020, 402)
Screenshot: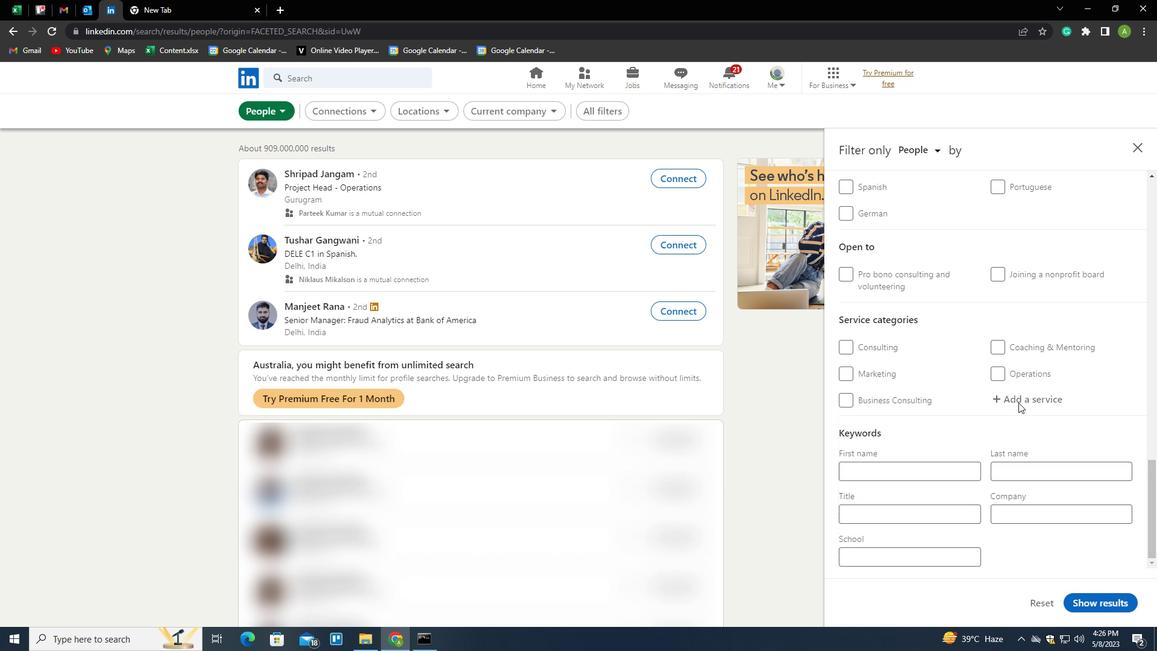 
Action: Key pressed <Key.shift>DU<Key.backspace><Key.shift>UI<Key.space><Key.shift>LAW<Key.down><Key.enter>
Screenshot: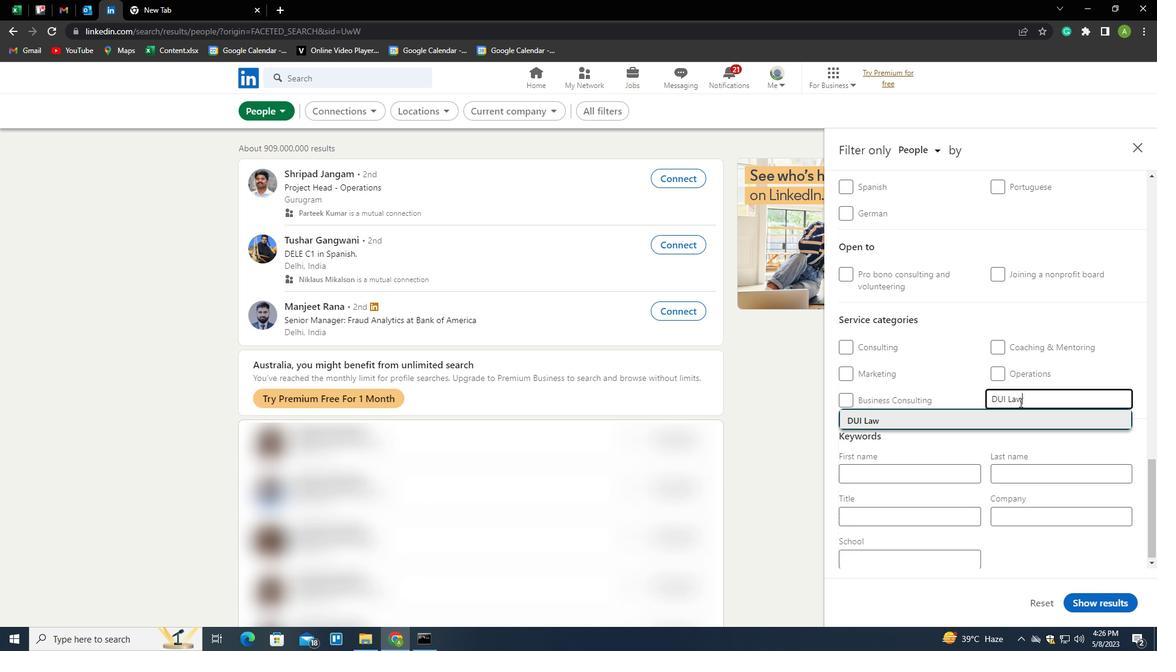 
Action: Mouse moved to (996, 381)
Screenshot: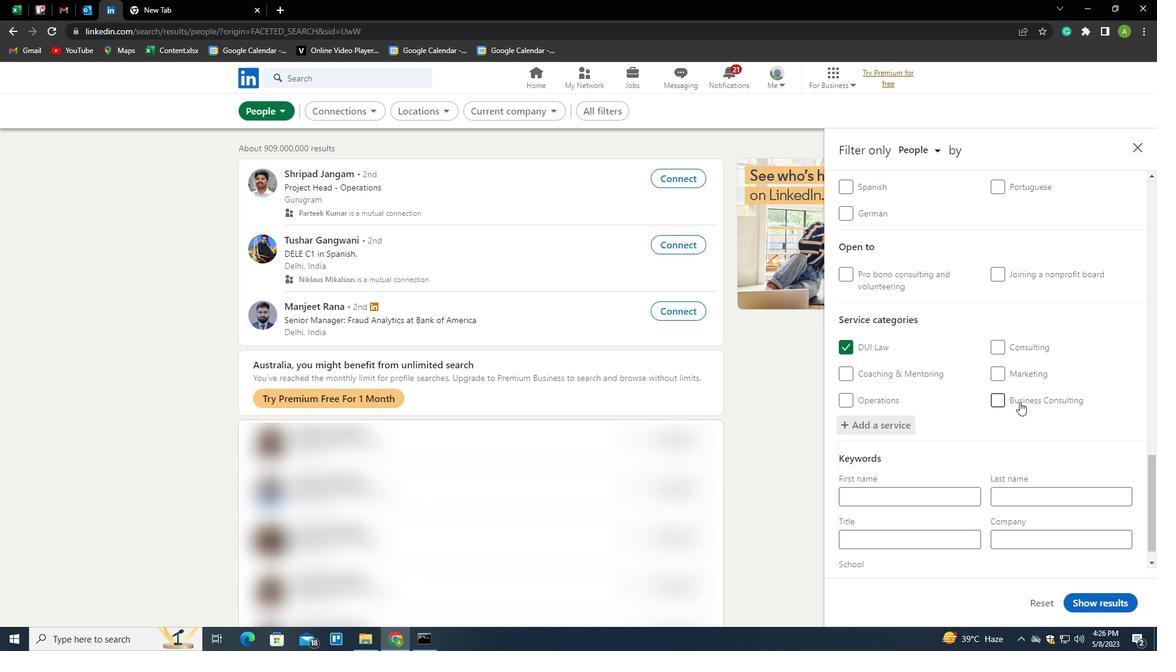 
Action: Mouse scrolled (996, 381) with delta (0, 0)
Screenshot: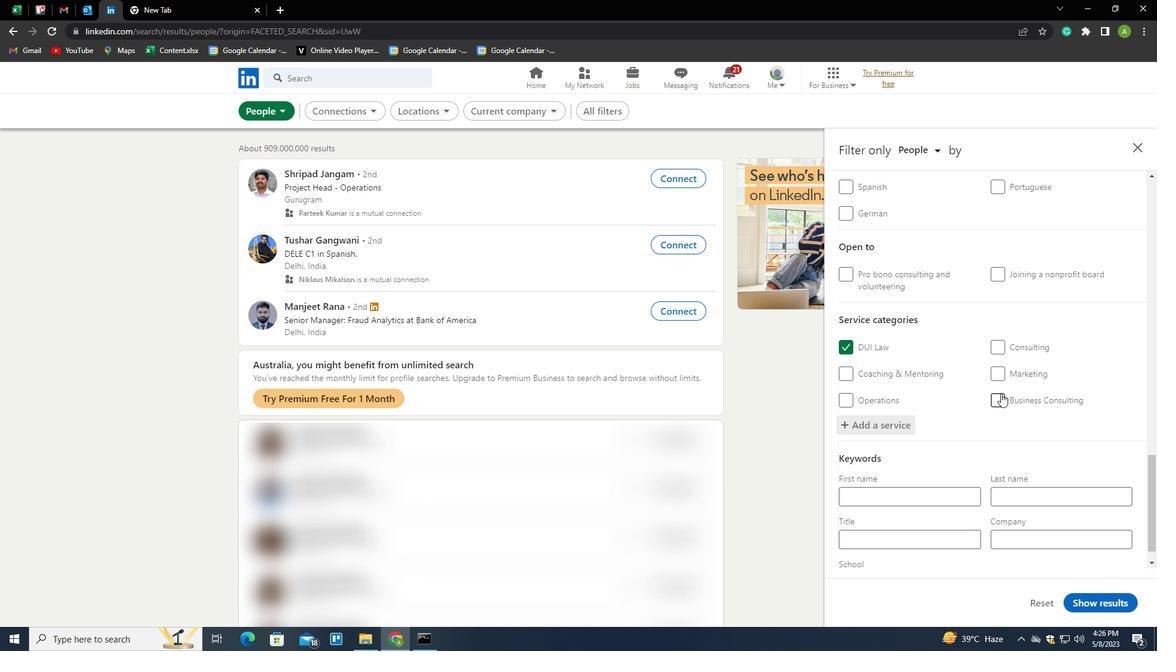 
Action: Mouse scrolled (996, 381) with delta (0, 0)
Screenshot: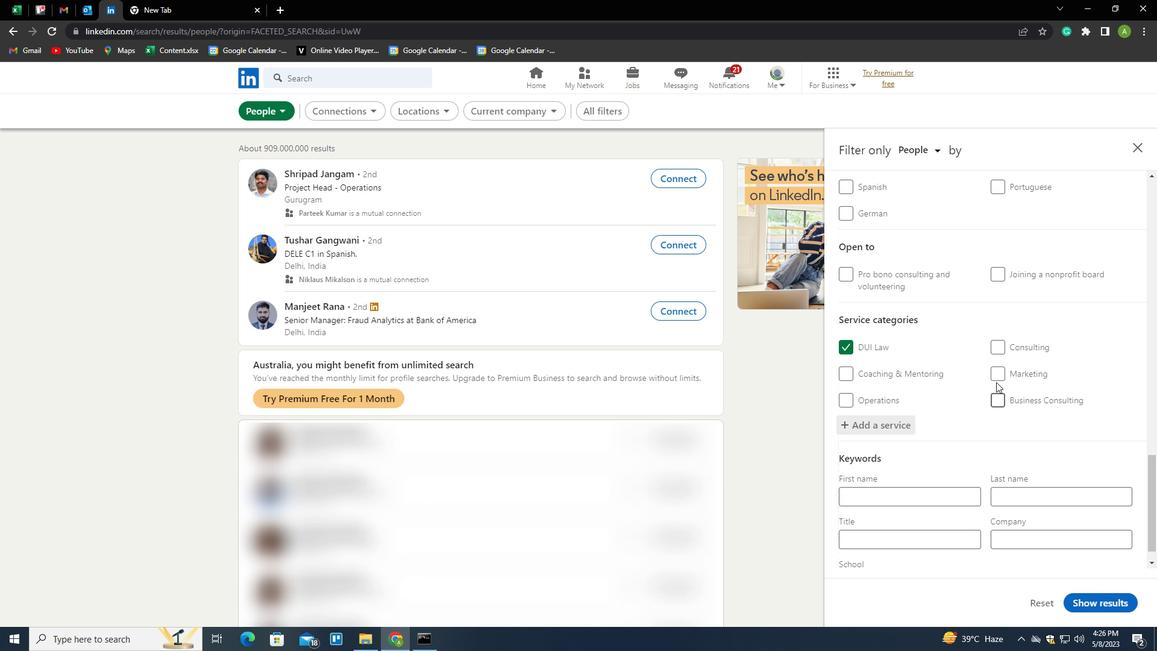 
Action: Mouse scrolled (996, 381) with delta (0, 0)
Screenshot: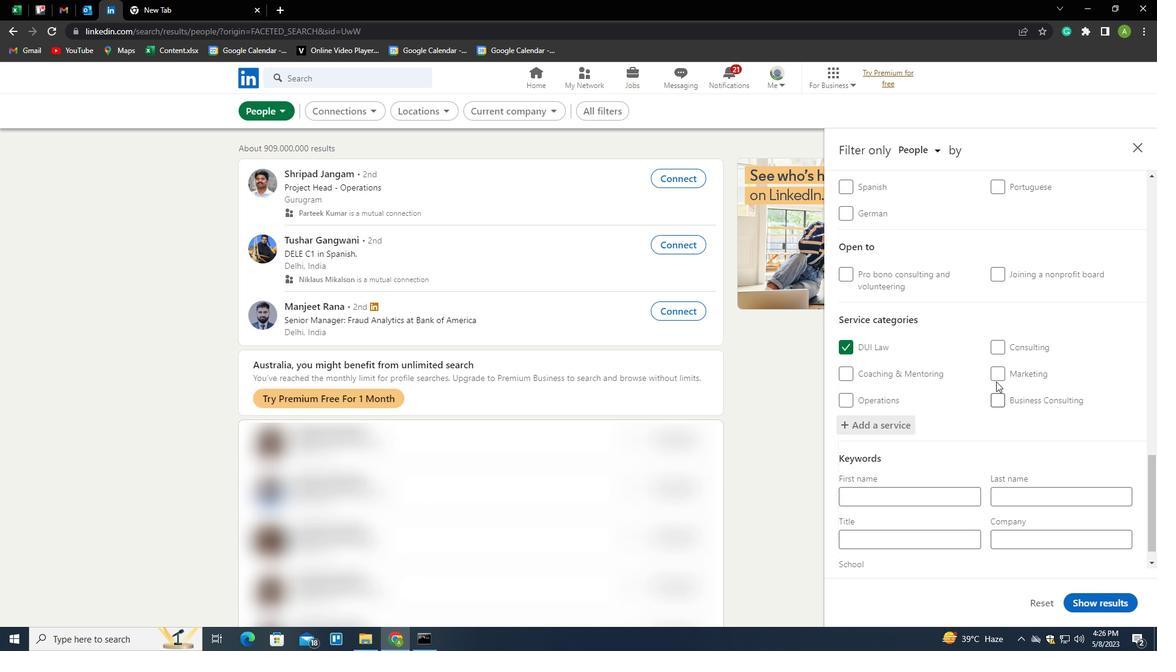
Action: Mouse scrolled (996, 381) with delta (0, 0)
Screenshot: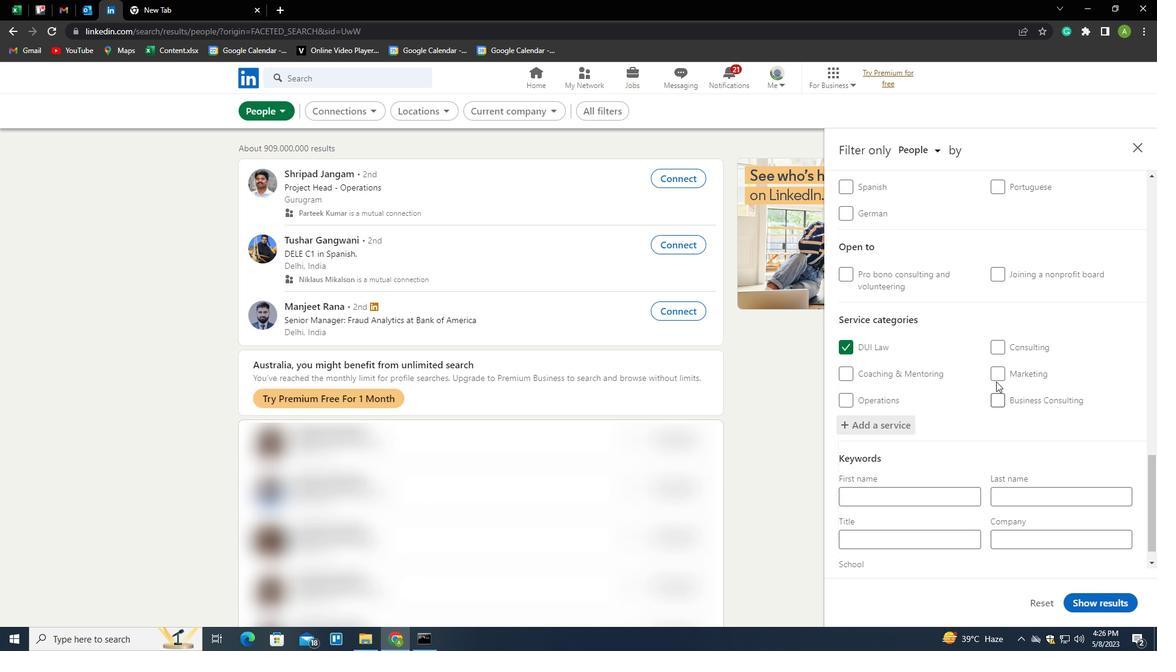 
Action: Mouse scrolled (996, 381) with delta (0, 0)
Screenshot: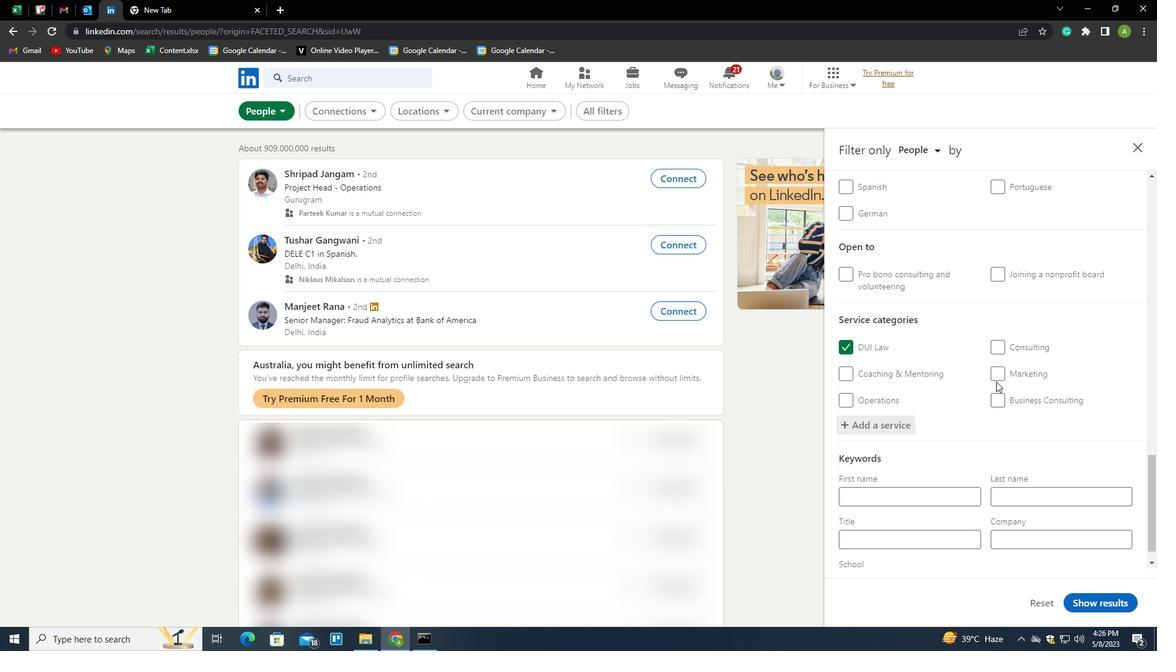 
Action: Mouse moved to (953, 508)
Screenshot: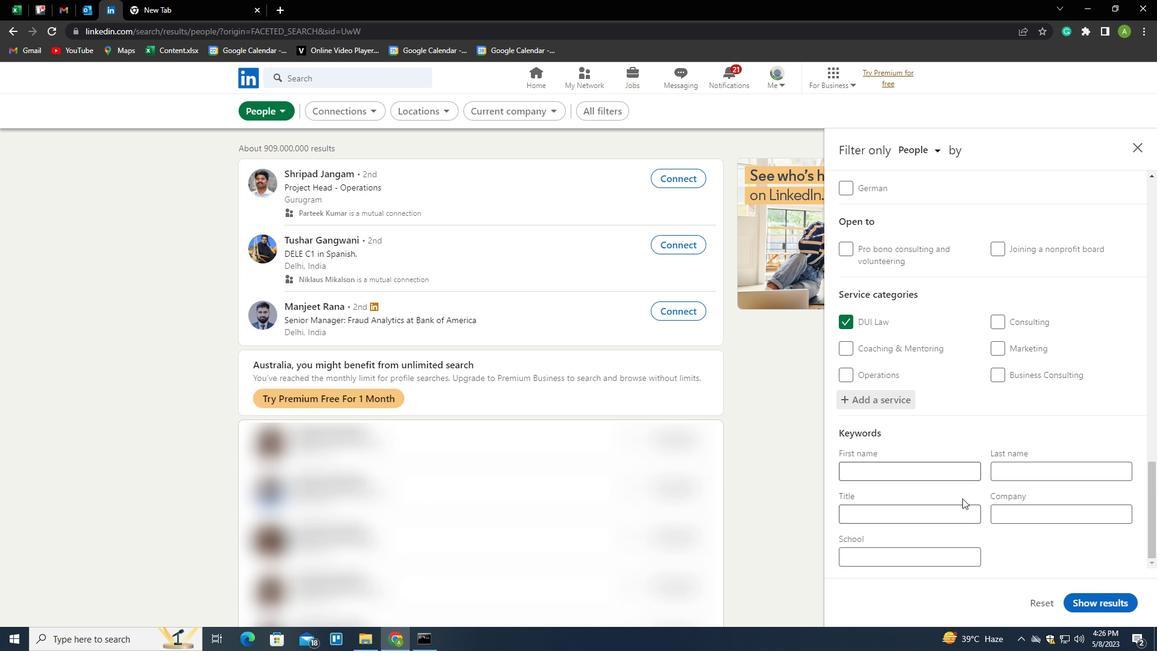
Action: Mouse pressed left at (953, 508)
Screenshot: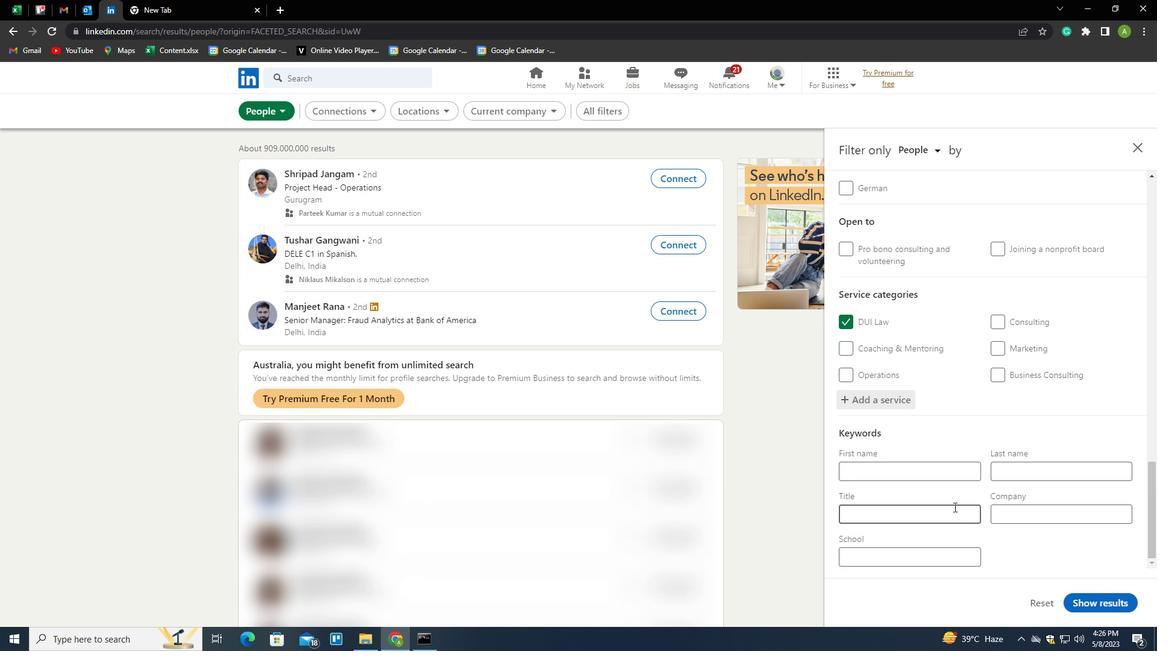 
Action: Key pressed <Key.shift>COMMERCIAL<Key.space><Key.shift>LOAN<Key.space><Key.shift>OFFICAR<Key.backspace><Key.backspace>ER
Screenshot: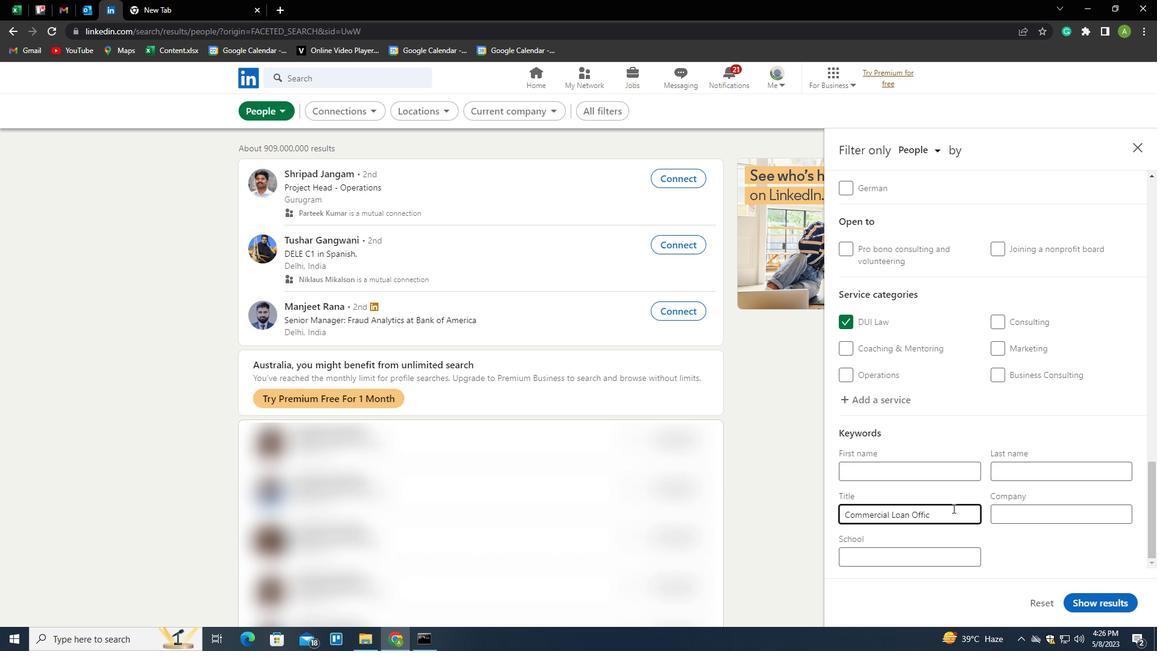 
Action: Mouse moved to (1042, 589)
Screenshot: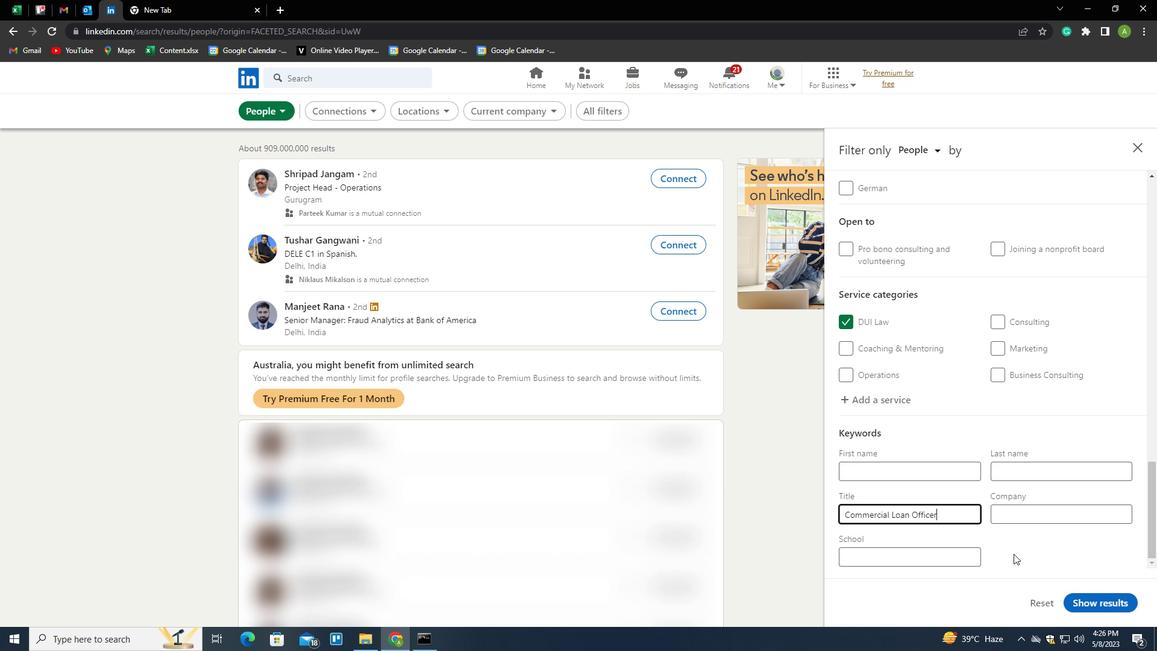 
Action: Mouse pressed left at (1042, 589)
Screenshot: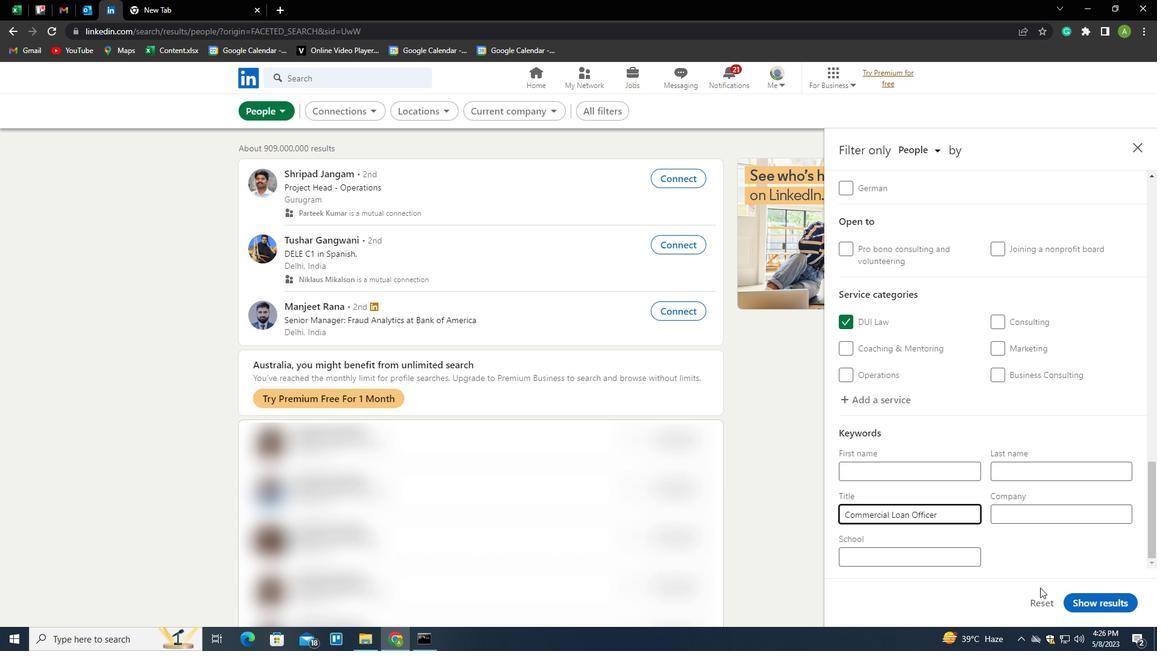 
Action: Mouse moved to (1106, 595)
Screenshot: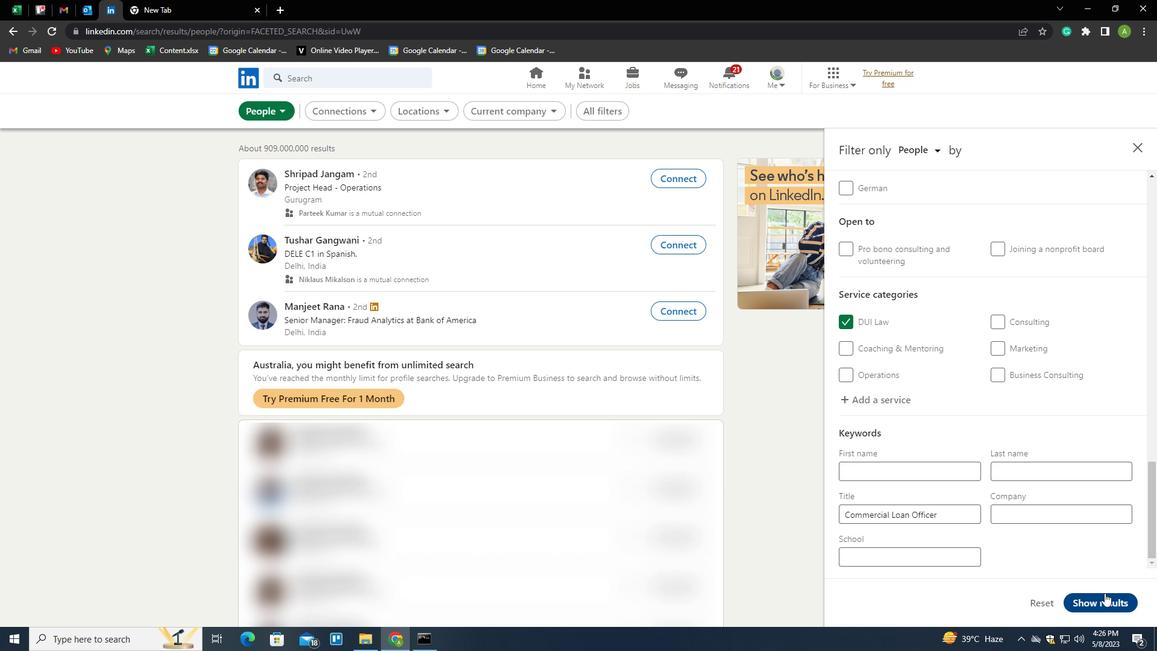 
Action: Mouse pressed left at (1106, 595)
Screenshot: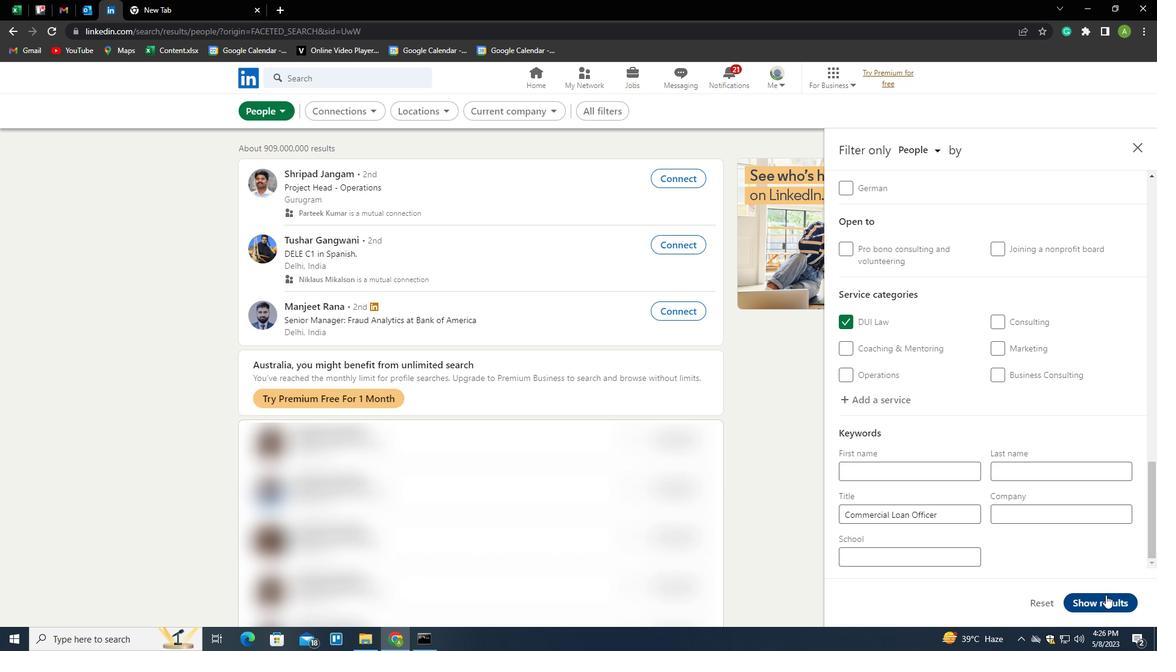 
